 Task: Find a place to stay in León, Nicaragua, from September 6 to September 12 for 4 guests, with a price range of ₹10,000 to ₹14,000, 4 bedrooms, 4 beds, 4 bathrooms, house type, and amenities including free parking, Wifi, TV, gym, and self check-in.
Action: Mouse moved to (548, 140)
Screenshot: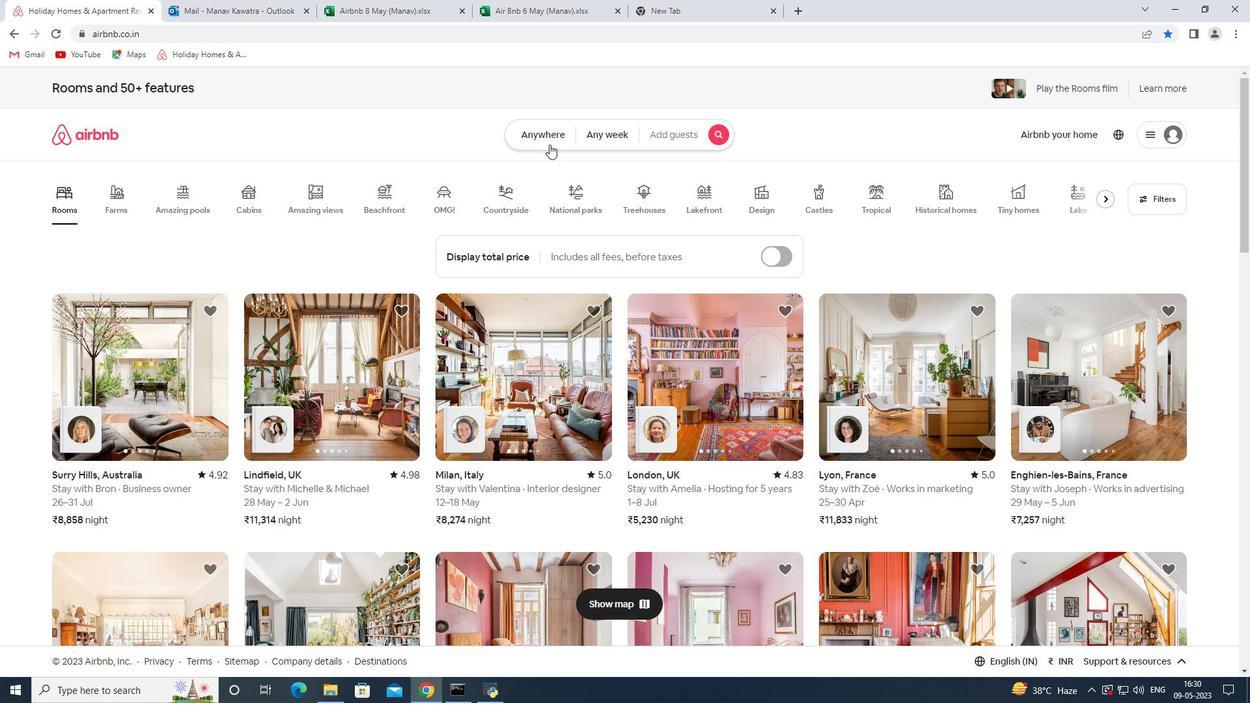 
Action: Mouse pressed left at (548, 140)
Screenshot: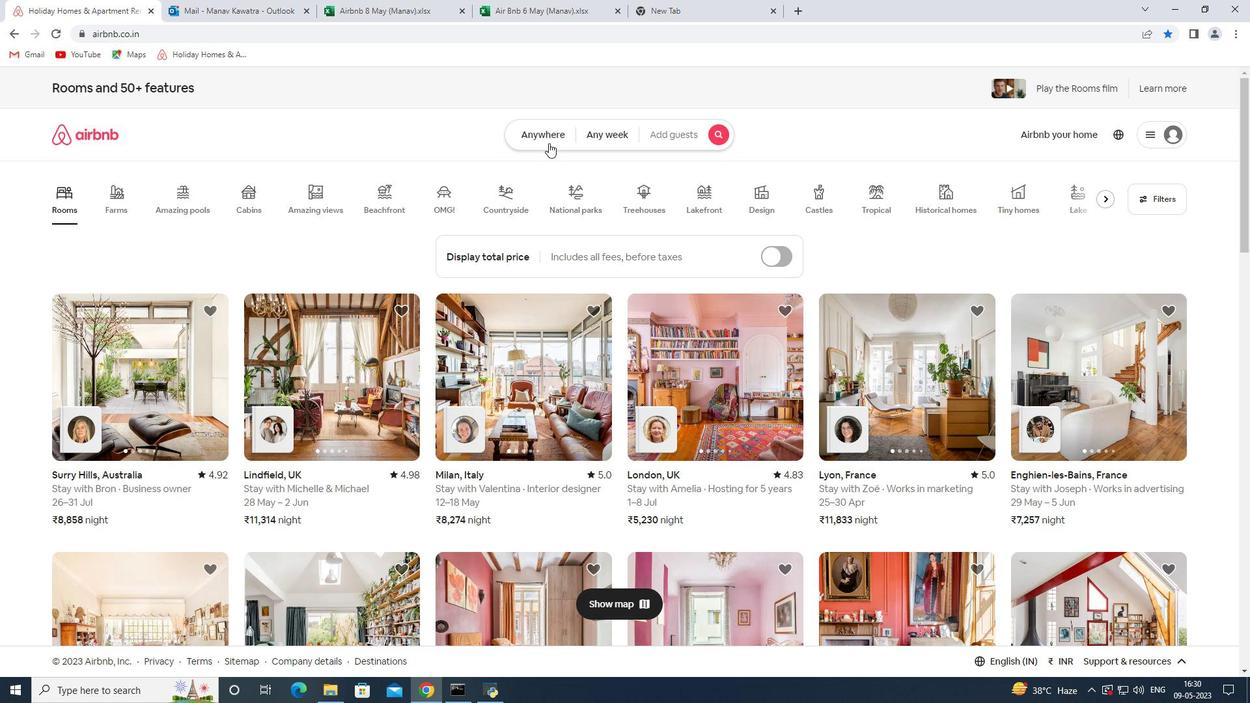 
Action: Mouse moved to (457, 184)
Screenshot: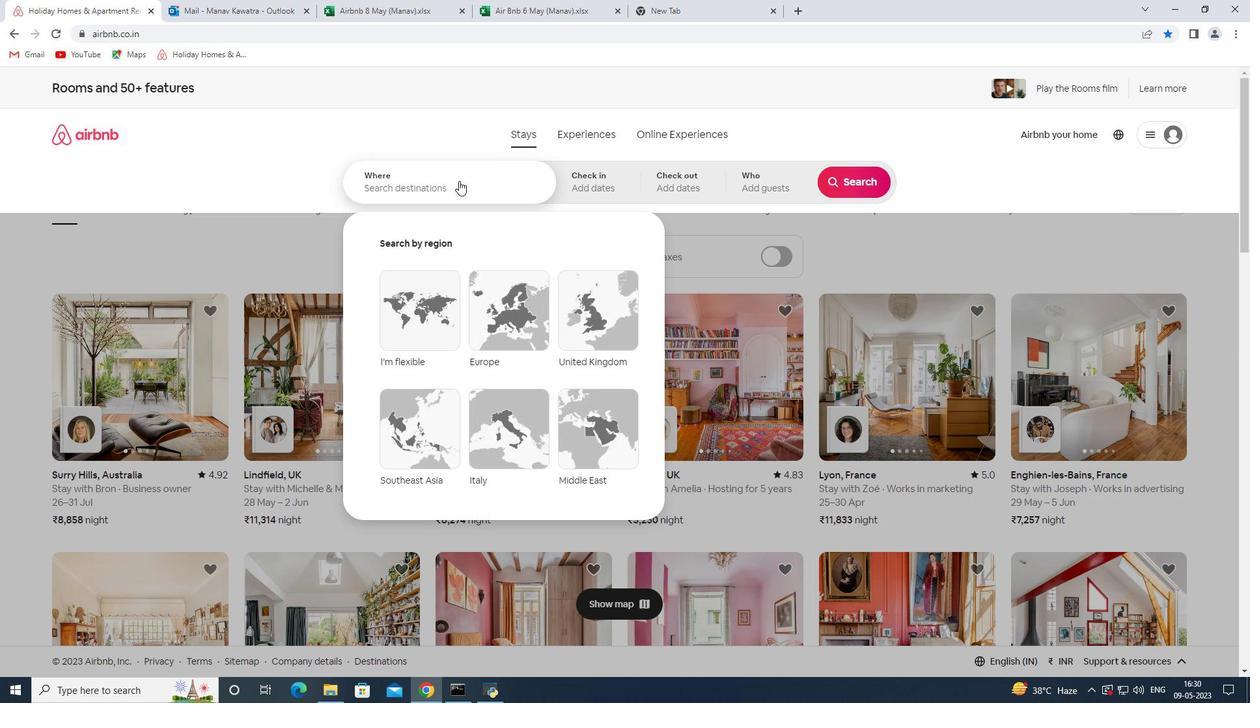 
Action: Mouse pressed left at (457, 184)
Screenshot: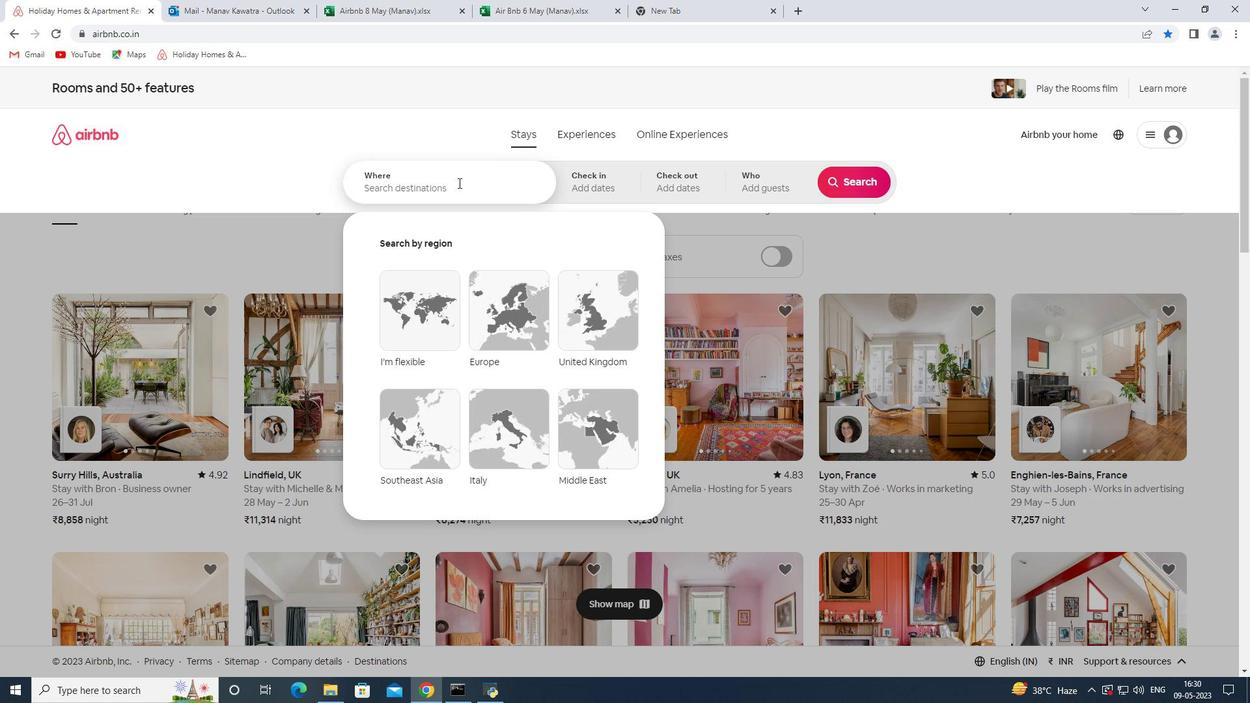 
Action: Key pressed <Key.shift><Key.shift><Key.shift><Key.shift><Key.shift>Leon<Key.space><Key.shift>Nicar<Key.space>
Screenshot: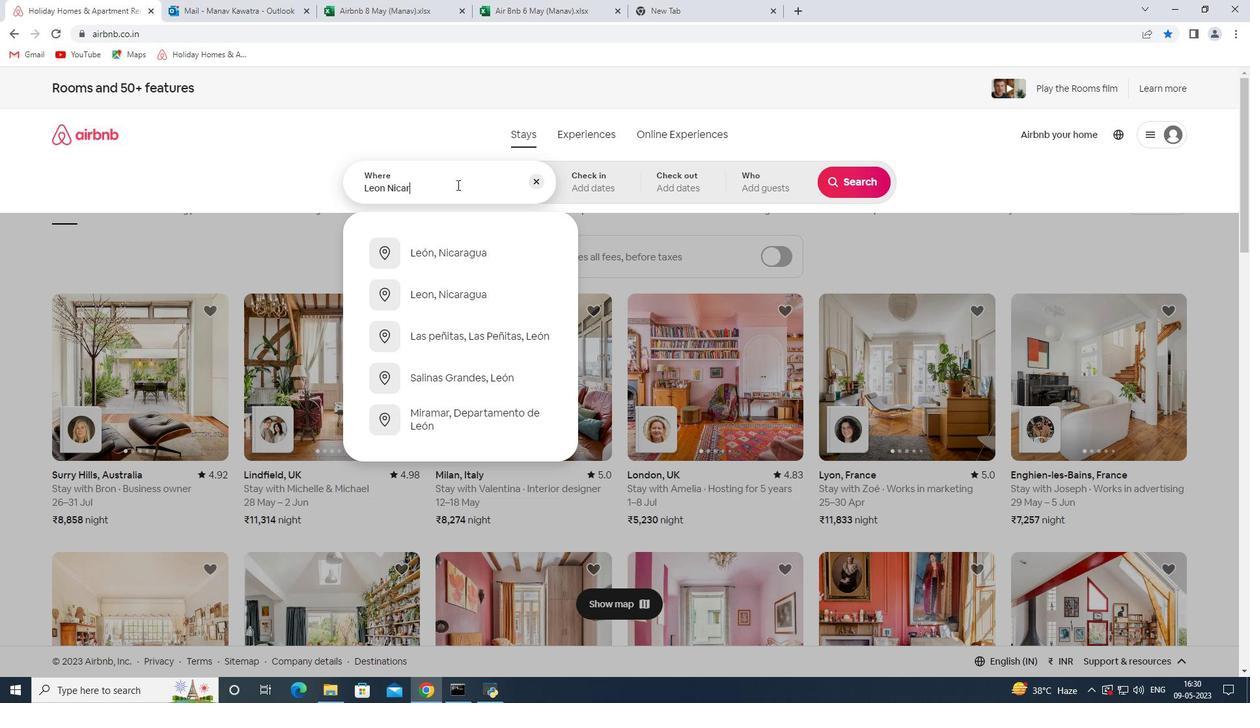 
Action: Mouse moved to (490, 249)
Screenshot: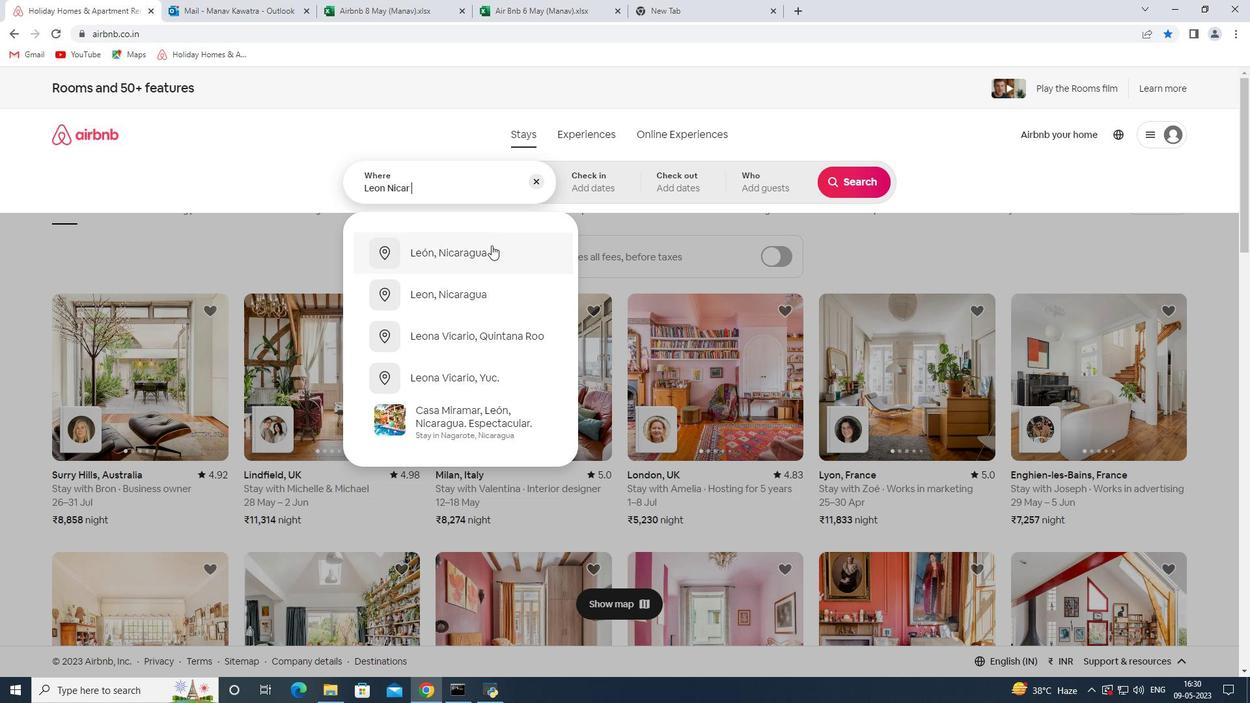 
Action: Mouse pressed left at (490, 249)
Screenshot: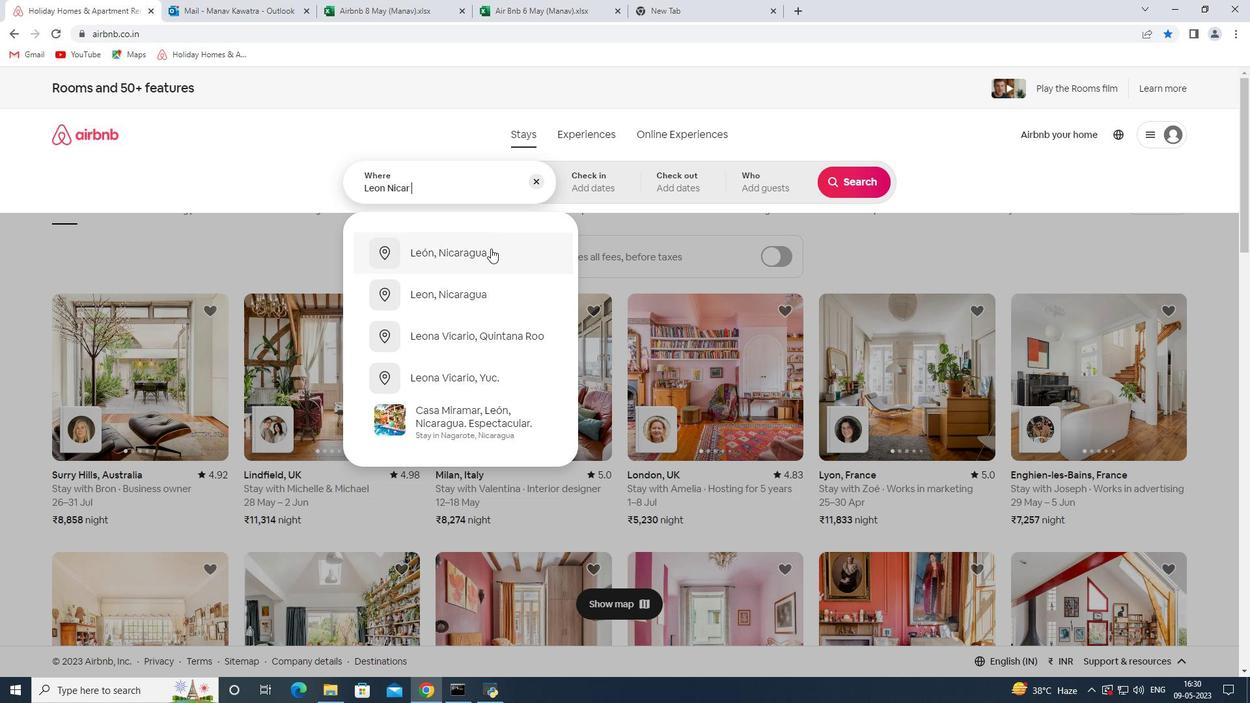 
Action: Mouse moved to (853, 277)
Screenshot: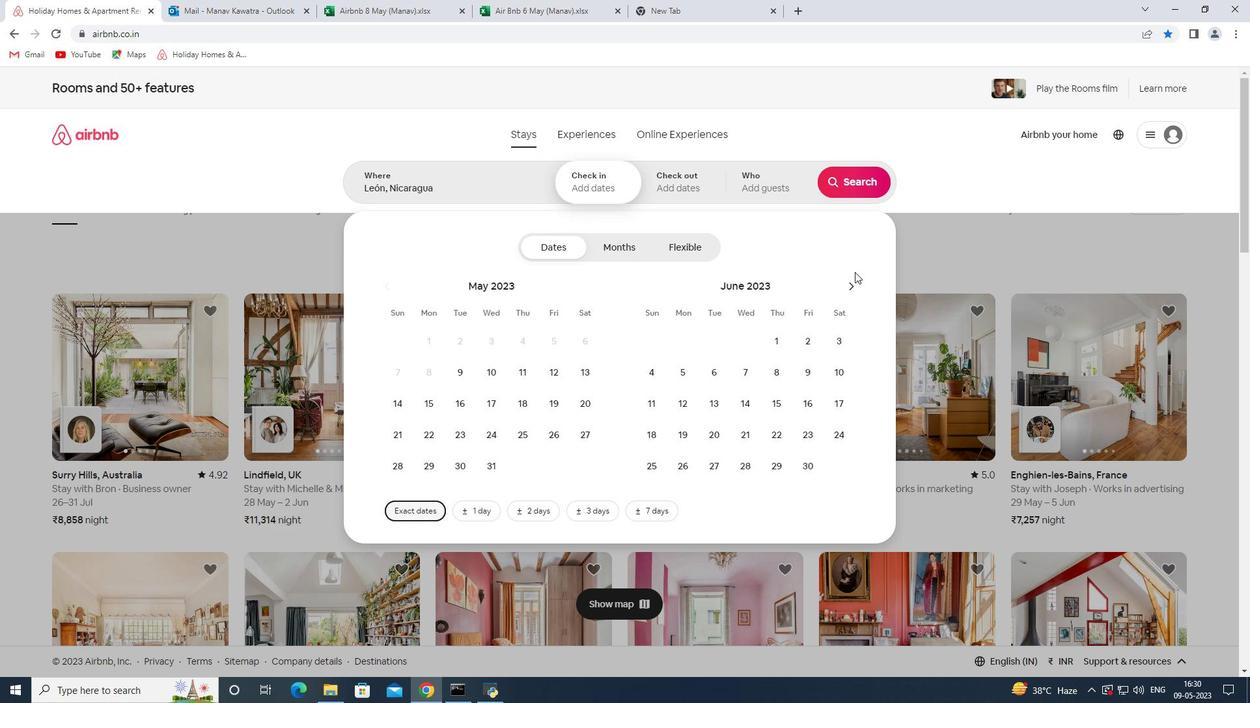 
Action: Mouse pressed left at (853, 277)
Screenshot: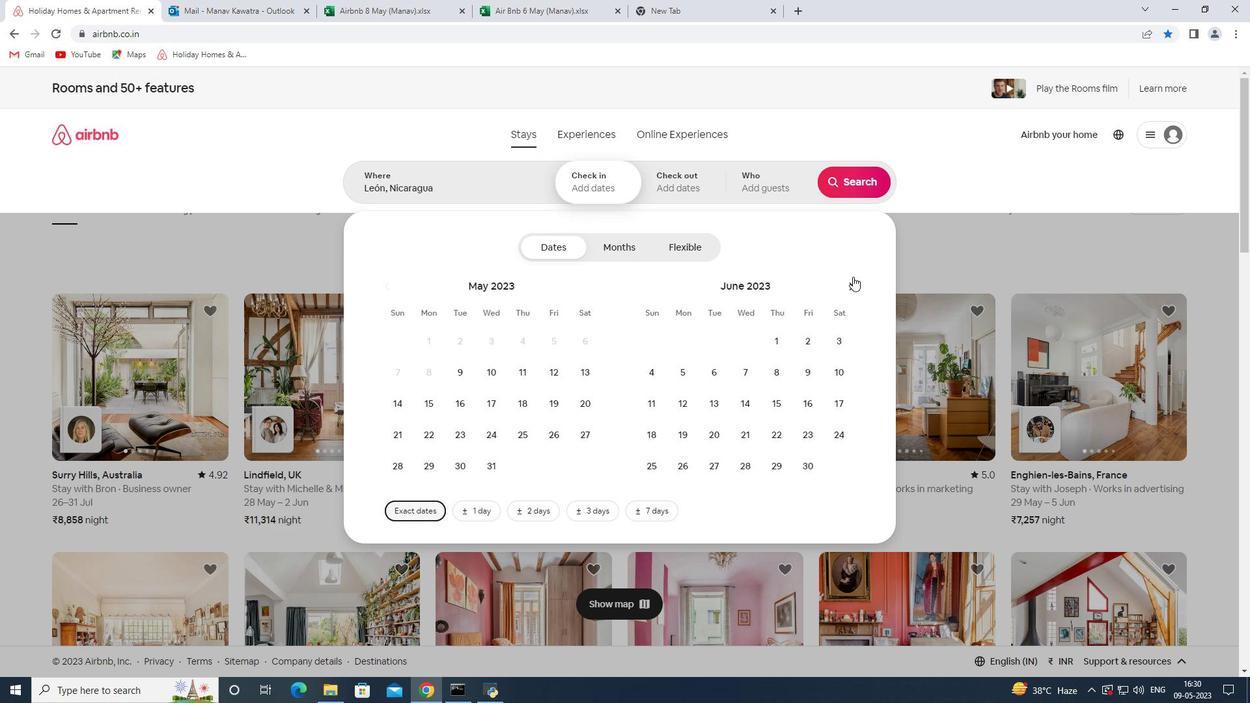 
Action: Mouse pressed left at (853, 277)
Screenshot: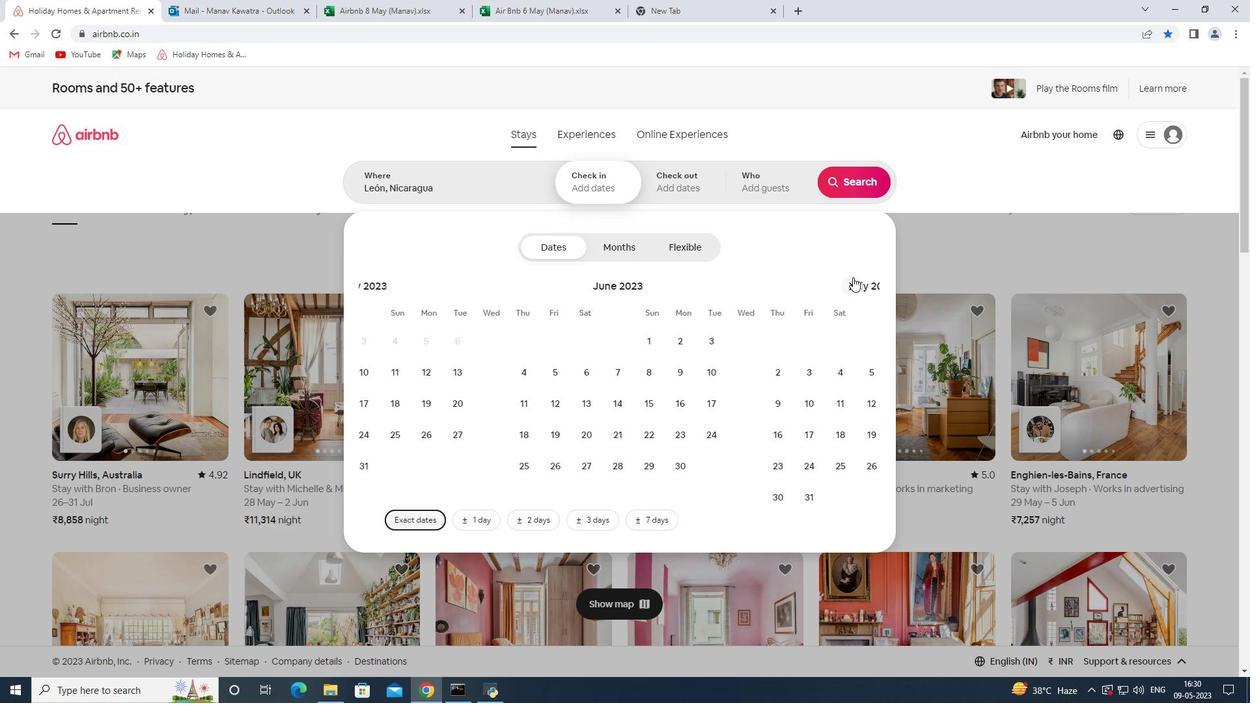 
Action: Mouse moved to (846, 295)
Screenshot: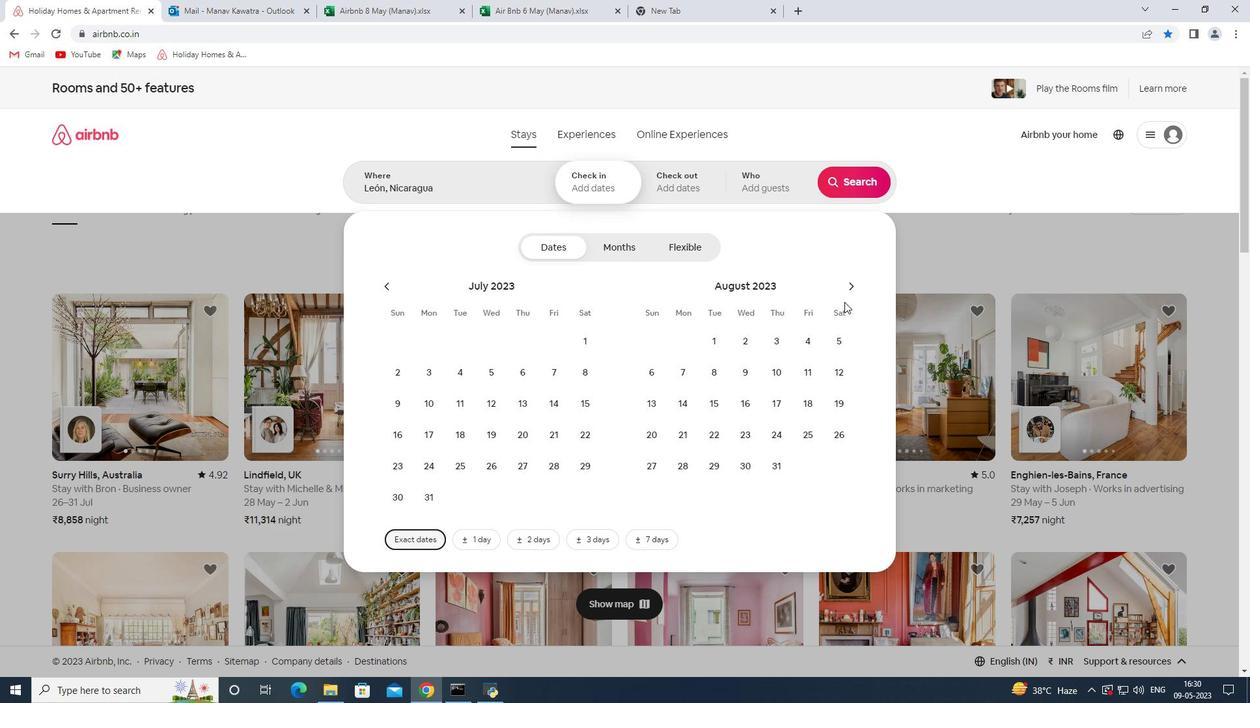 
Action: Mouse pressed left at (846, 295)
Screenshot: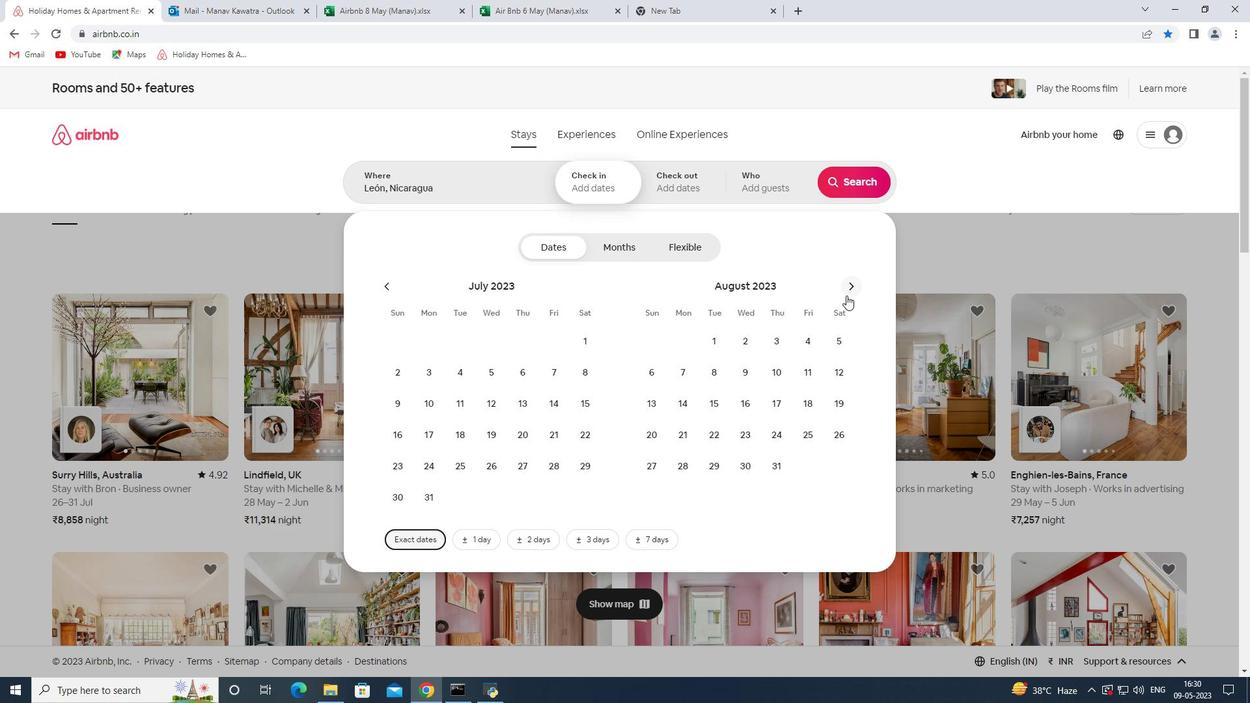 
Action: Mouse moved to (847, 292)
Screenshot: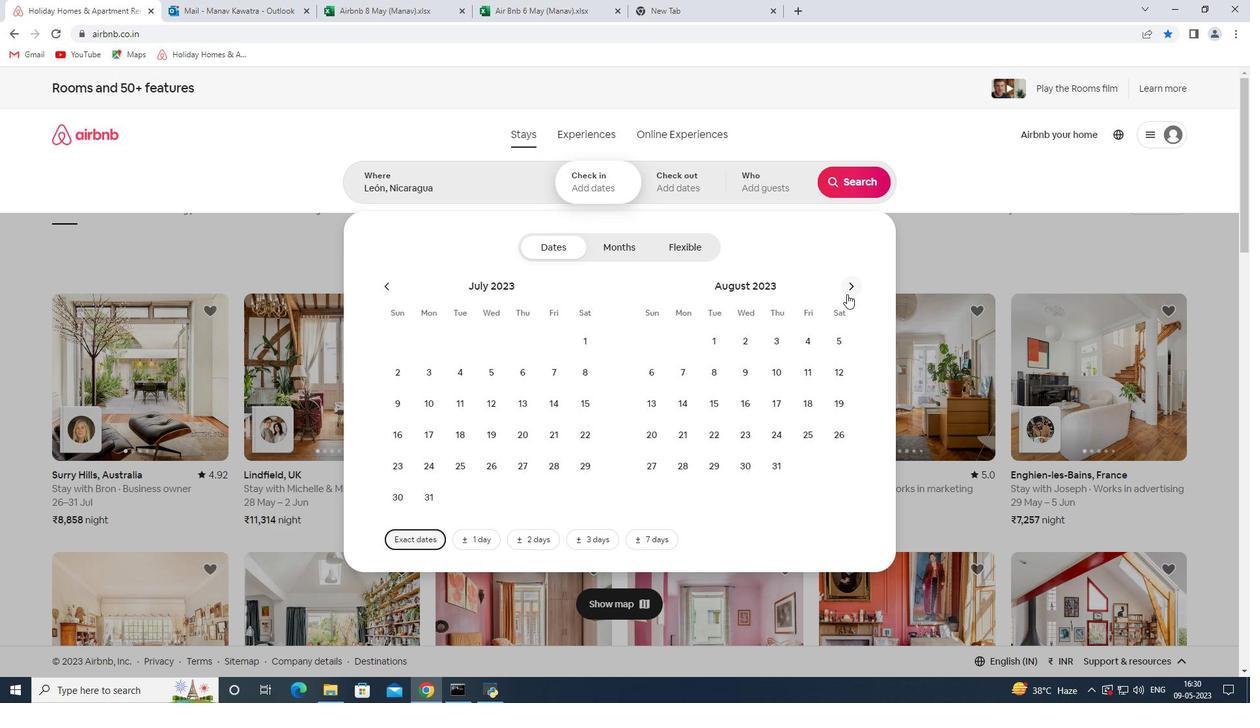 
Action: Mouse pressed left at (847, 292)
Screenshot: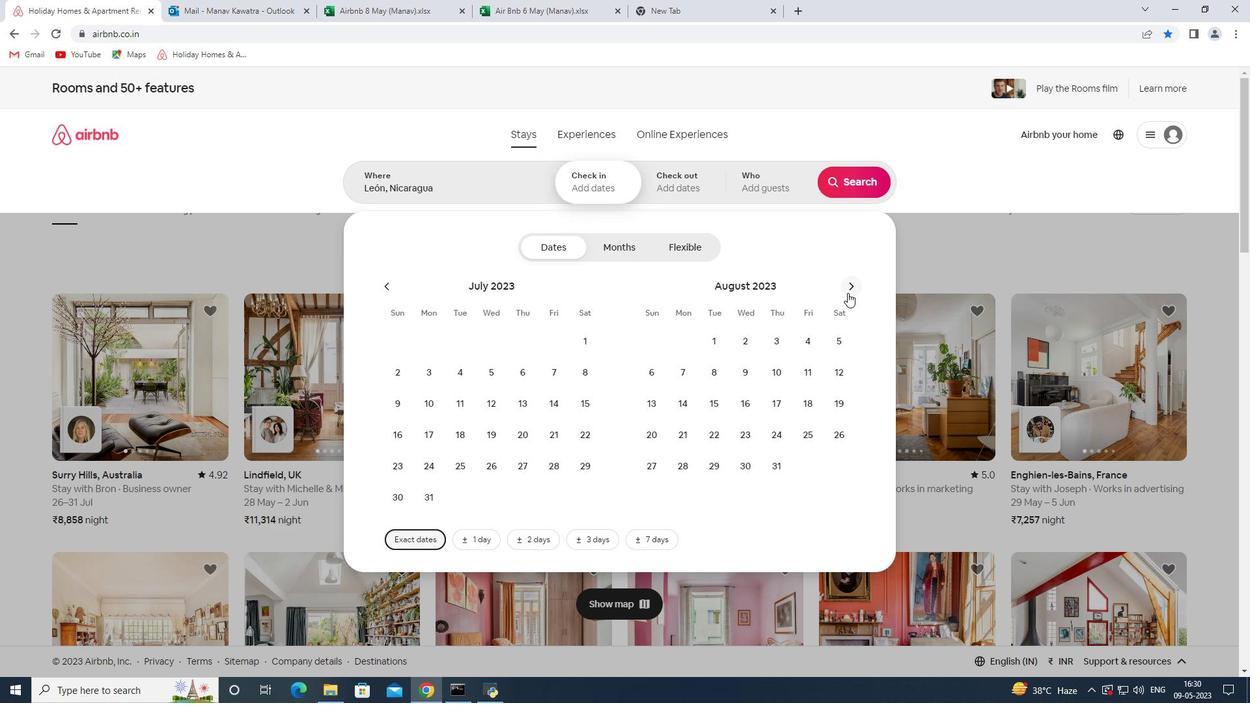 
Action: Mouse moved to (749, 367)
Screenshot: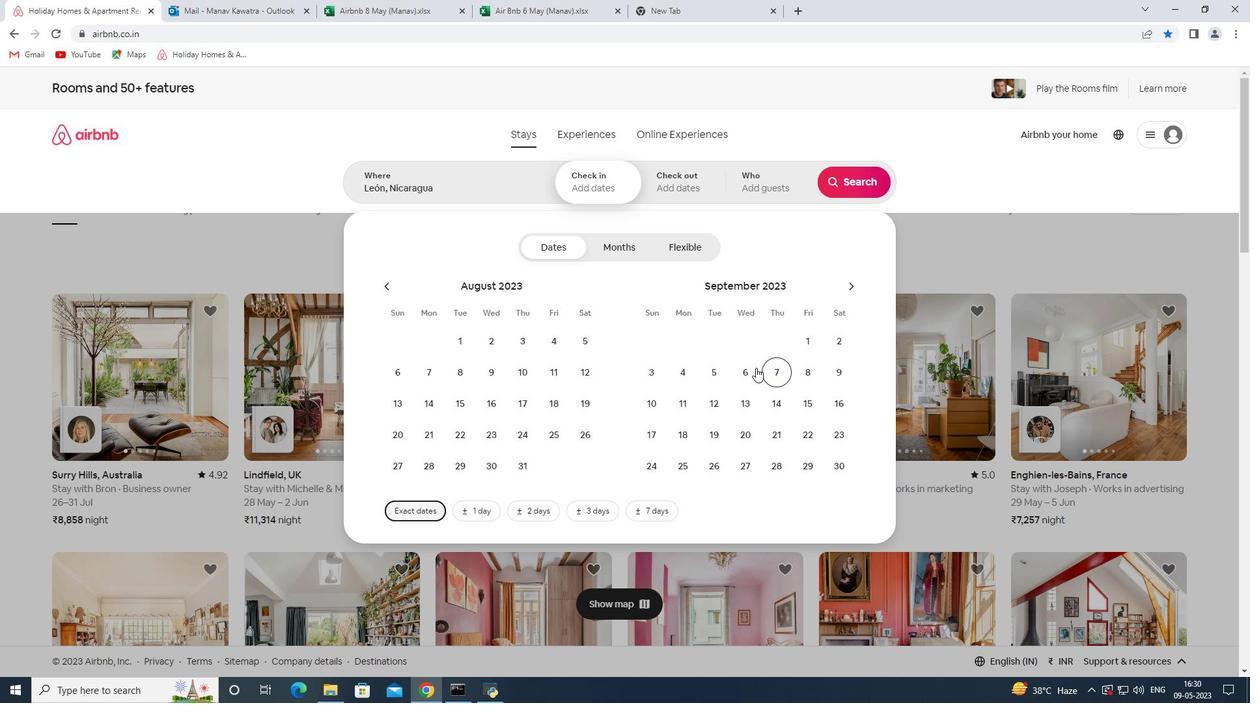 
Action: Mouse pressed left at (749, 367)
Screenshot: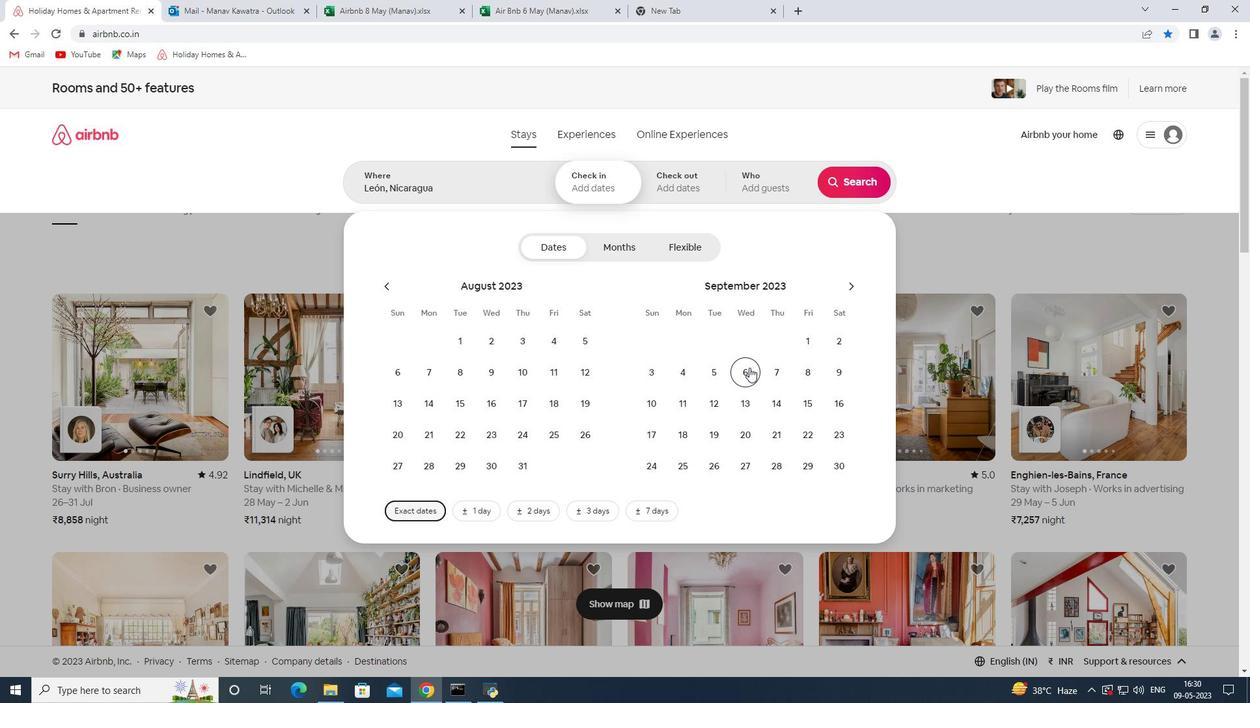 
Action: Mouse moved to (723, 401)
Screenshot: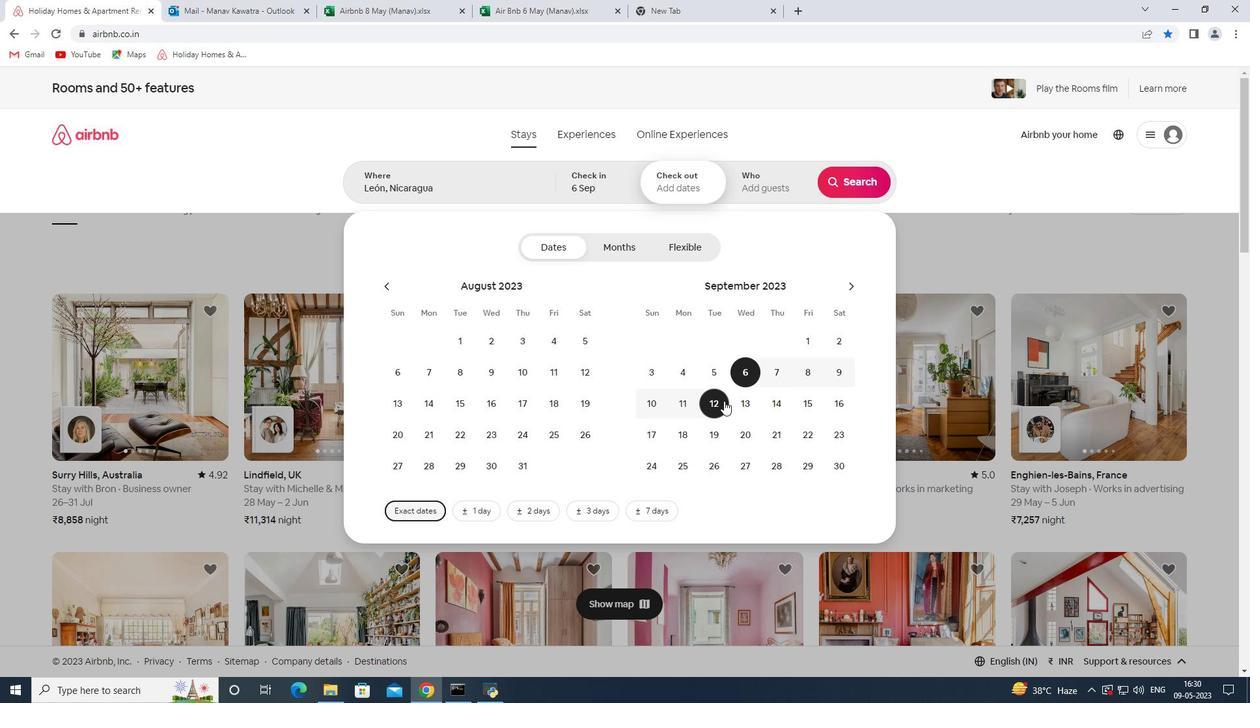 
Action: Mouse pressed left at (723, 401)
Screenshot: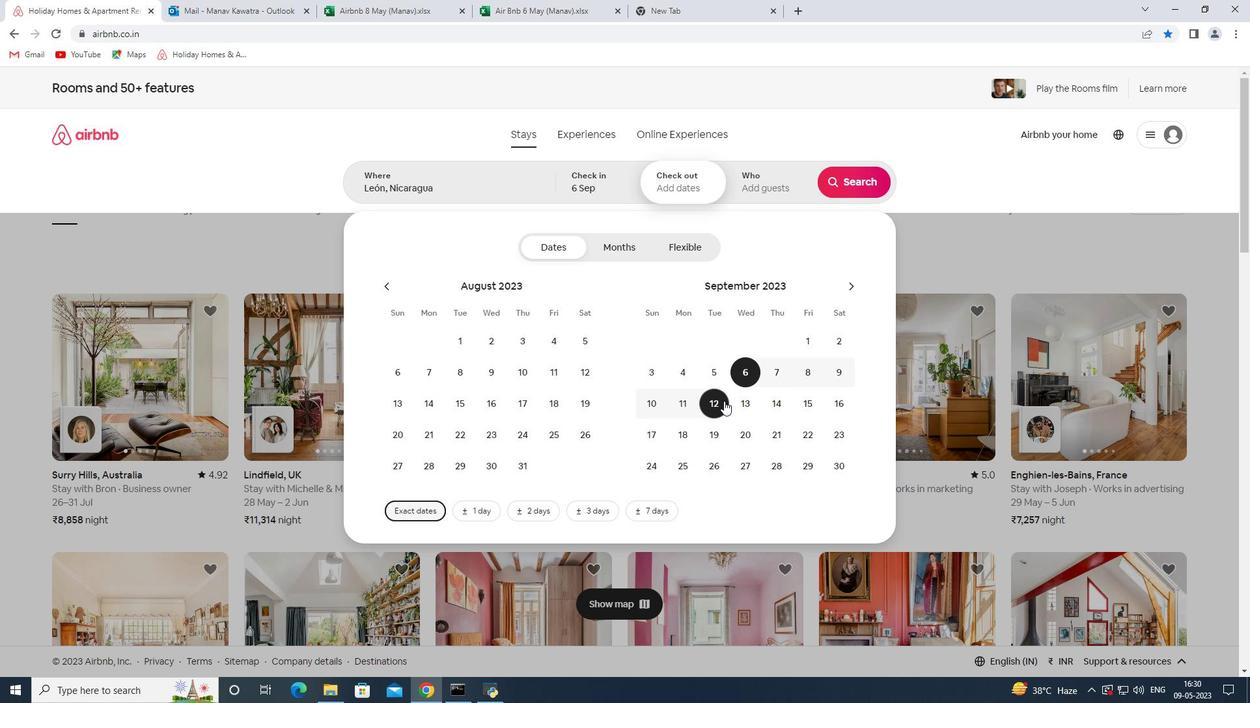 
Action: Mouse moved to (781, 190)
Screenshot: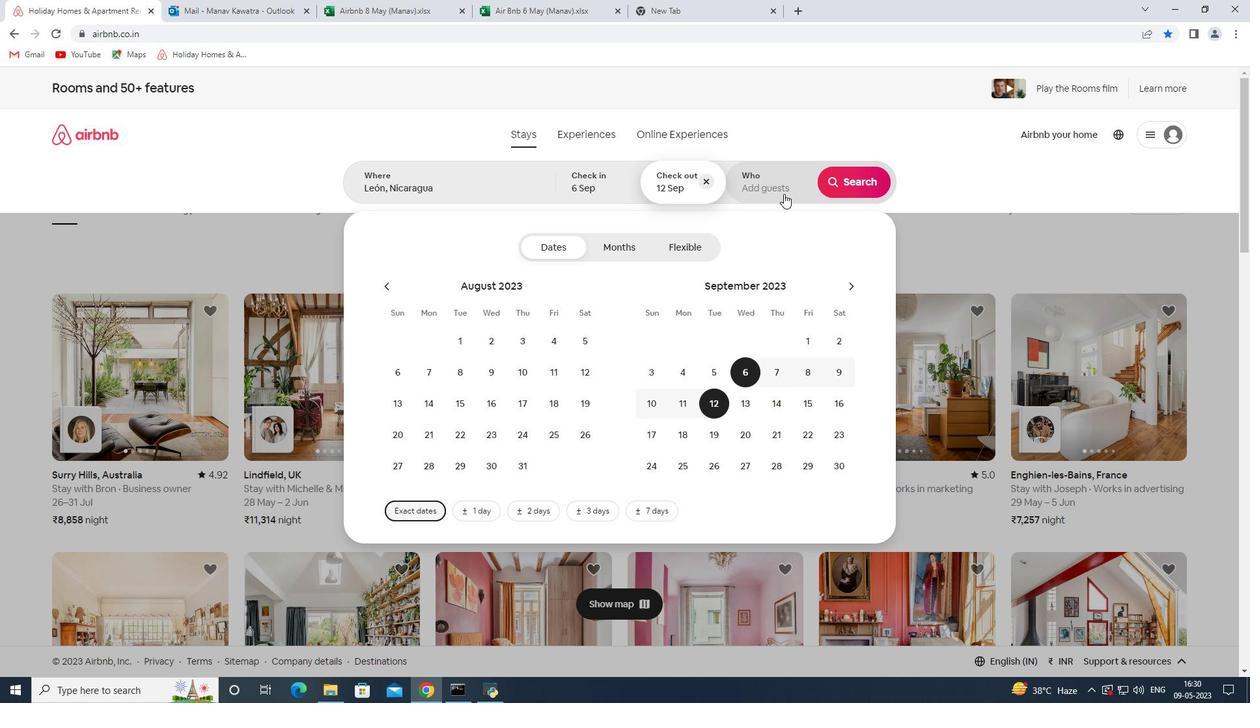 
Action: Mouse pressed left at (781, 190)
Screenshot: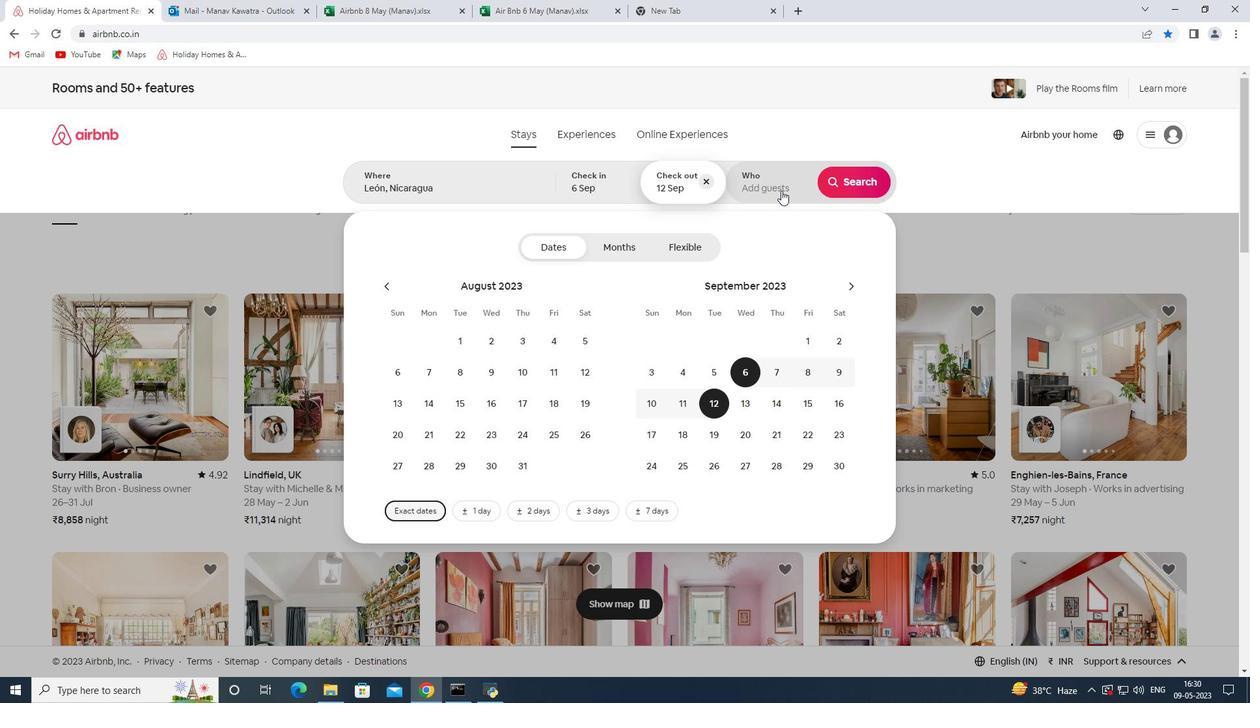 
Action: Mouse moved to (862, 249)
Screenshot: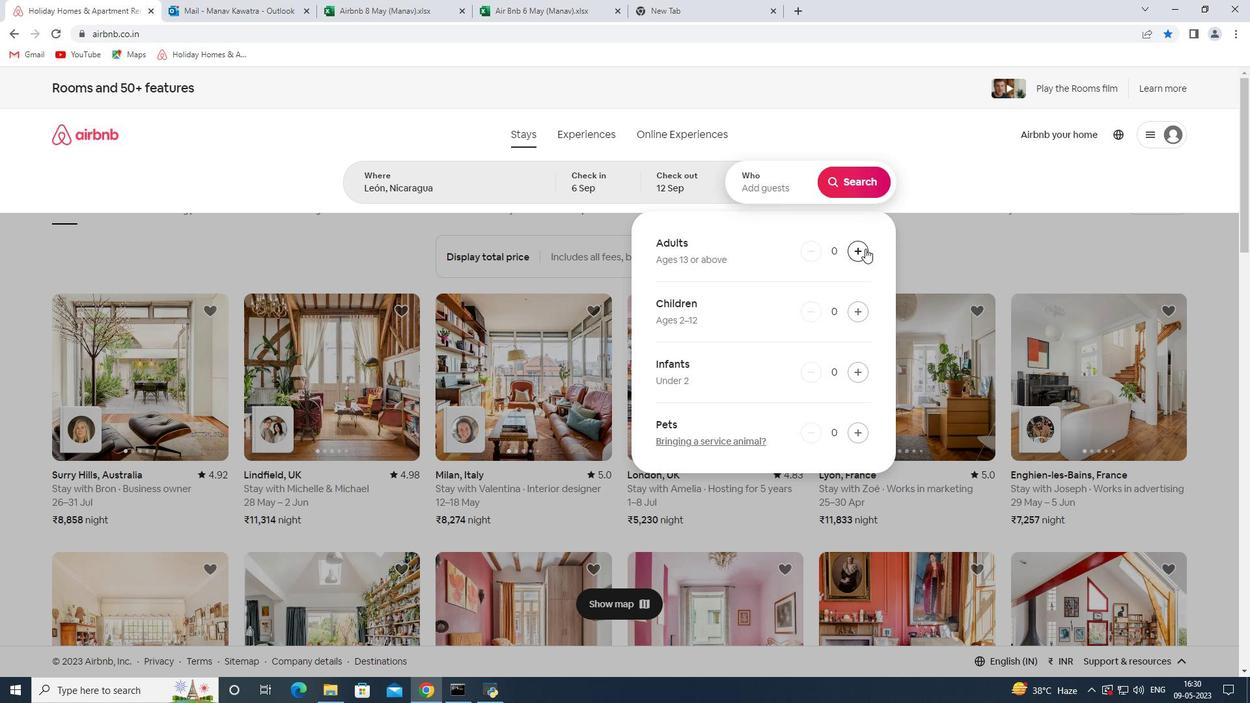 
Action: Mouse pressed left at (862, 249)
Screenshot: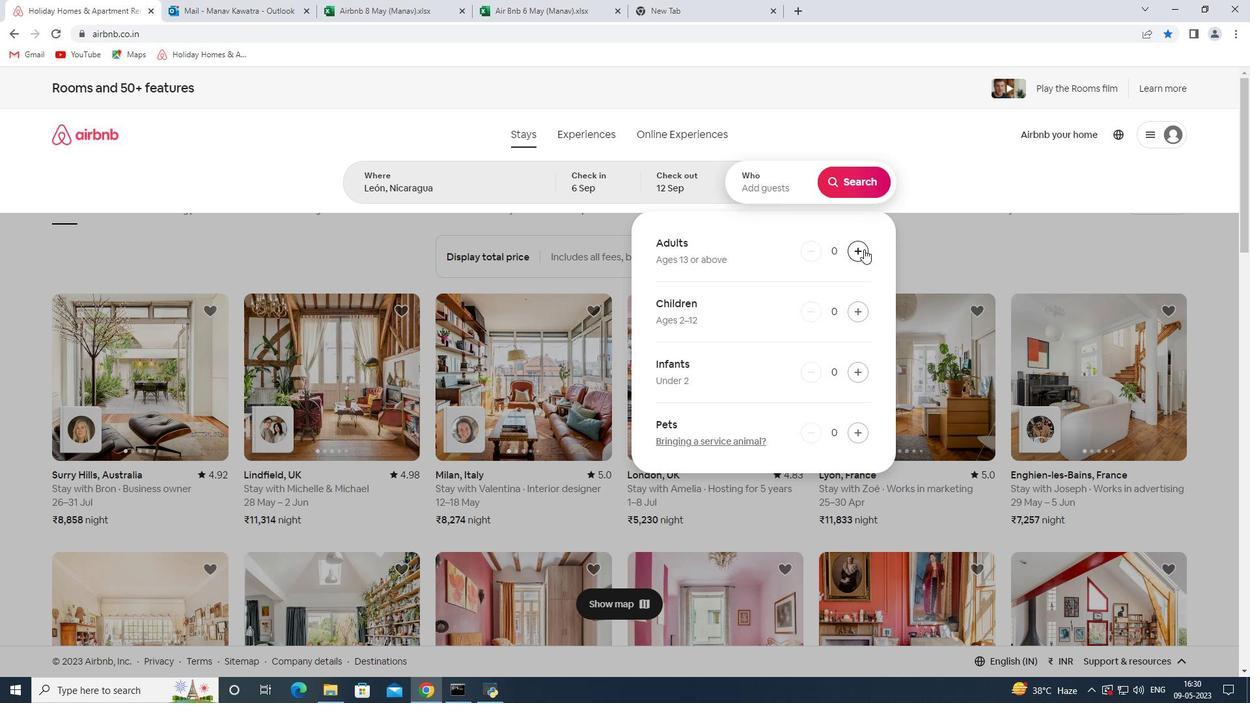 
Action: Mouse pressed left at (862, 249)
Screenshot: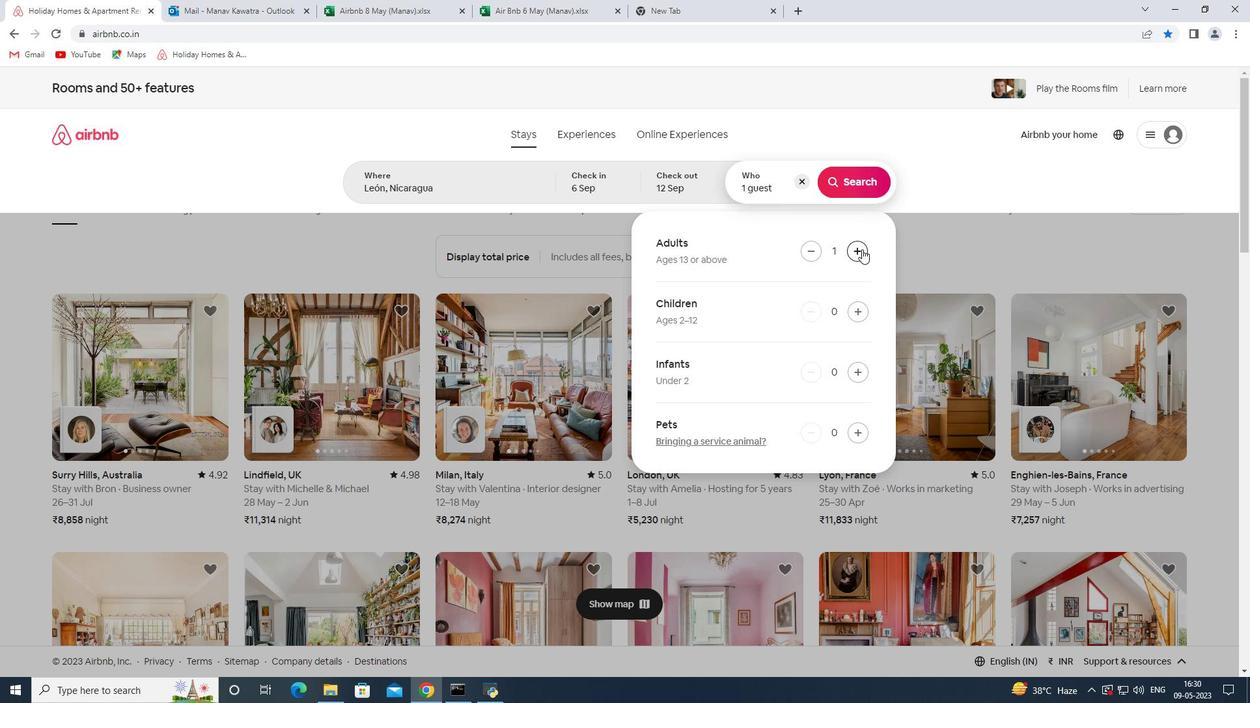 
Action: Mouse pressed left at (862, 249)
Screenshot: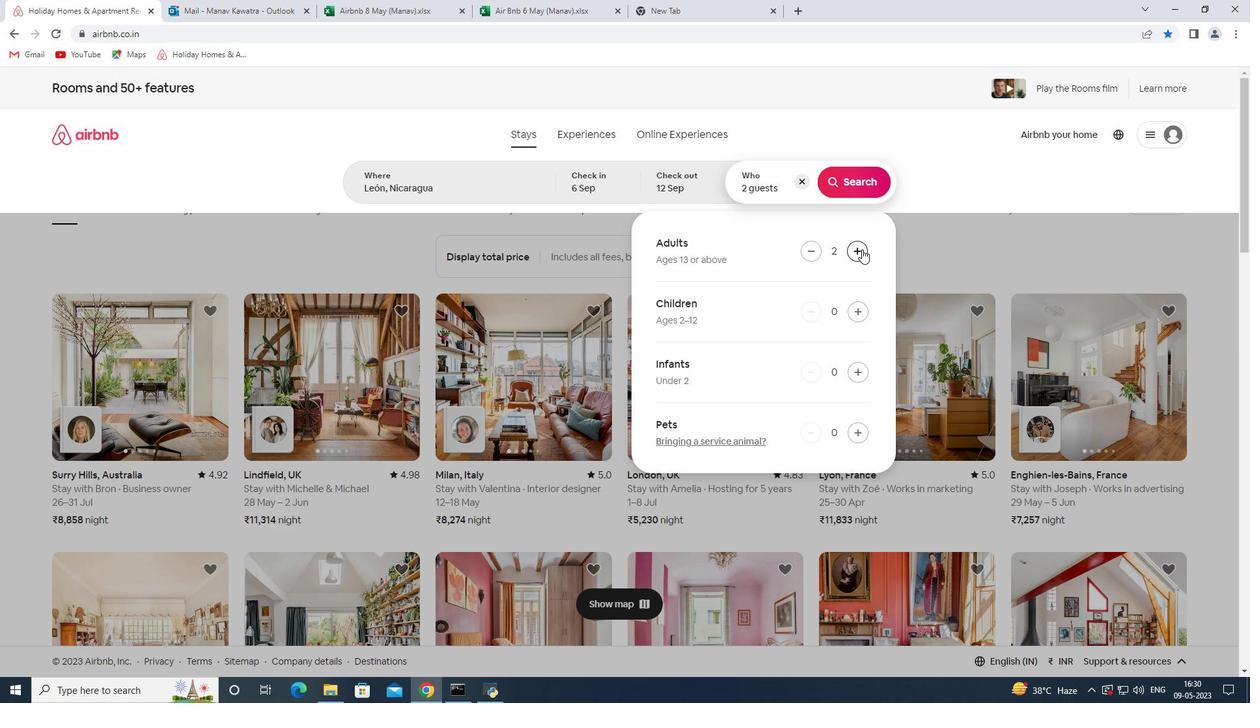 
Action: Mouse pressed left at (862, 249)
Screenshot: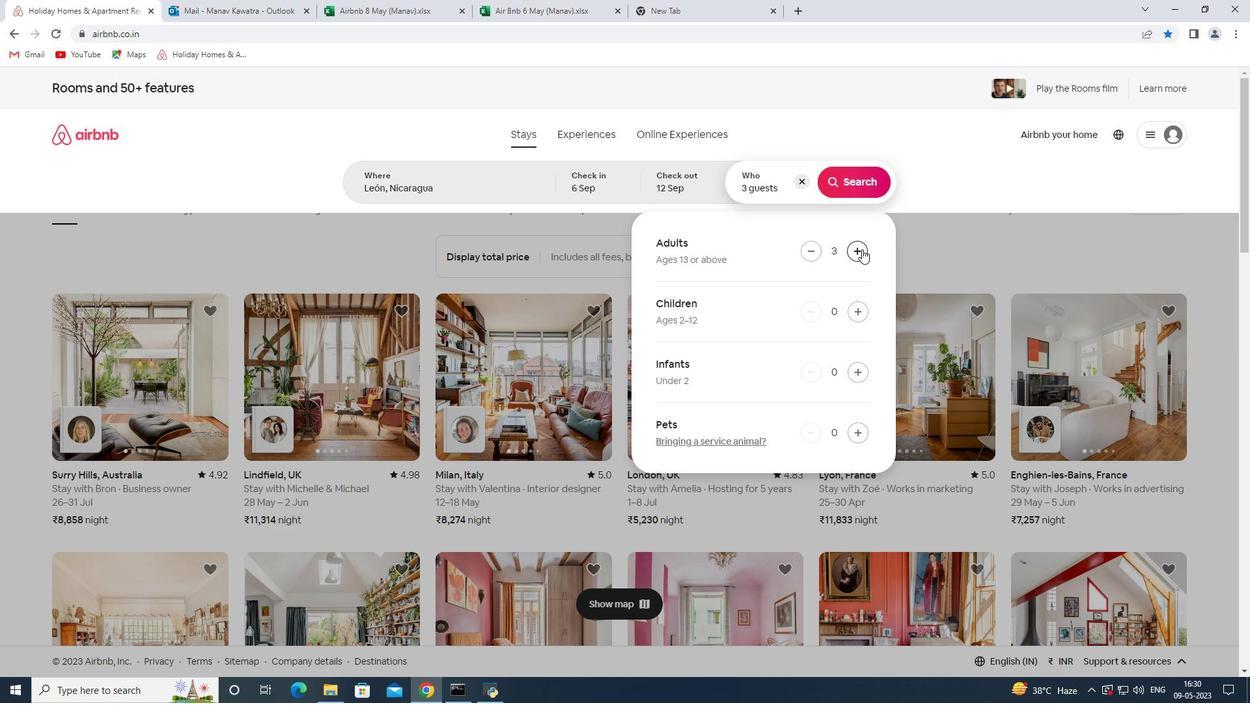 
Action: Mouse moved to (860, 187)
Screenshot: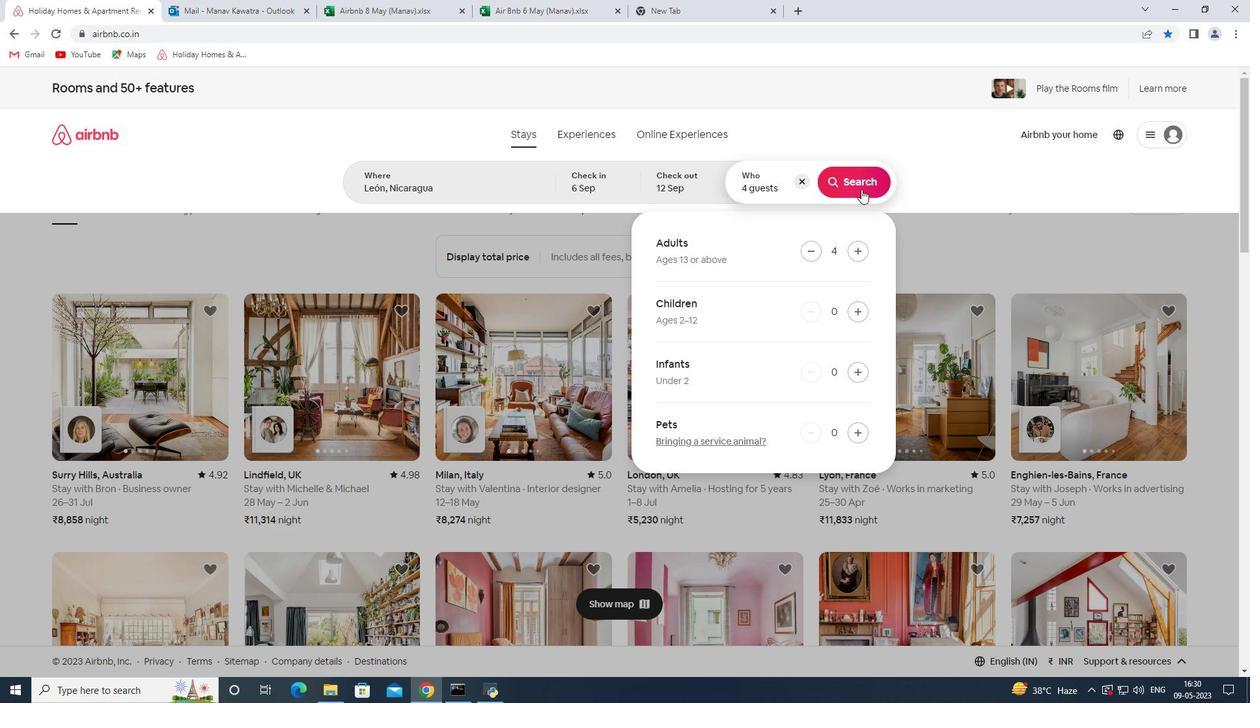 
Action: Mouse pressed left at (860, 187)
Screenshot: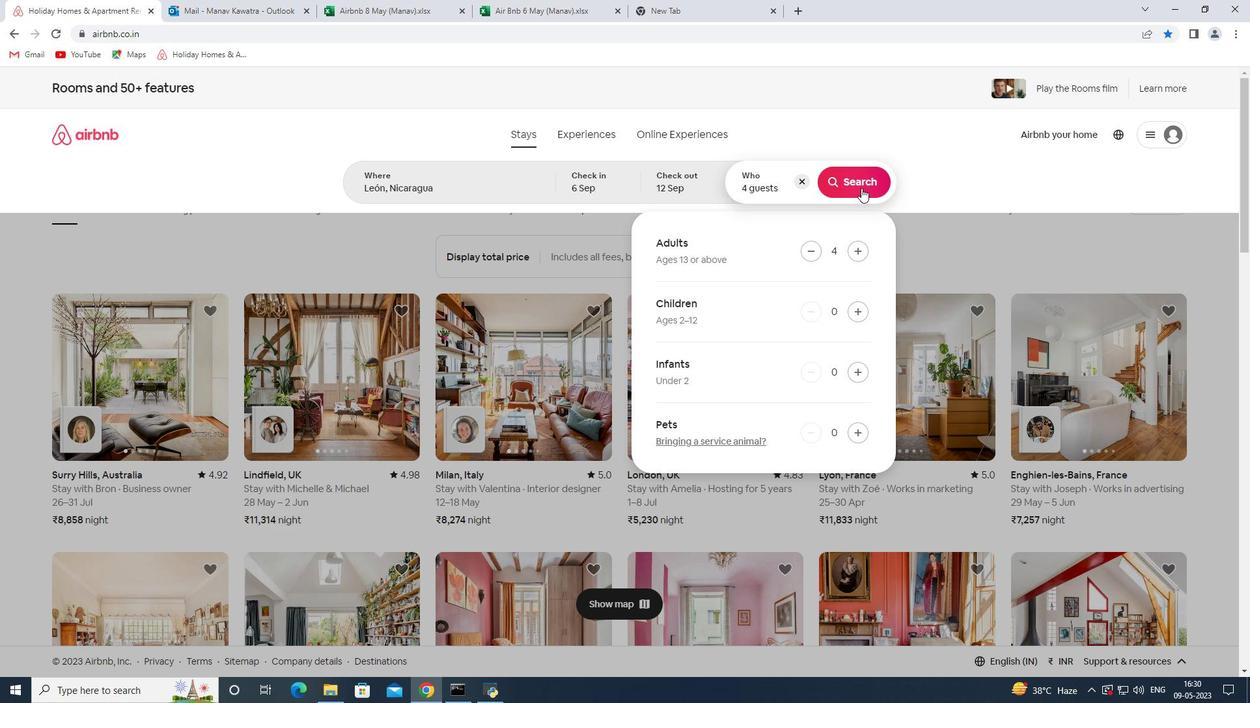 
Action: Mouse moved to (1187, 142)
Screenshot: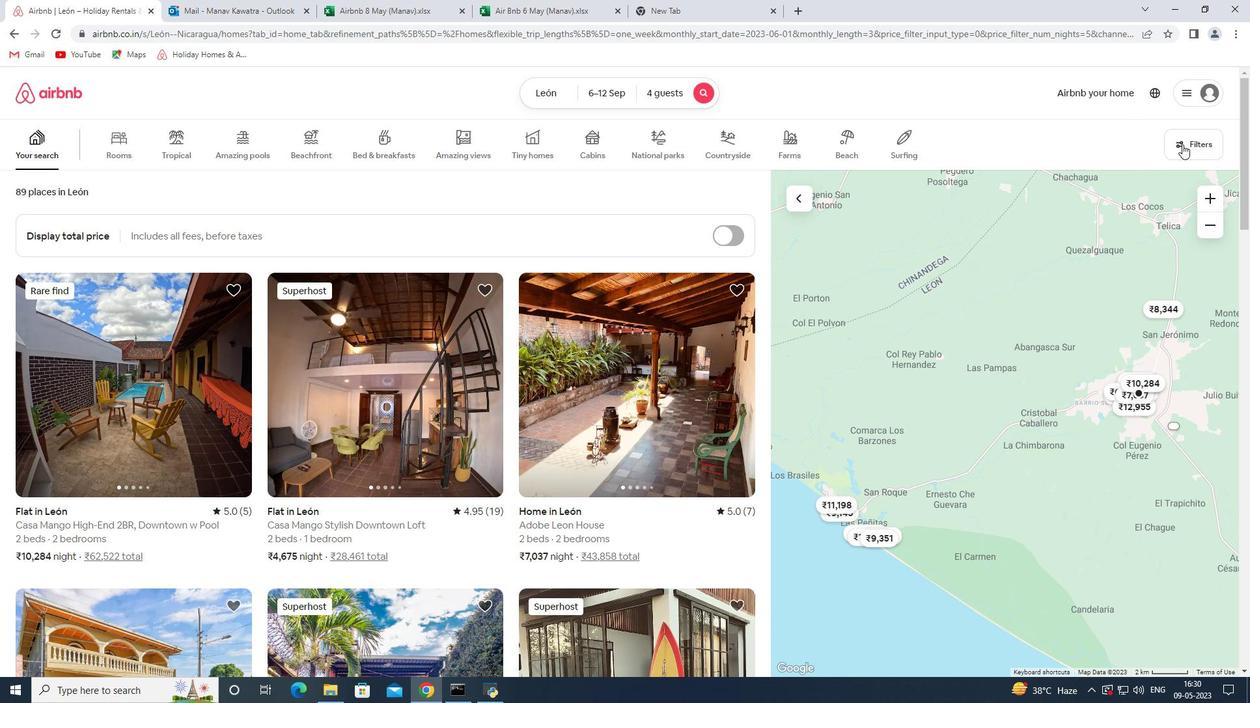 
Action: Mouse pressed left at (1187, 142)
Screenshot: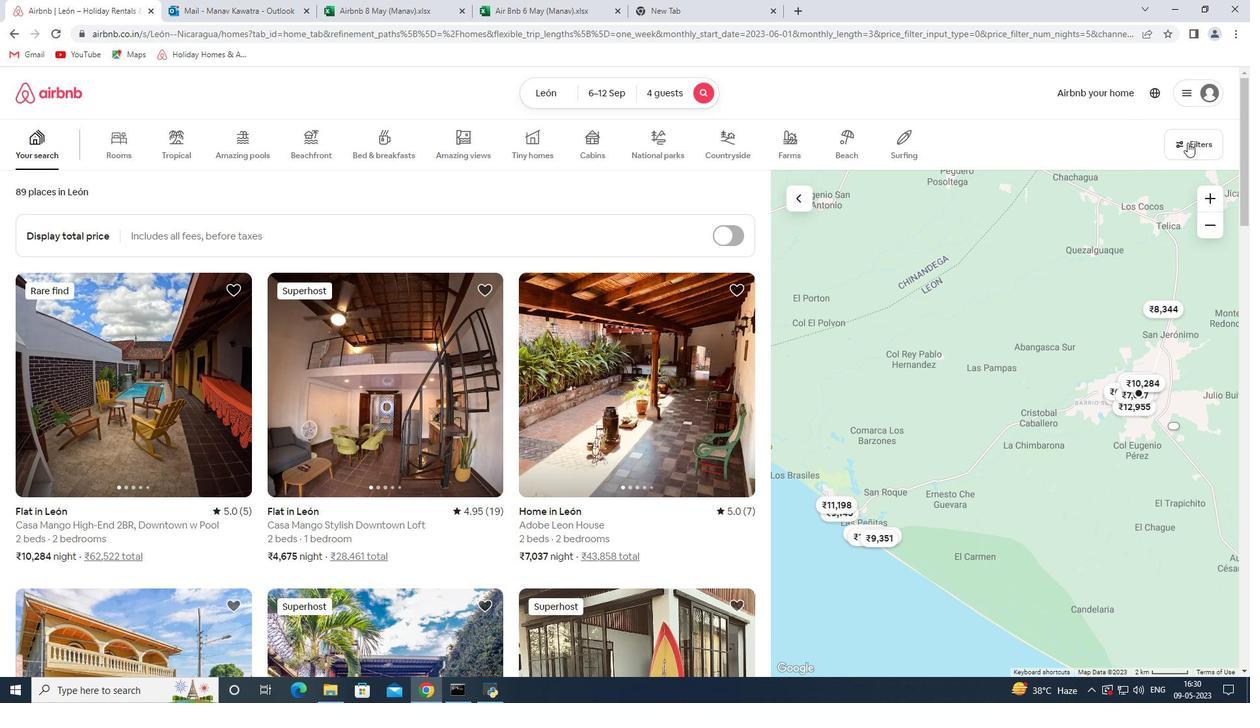 
Action: Mouse moved to (461, 464)
Screenshot: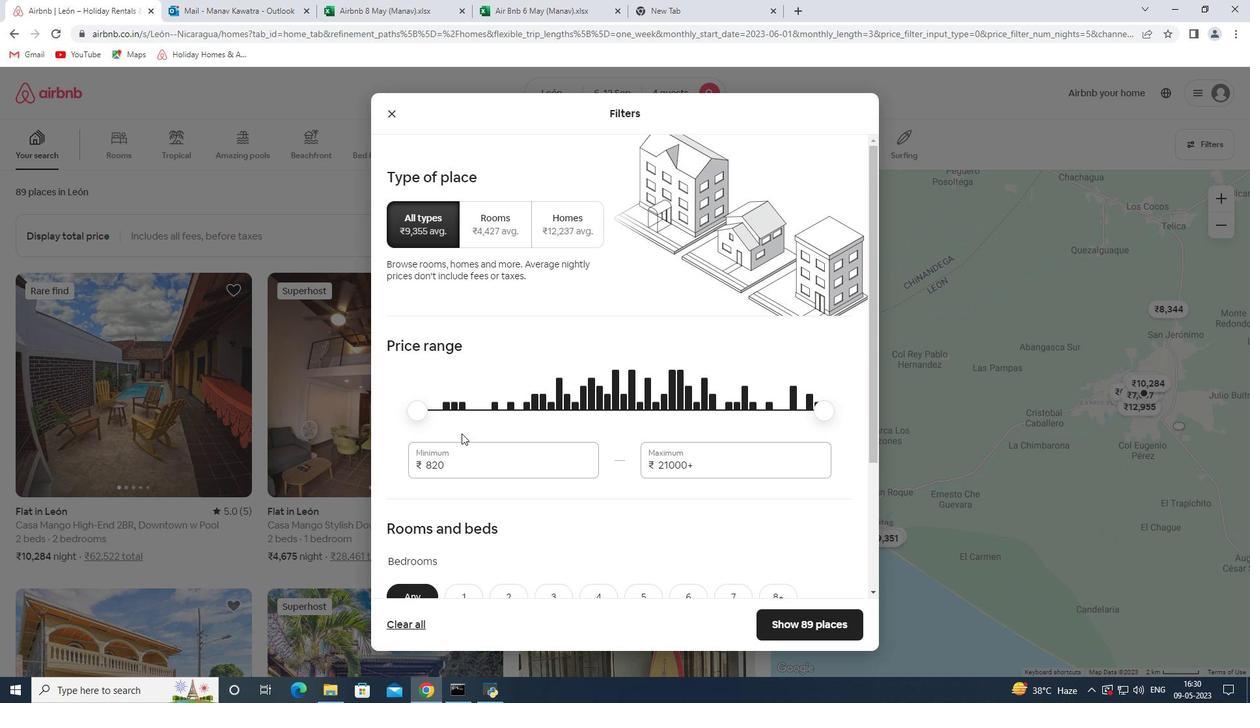 
Action: Mouse pressed left at (461, 464)
Screenshot: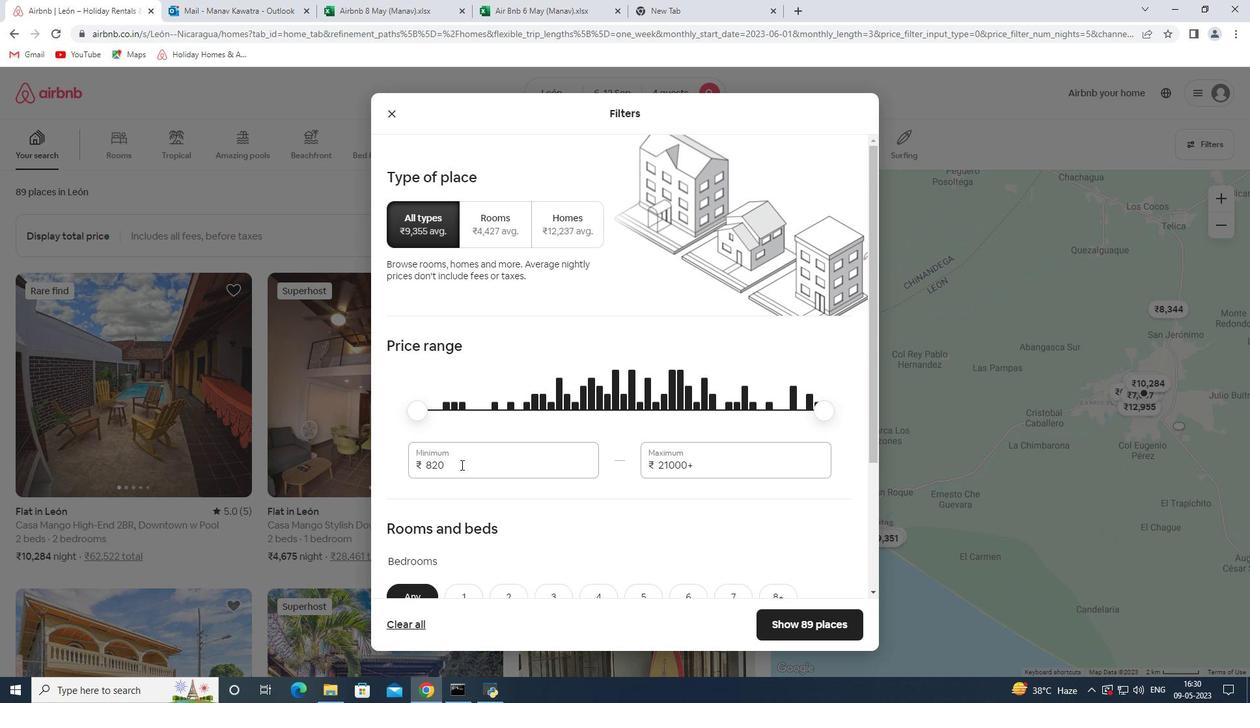 
Action: Mouse pressed left at (461, 464)
Screenshot: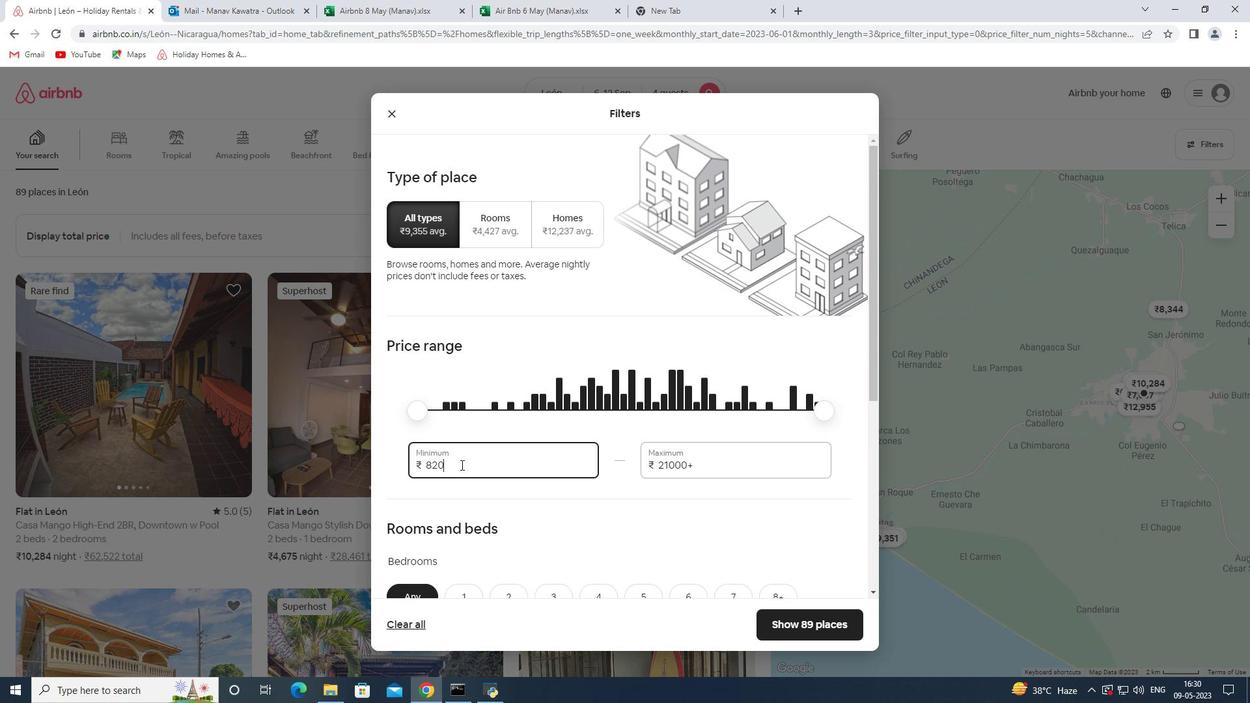 
Action: Key pressed 10000<Key.tab>14000
Screenshot: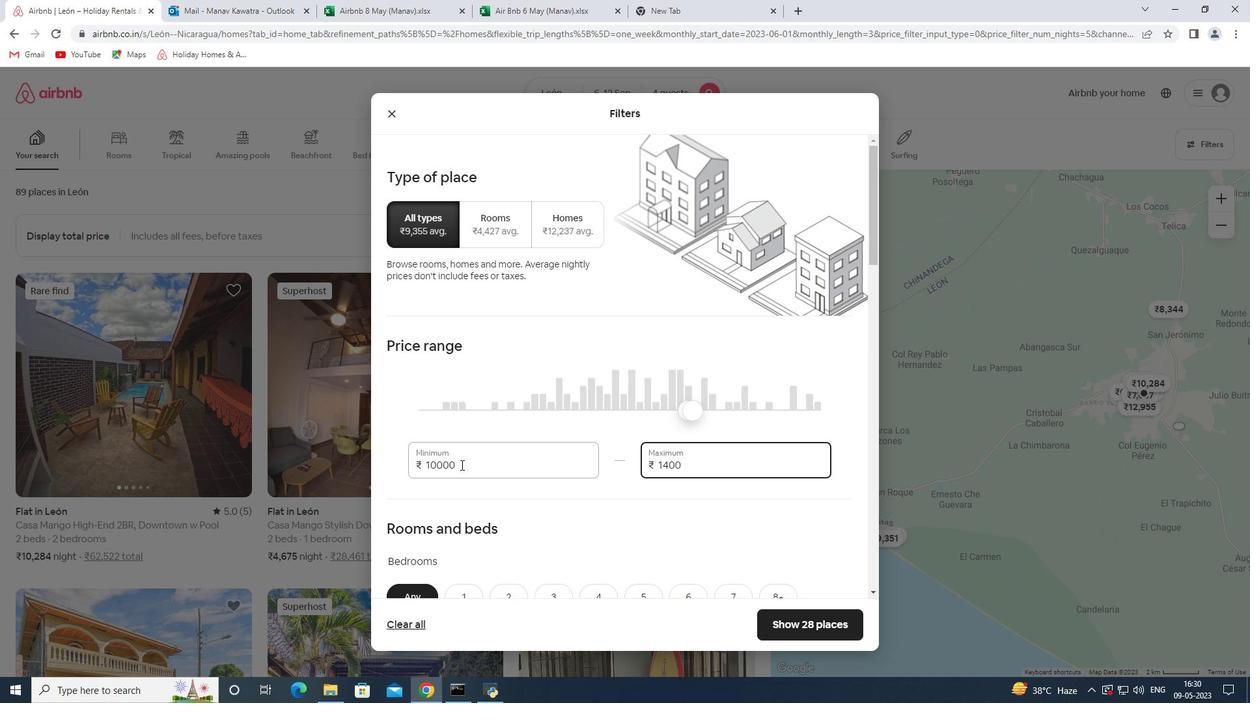 
Action: Mouse moved to (498, 387)
Screenshot: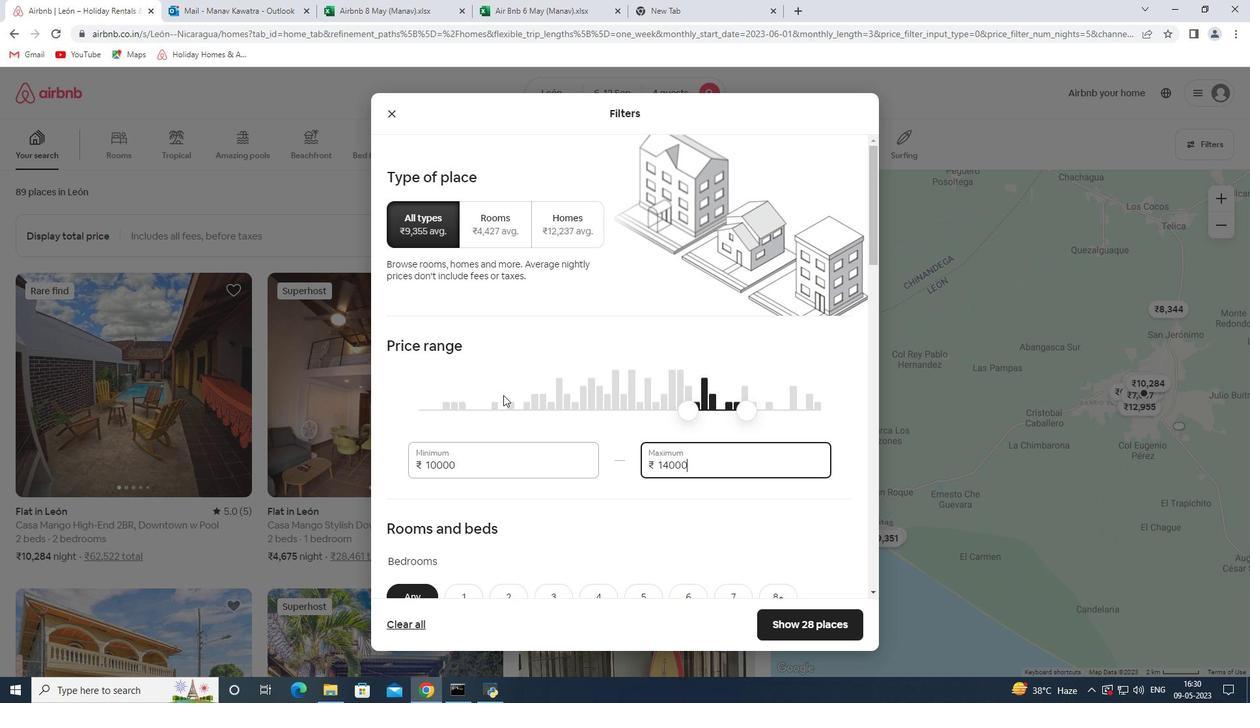 
Action: Mouse scrolled (498, 386) with delta (0, 0)
Screenshot: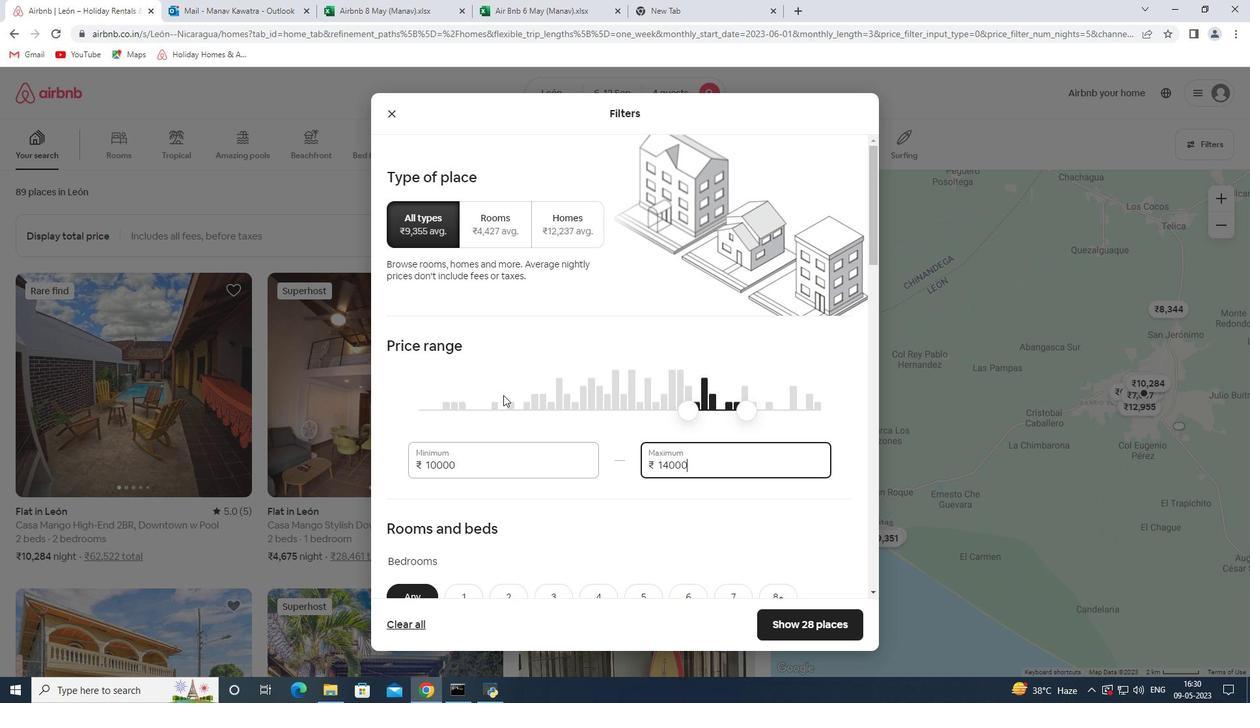 
Action: Mouse moved to (497, 386)
Screenshot: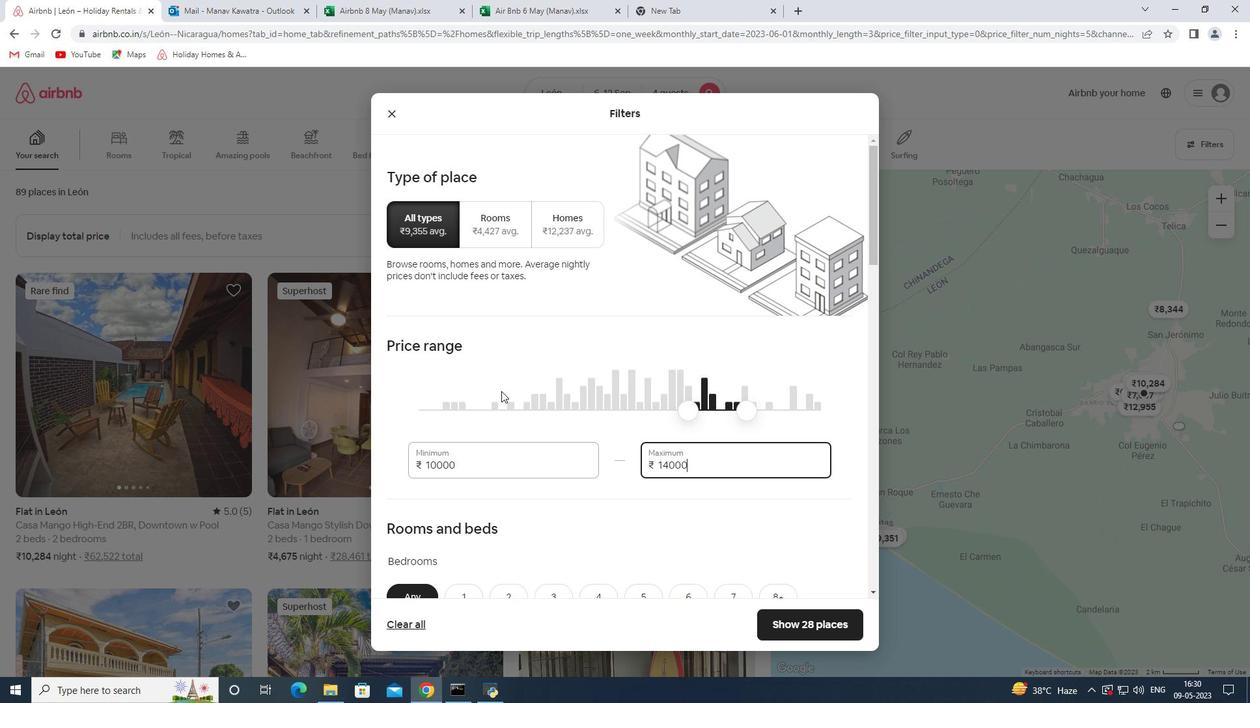
Action: Mouse scrolled (497, 386) with delta (0, 0)
Screenshot: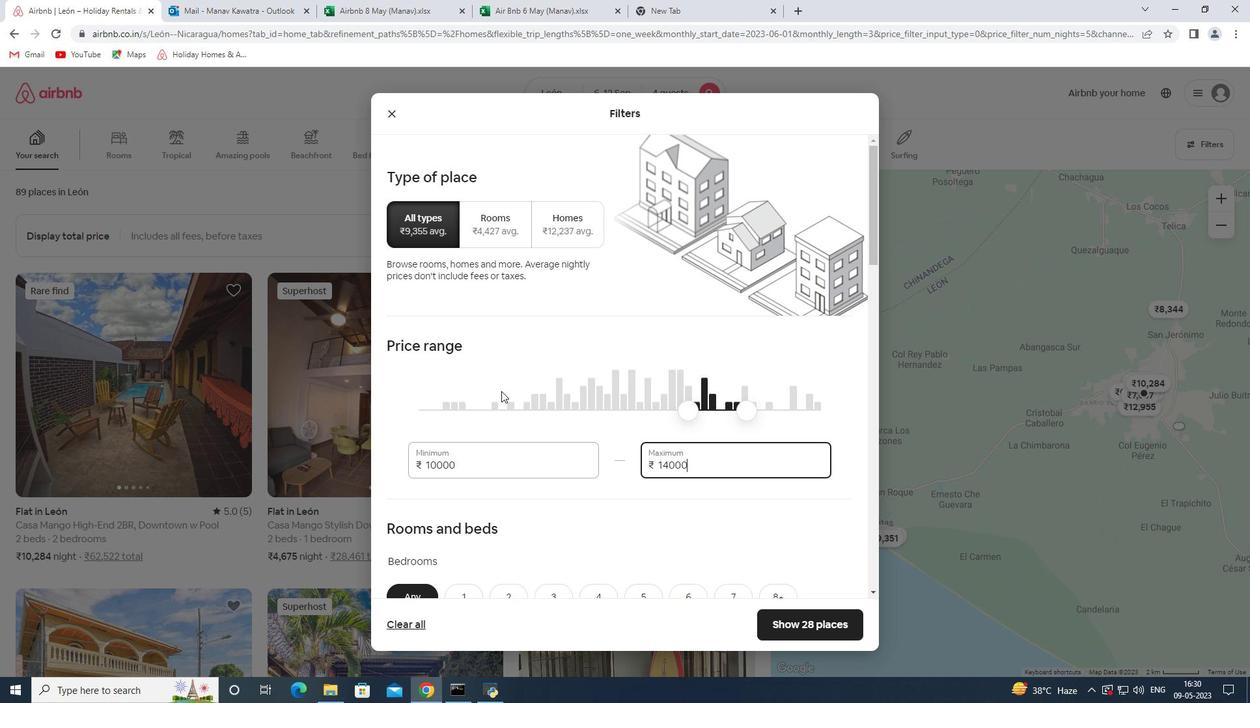 
Action: Mouse moved to (495, 385)
Screenshot: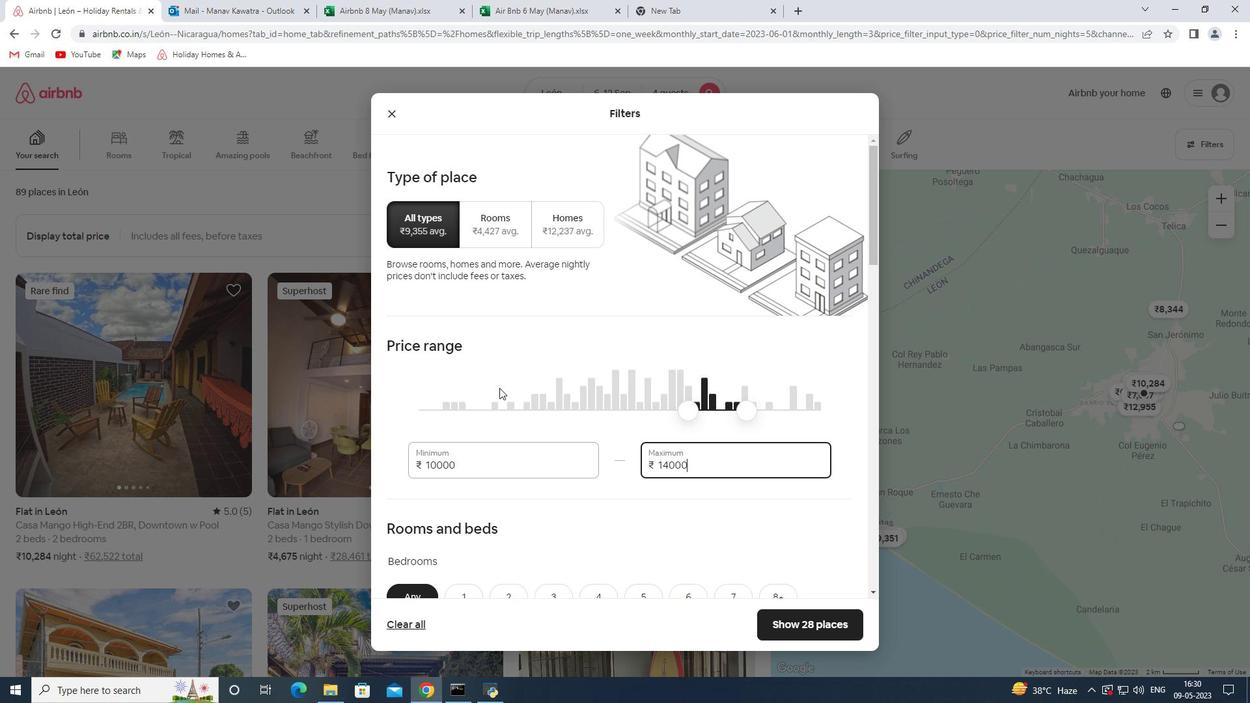 
Action: Mouse scrolled (495, 384) with delta (0, 0)
Screenshot: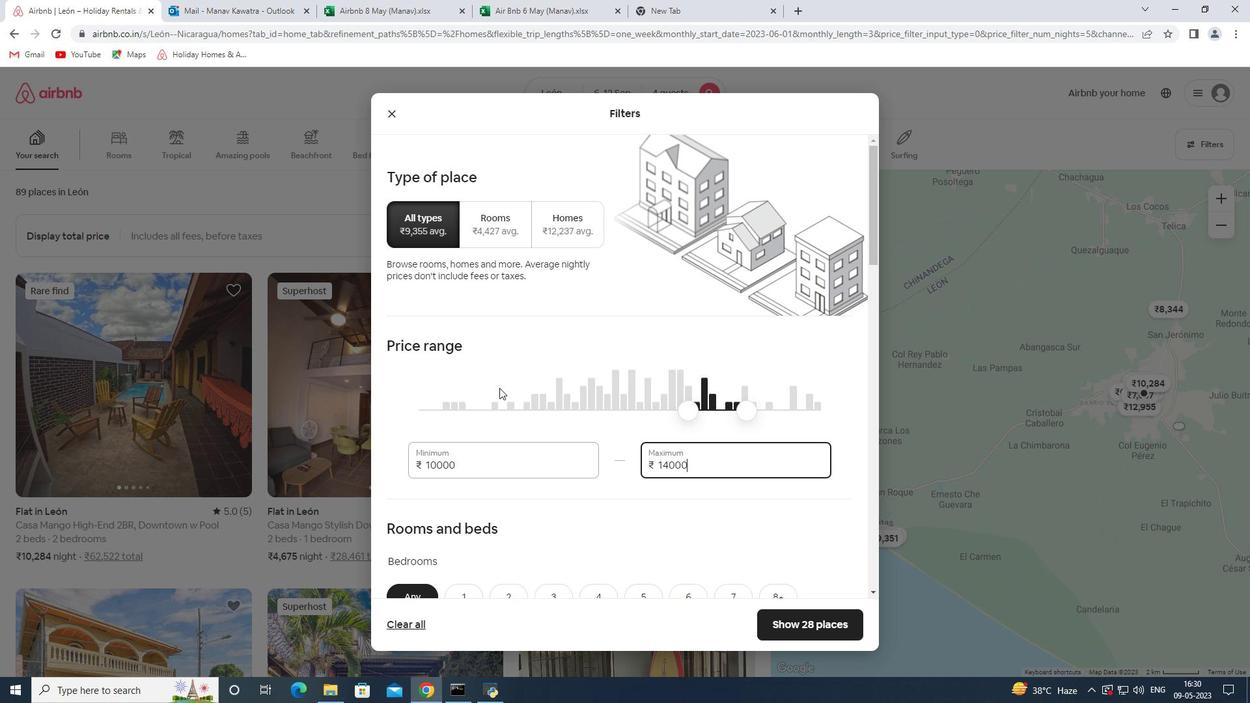 
Action: Mouse moved to (608, 403)
Screenshot: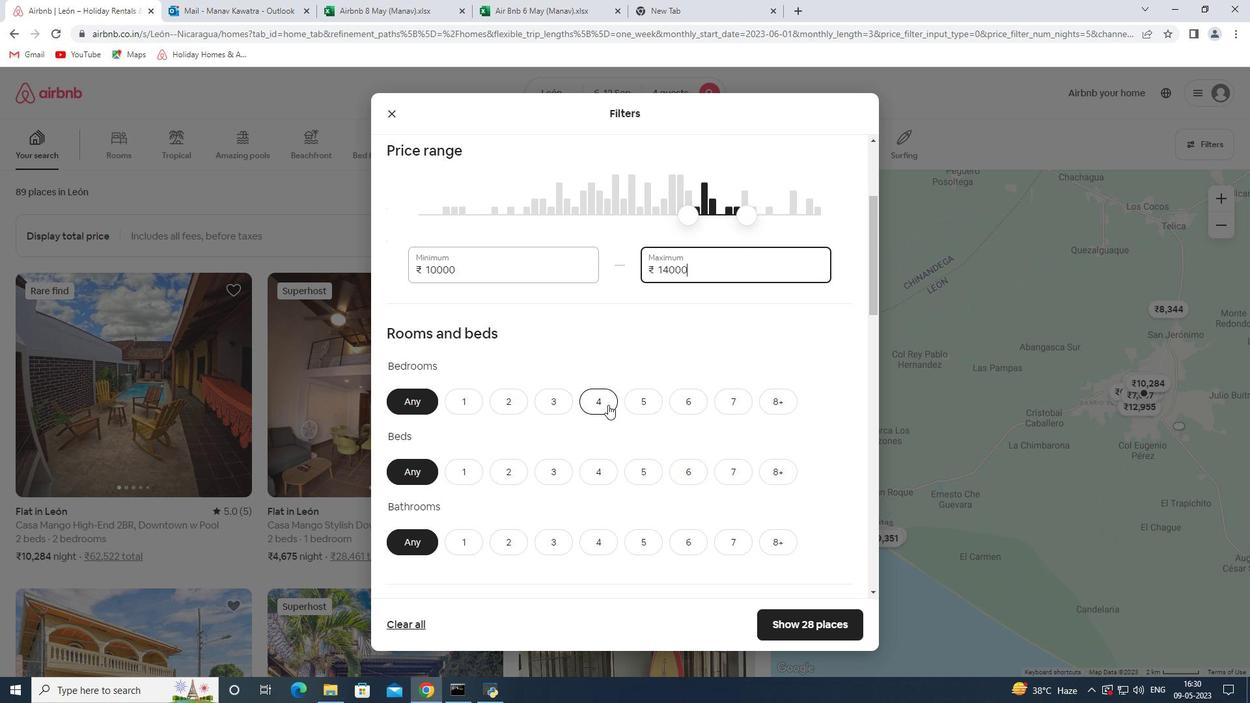 
Action: Mouse pressed left at (608, 403)
Screenshot: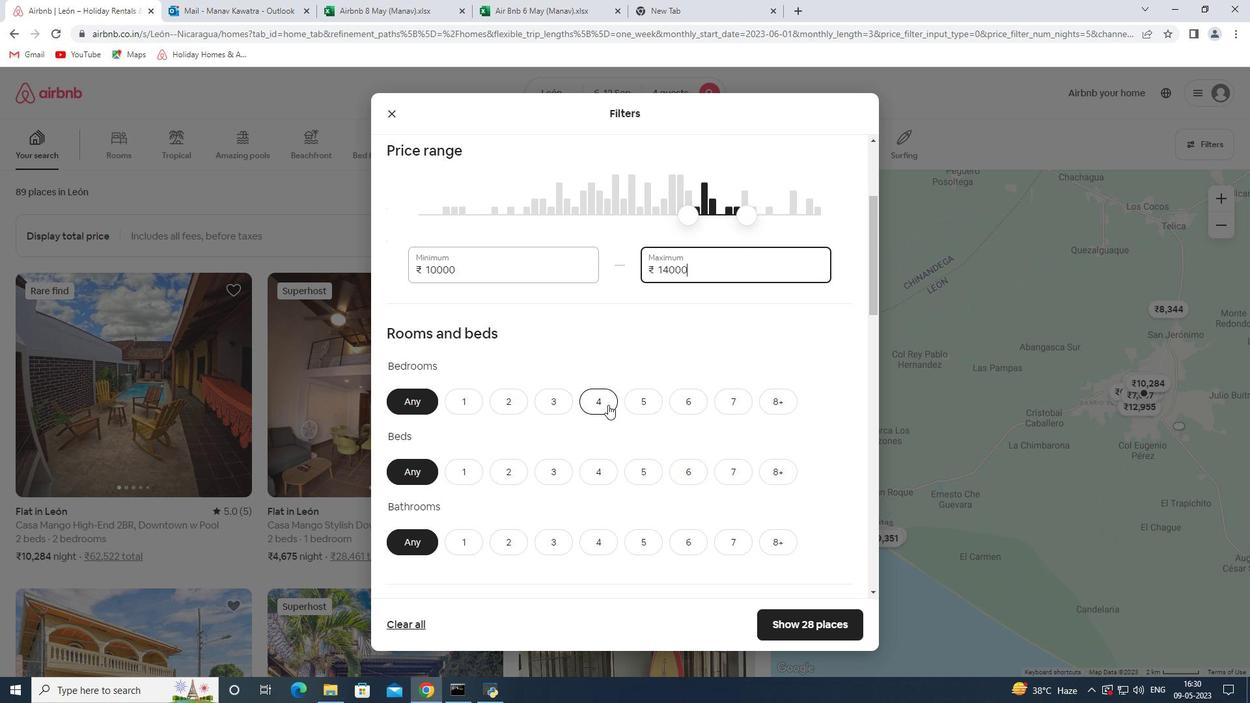 
Action: Mouse moved to (604, 472)
Screenshot: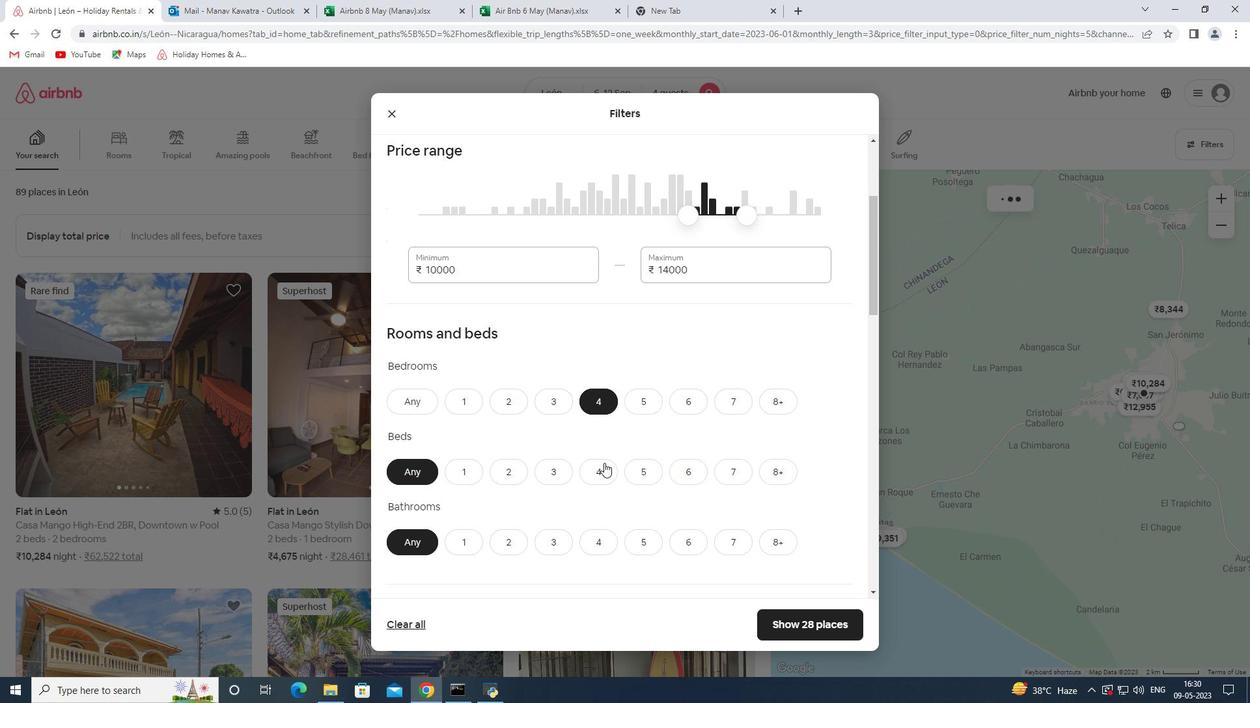 
Action: Mouse pressed left at (604, 472)
Screenshot: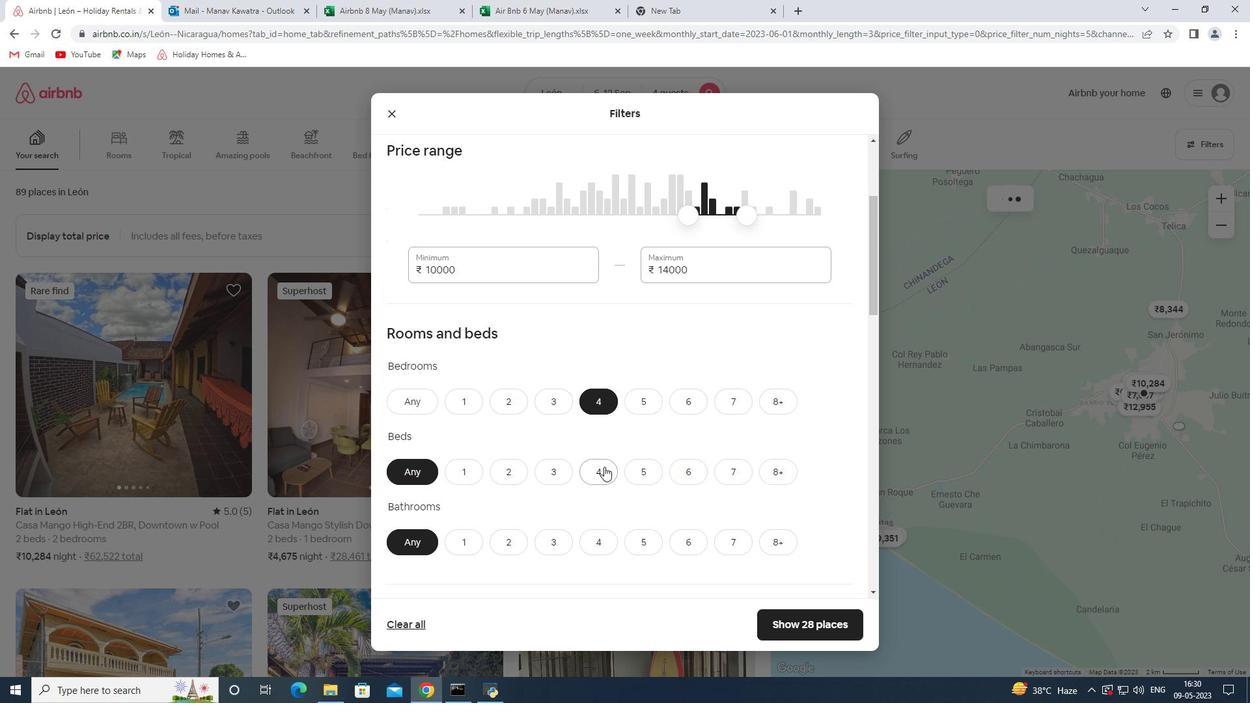 
Action: Mouse moved to (604, 533)
Screenshot: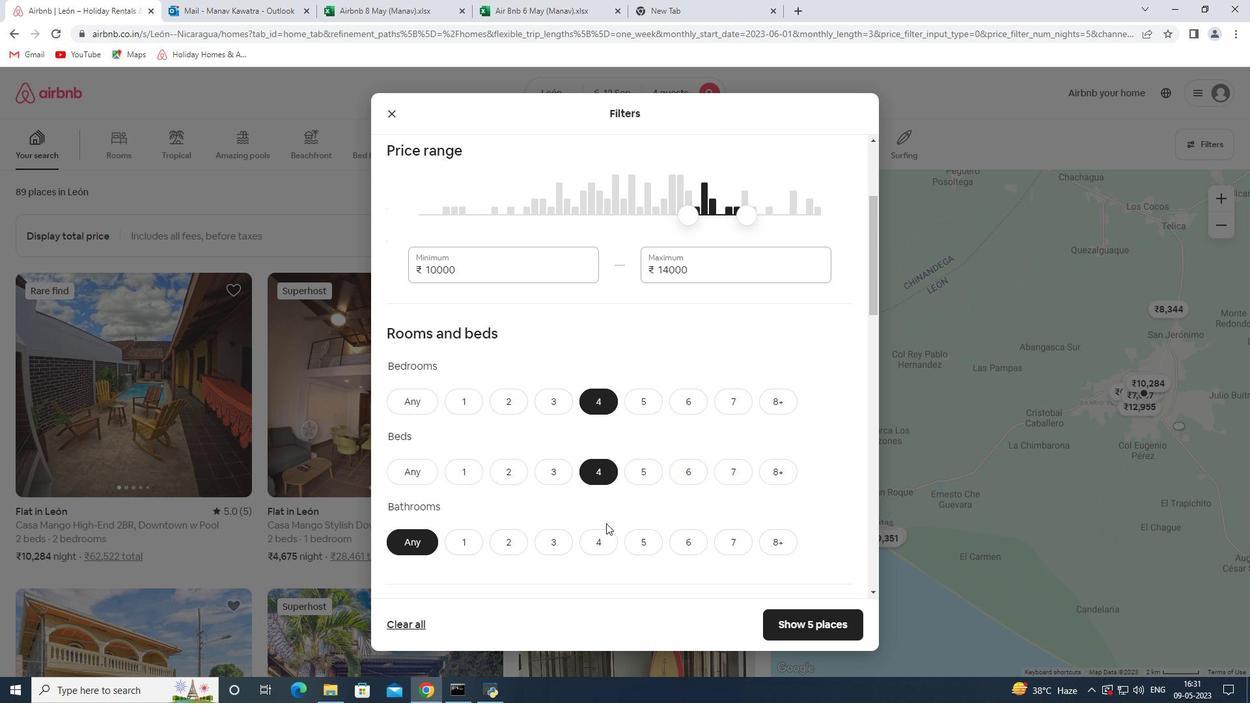 
Action: Mouse pressed left at (604, 533)
Screenshot: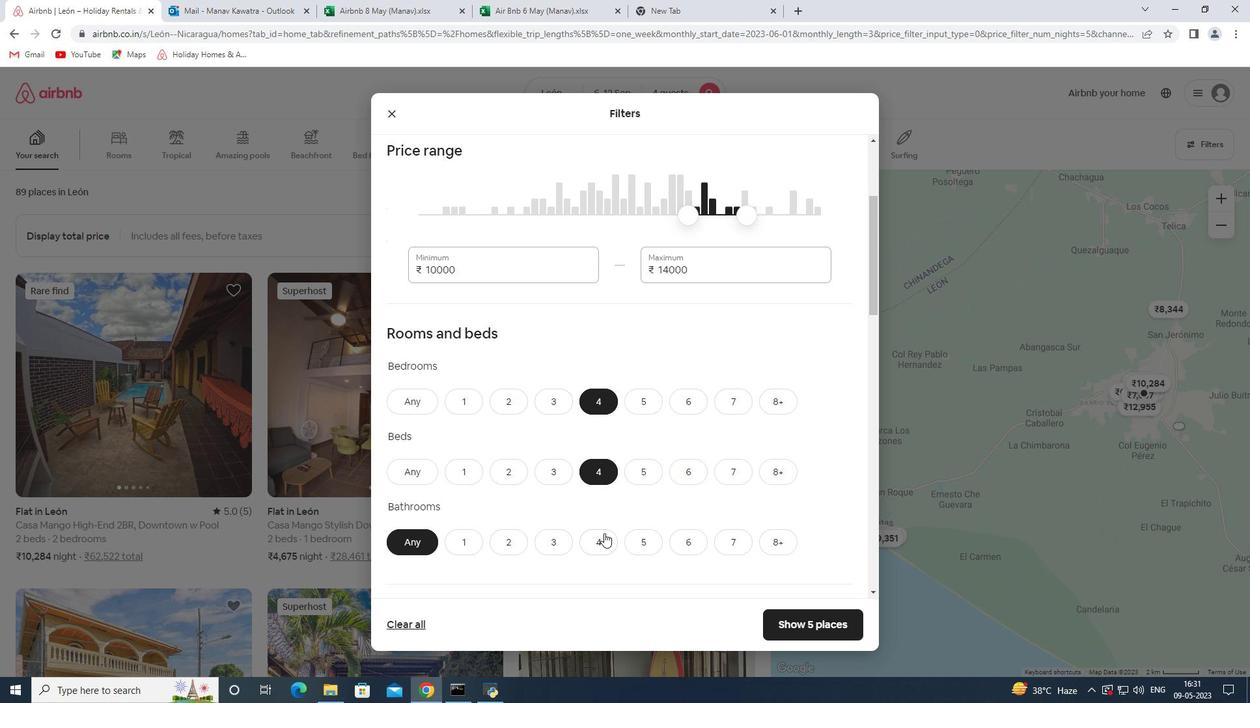 
Action: Mouse moved to (577, 410)
Screenshot: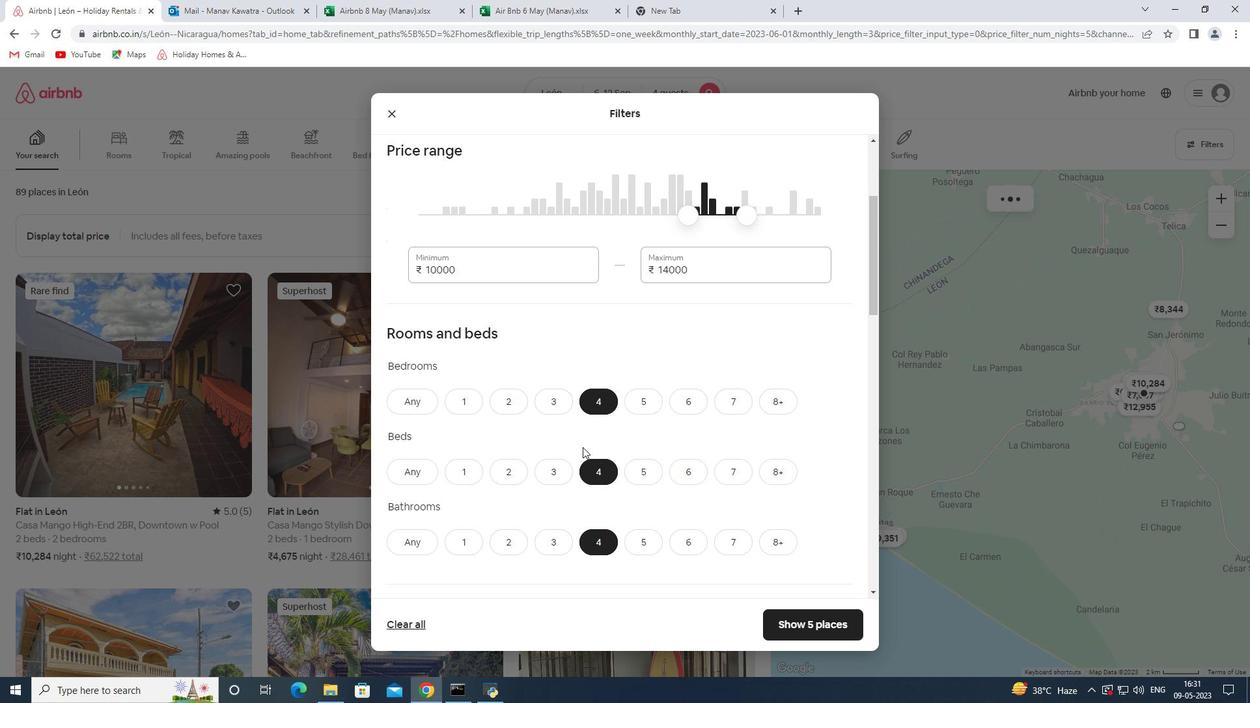 
Action: Mouse scrolled (577, 410) with delta (0, 0)
Screenshot: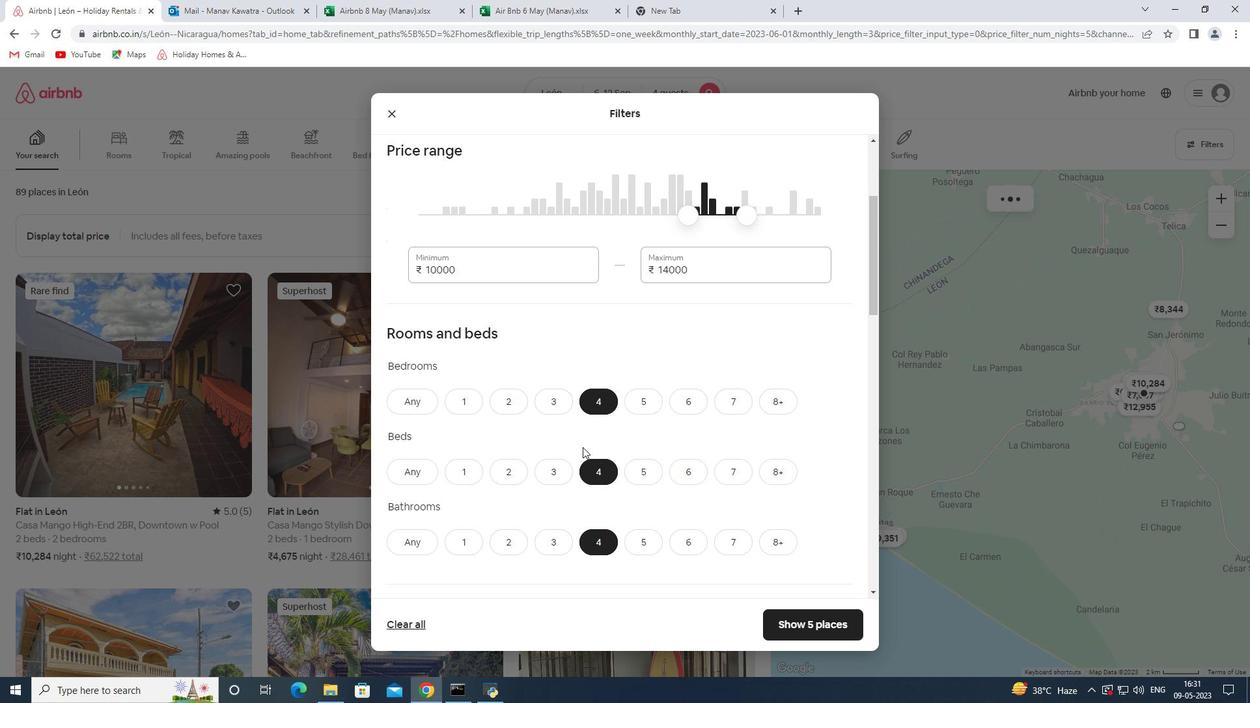
Action: Mouse moved to (576, 408)
Screenshot: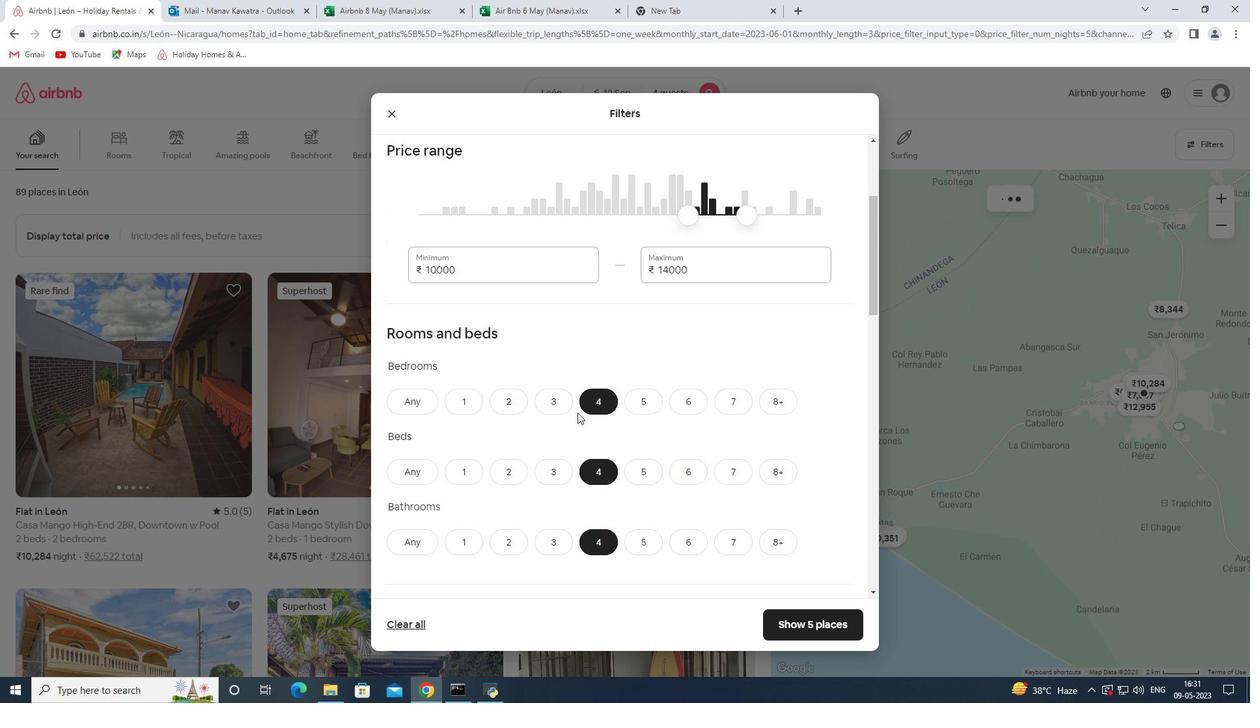 
Action: Mouse scrolled (576, 408) with delta (0, 0)
Screenshot: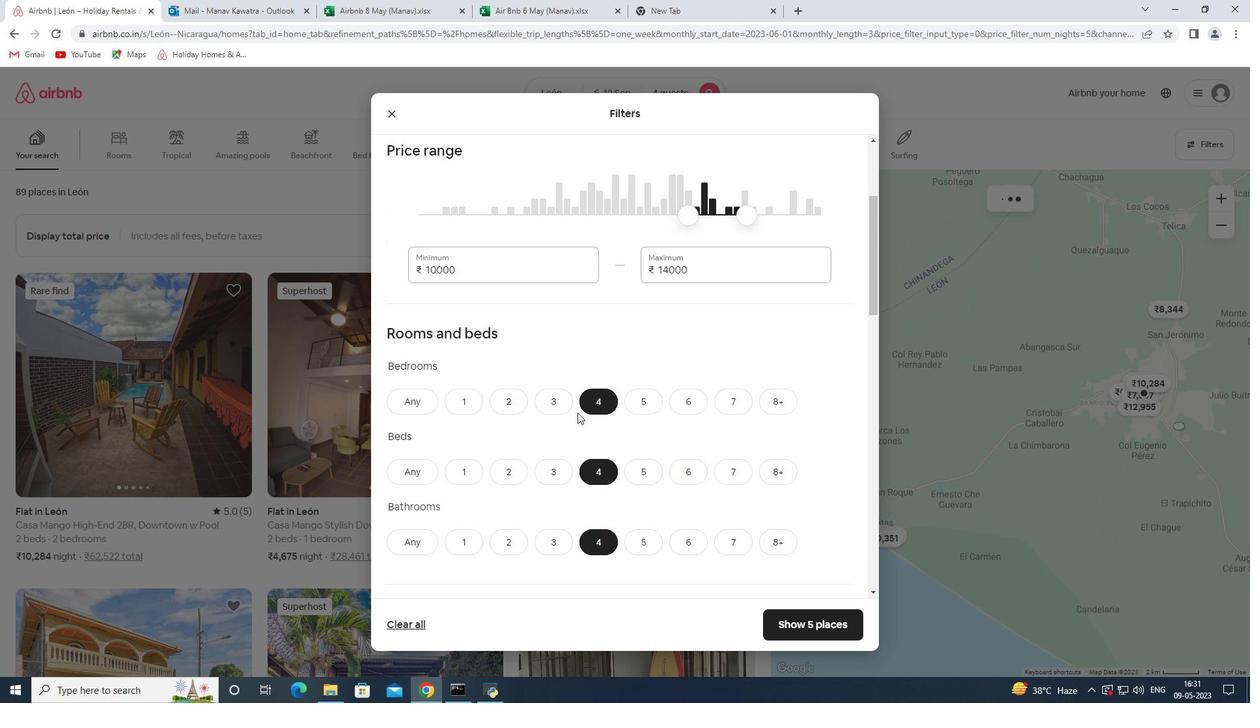 
Action: Mouse moved to (588, 470)
Screenshot: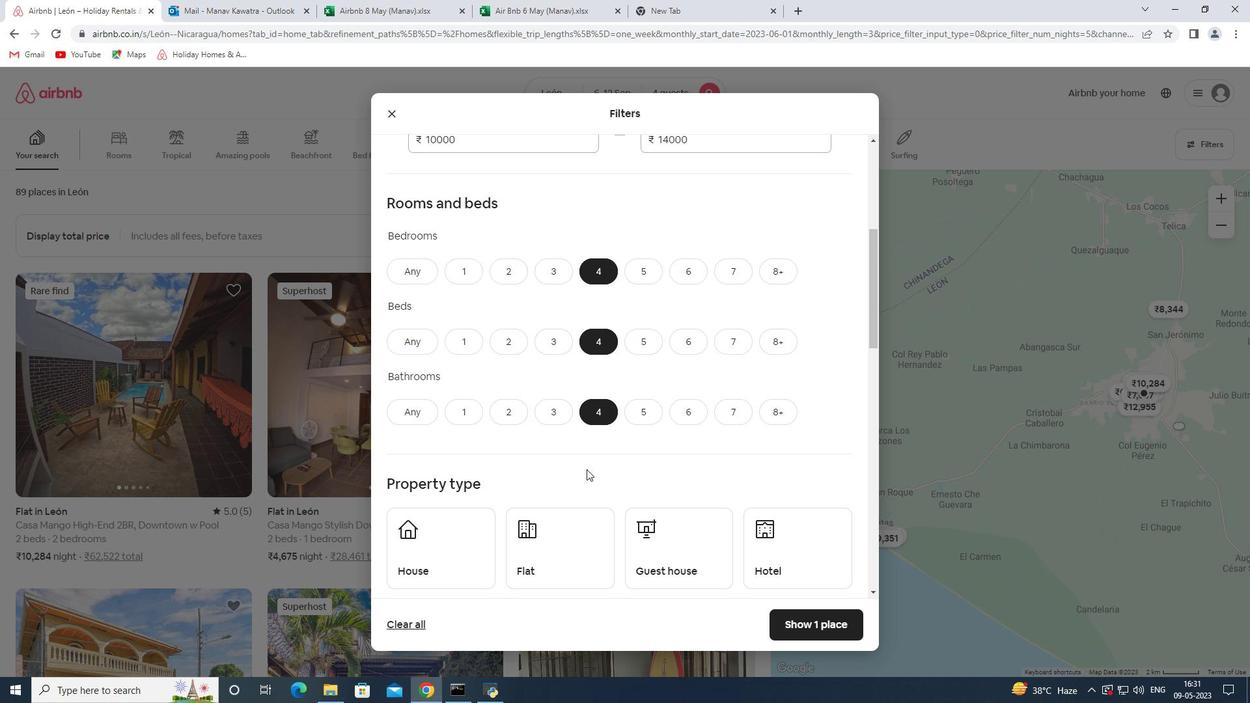
Action: Mouse scrolled (588, 470) with delta (0, 0)
Screenshot: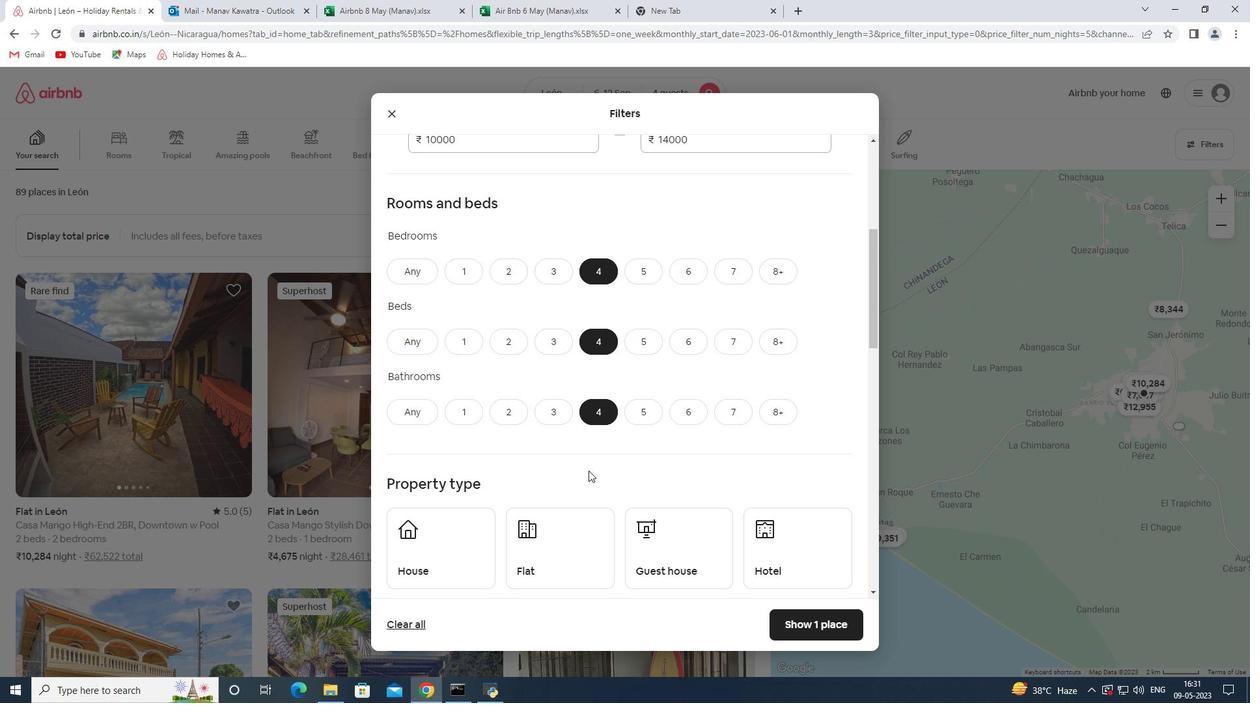 
Action: Mouse moved to (483, 463)
Screenshot: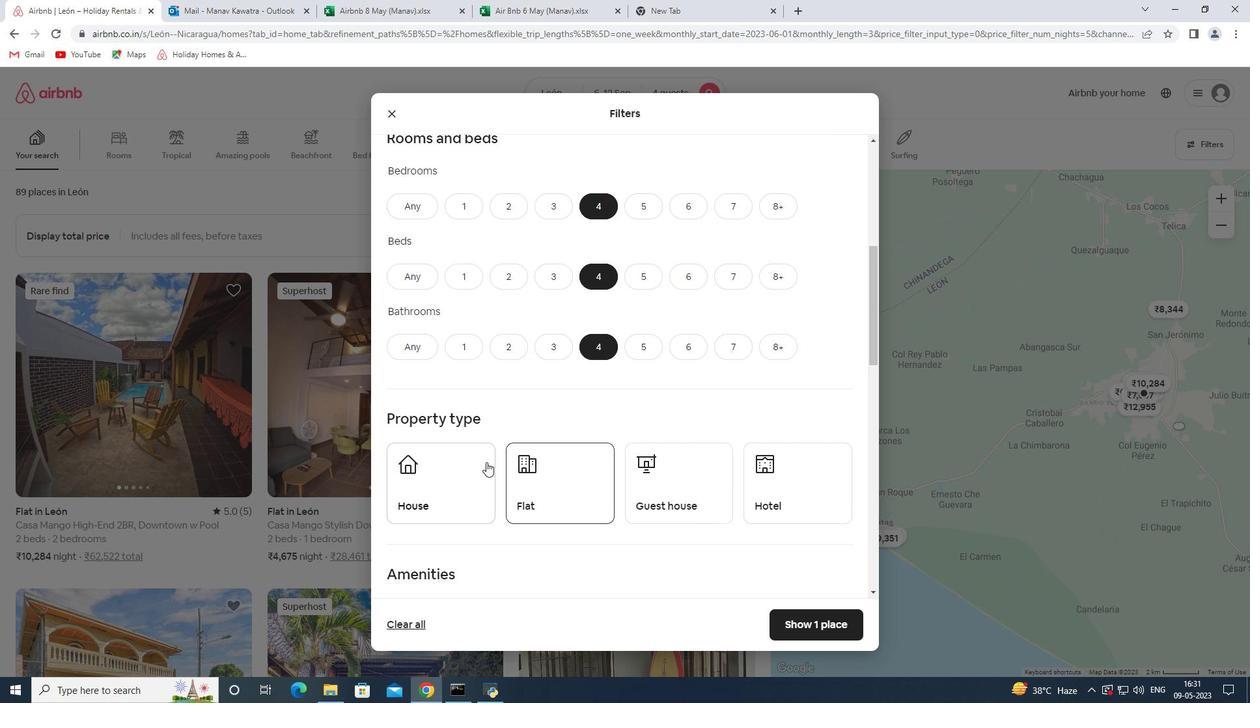 
Action: Mouse pressed left at (483, 463)
Screenshot: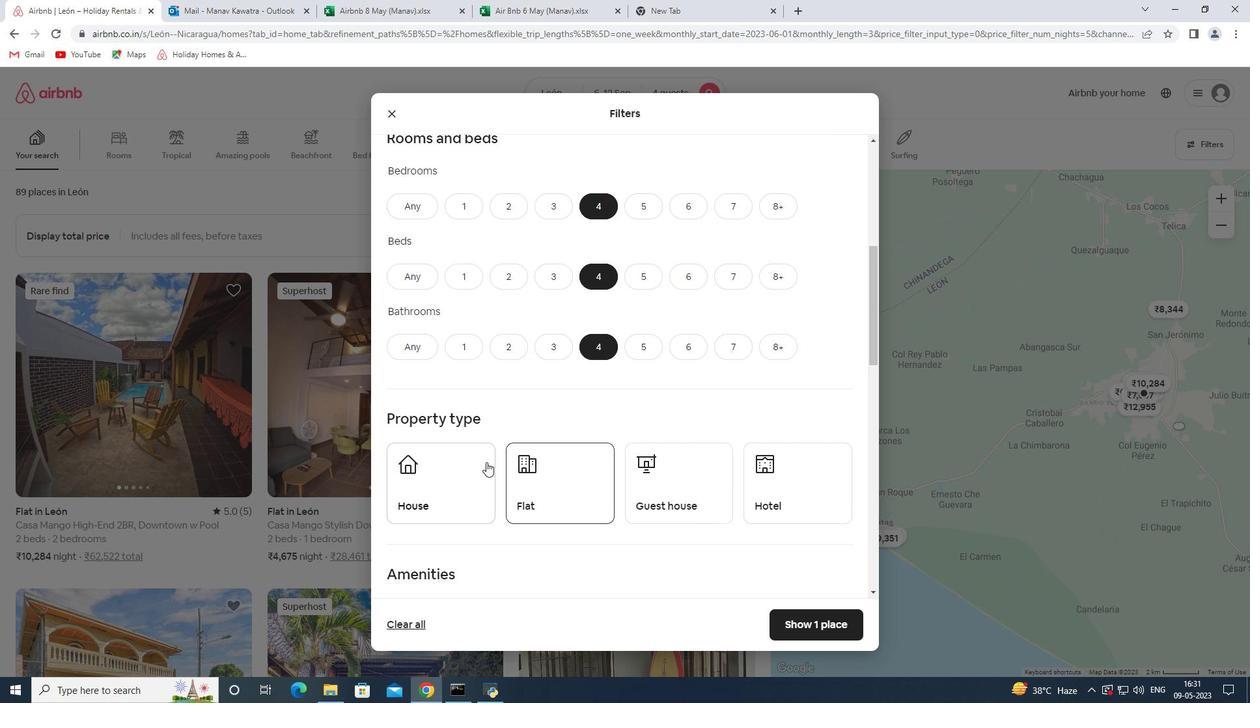 
Action: Mouse moved to (550, 477)
Screenshot: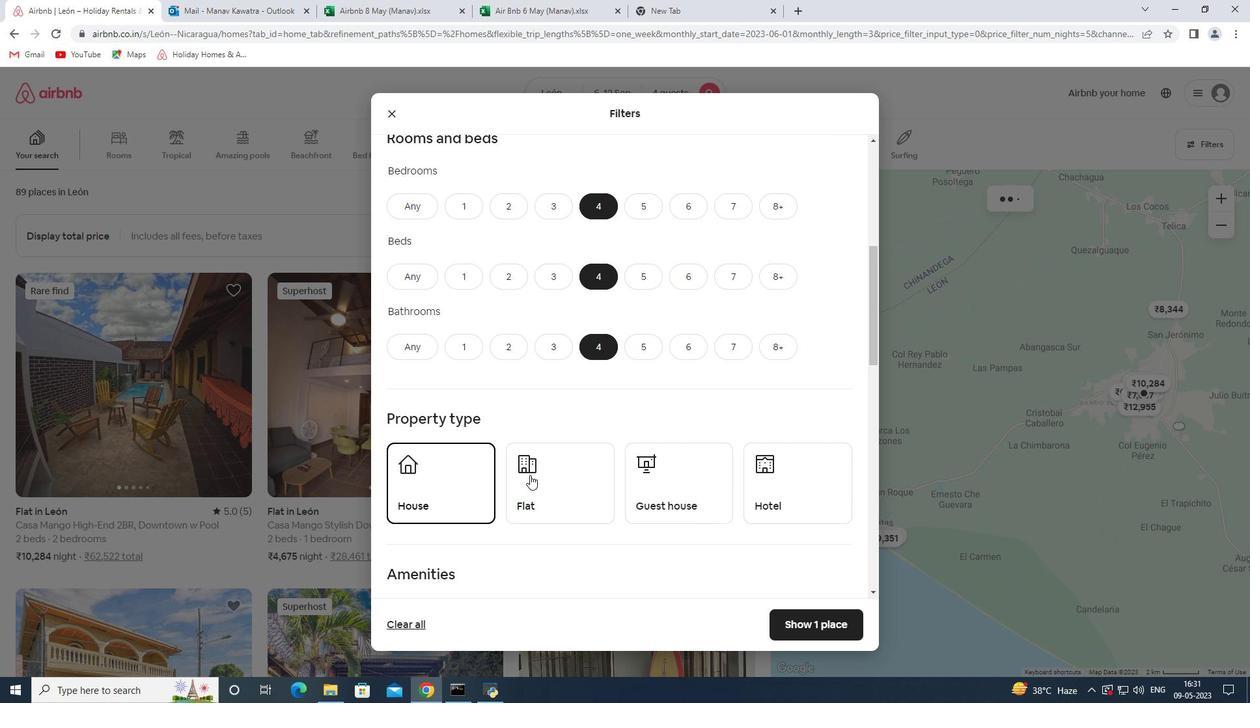 
Action: Mouse pressed left at (550, 477)
Screenshot: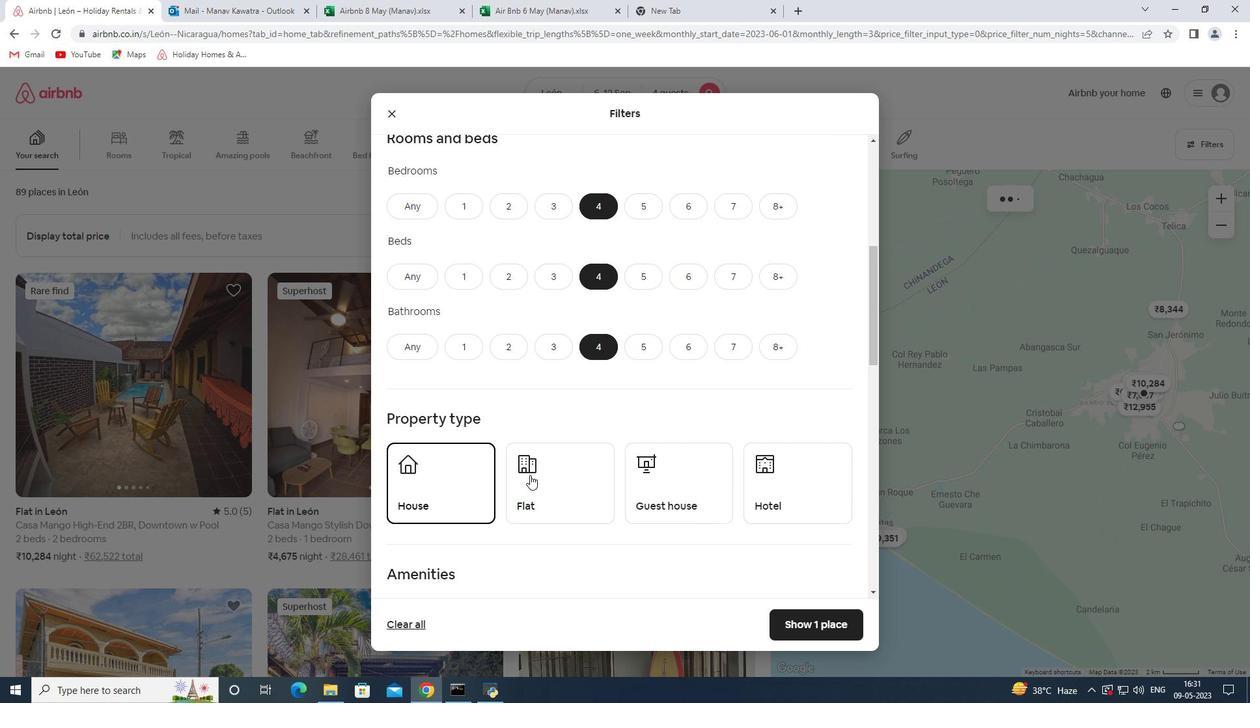 
Action: Mouse moved to (661, 487)
Screenshot: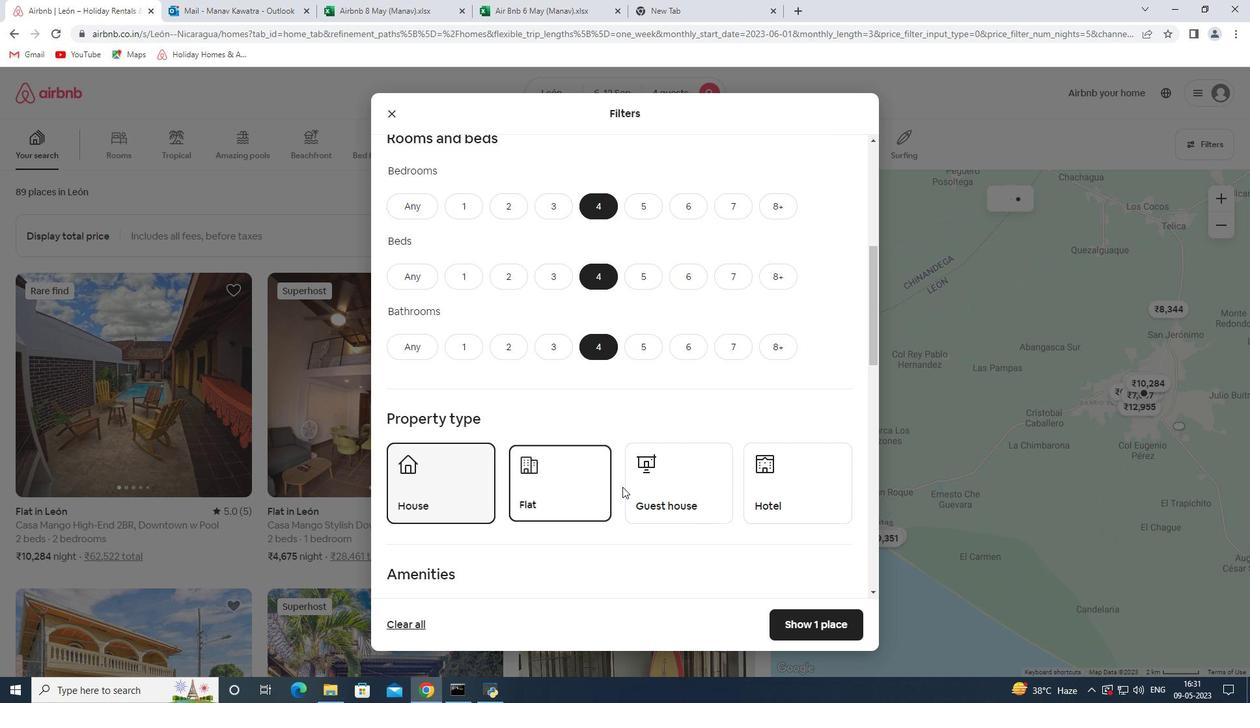 
Action: Mouse pressed left at (661, 487)
Screenshot: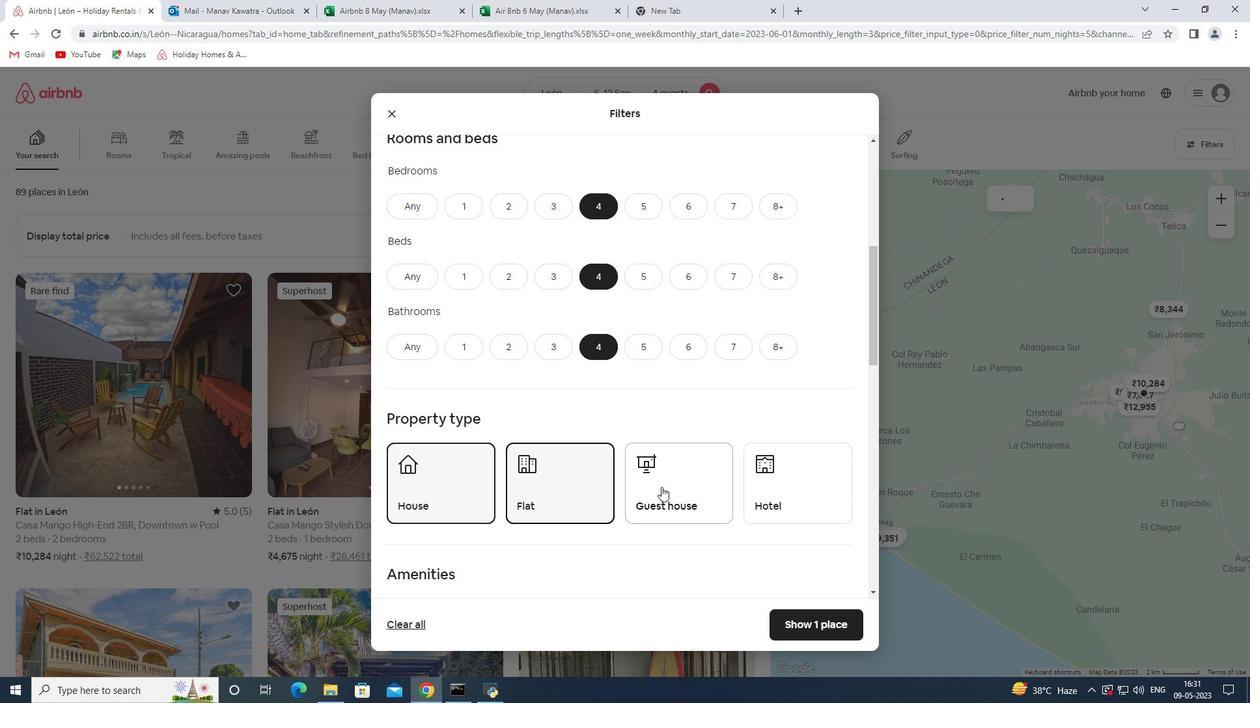 
Action: Mouse moved to (652, 484)
Screenshot: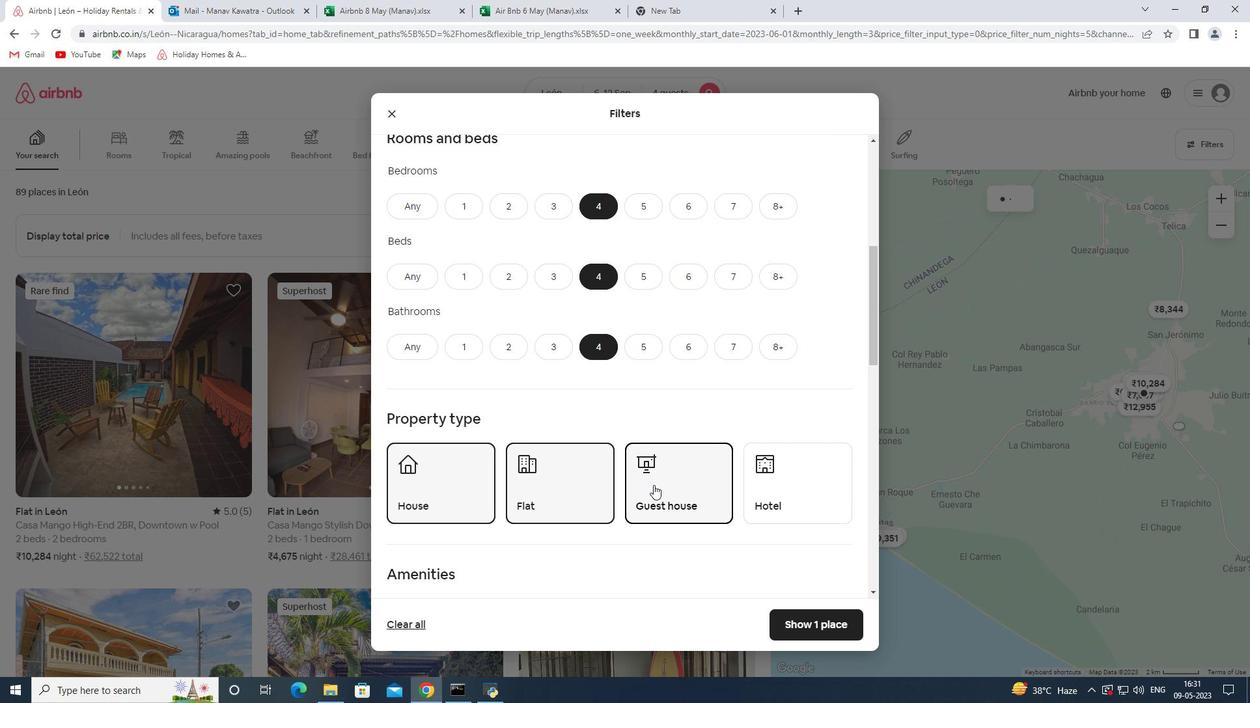 
Action: Mouse scrolled (652, 483) with delta (0, 0)
Screenshot: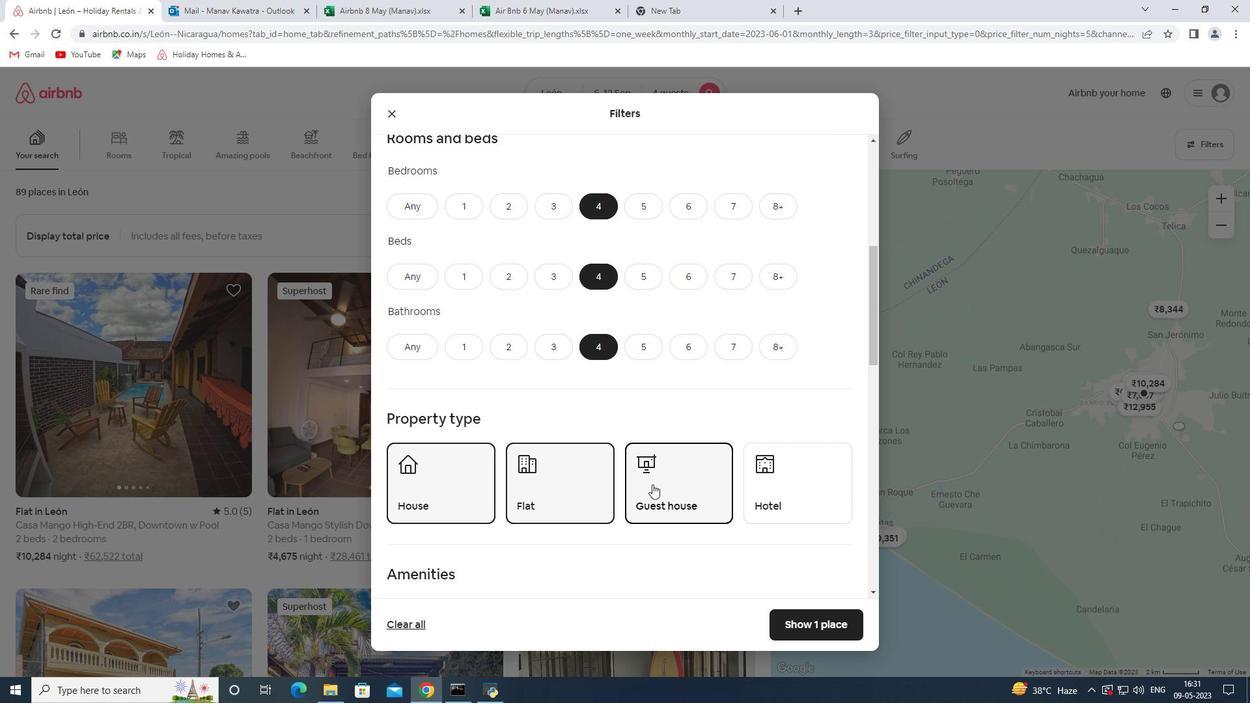 
Action: Mouse moved to (674, 466)
Screenshot: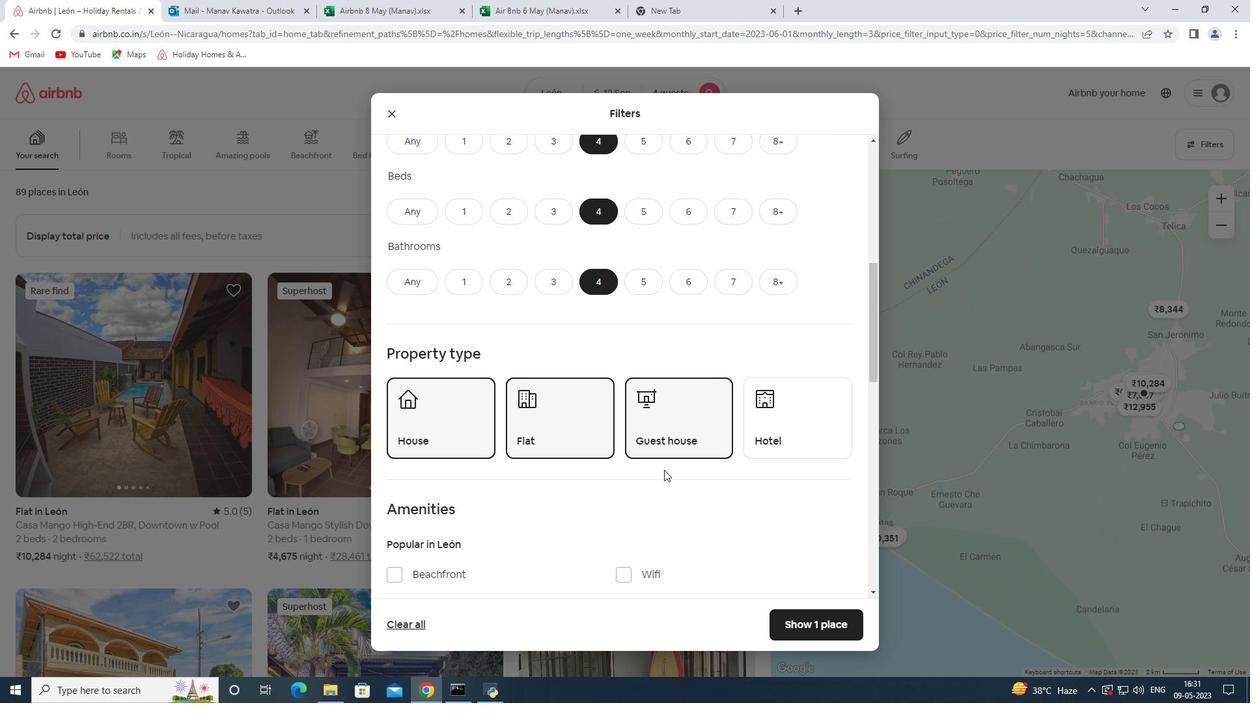 
Action: Mouse scrolled (674, 465) with delta (0, 0)
Screenshot: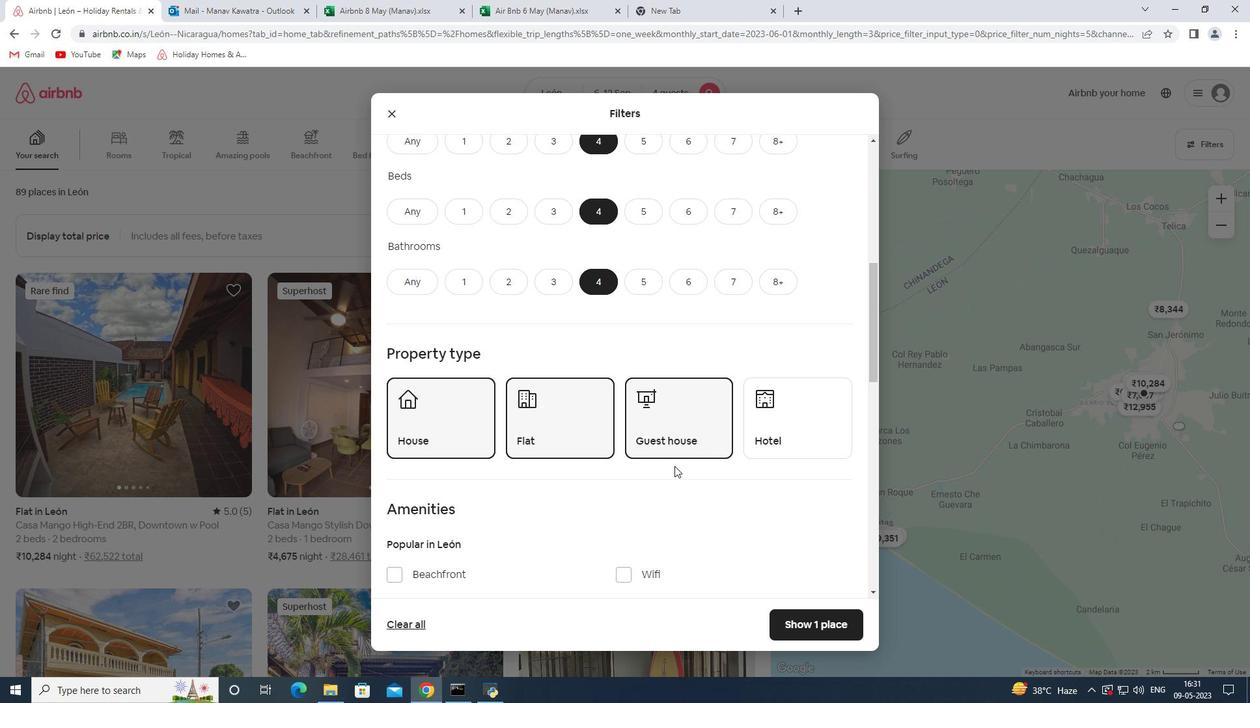 
Action: Mouse moved to (643, 509)
Screenshot: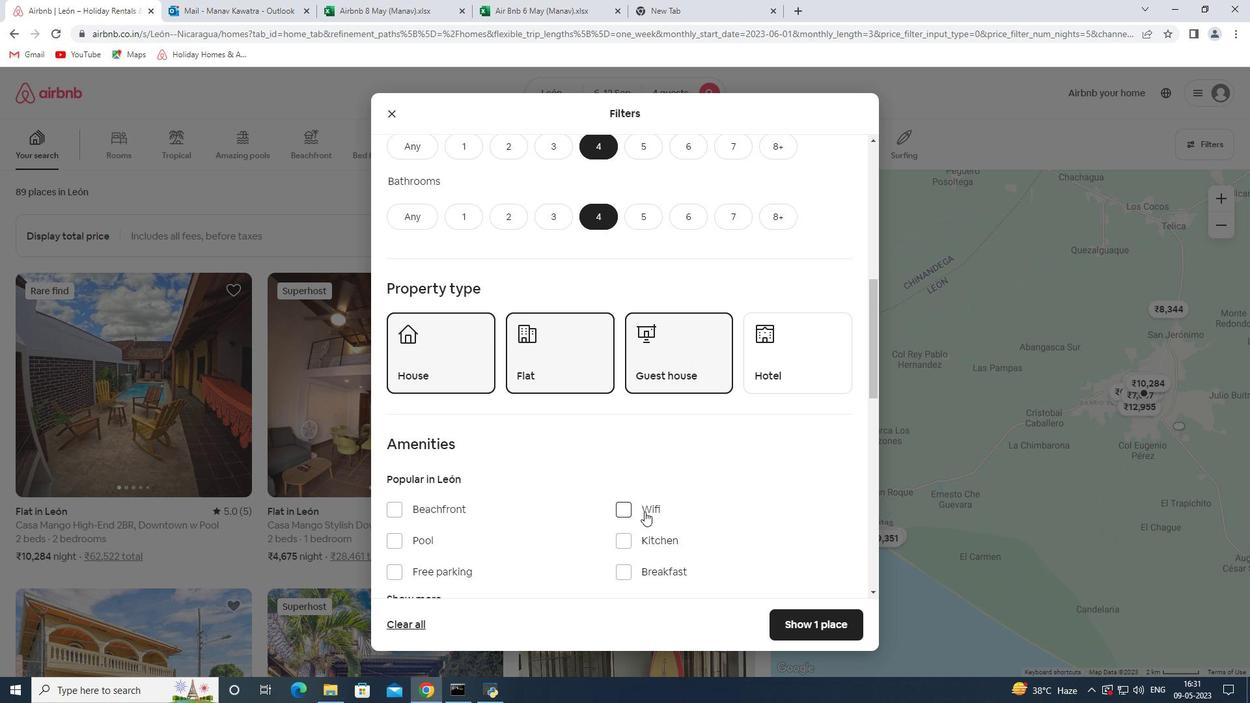 
Action: Mouse pressed left at (643, 509)
Screenshot: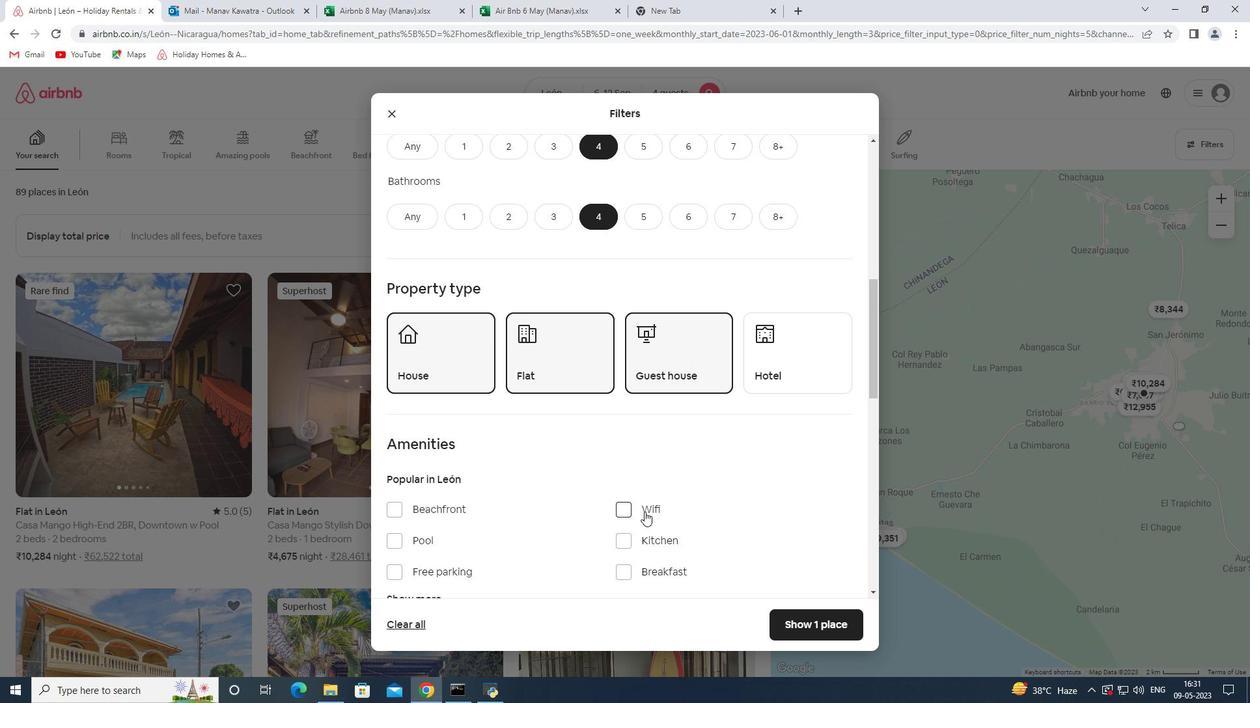 
Action: Mouse scrolled (643, 509) with delta (0, 0)
Screenshot: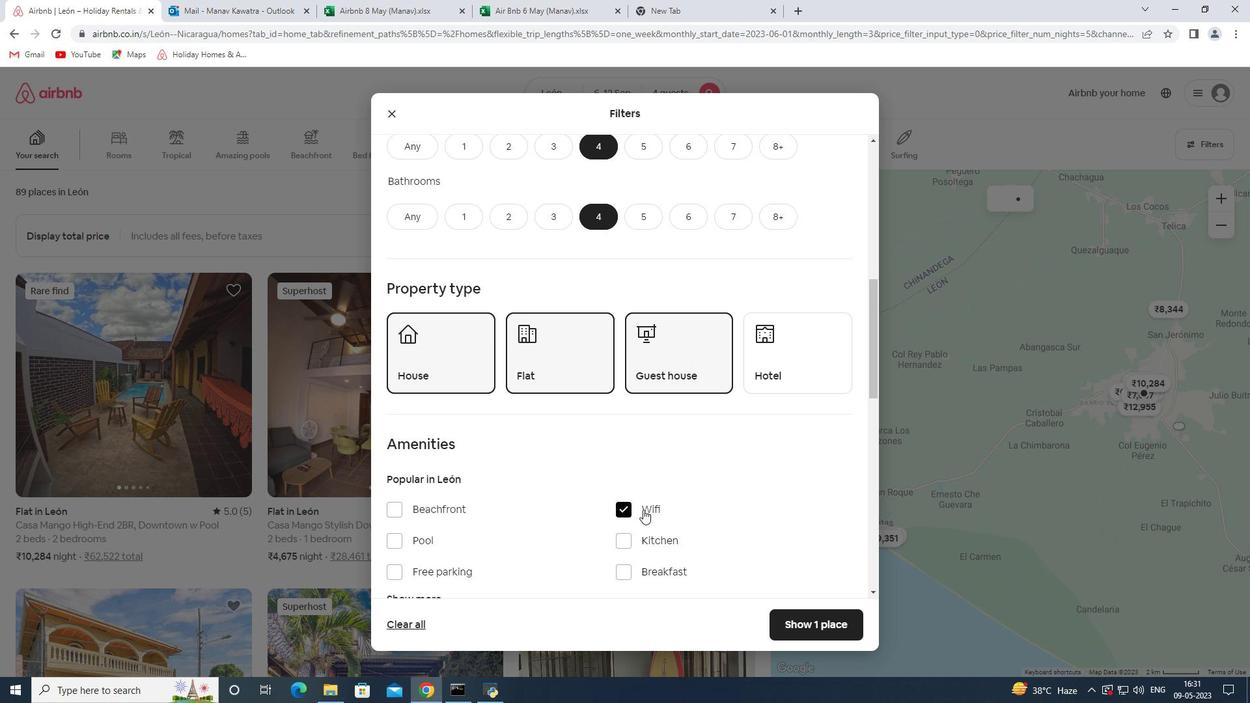 
Action: Mouse scrolled (643, 509) with delta (0, 0)
Screenshot: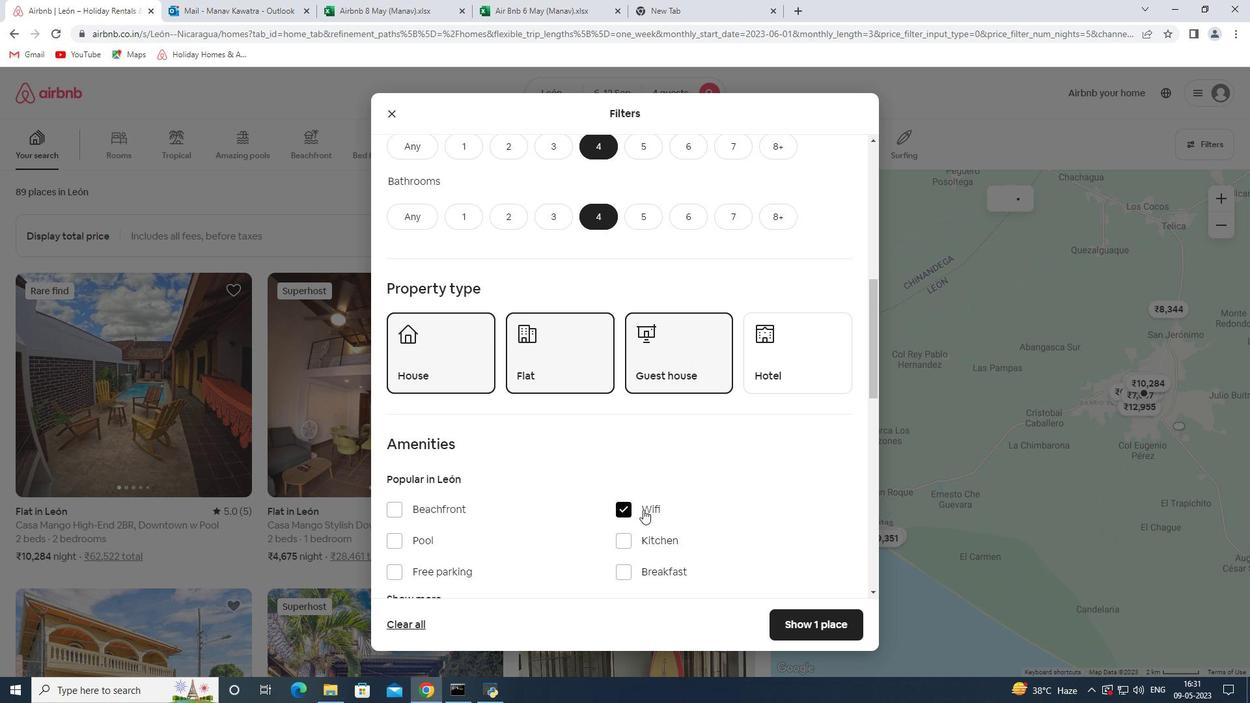 
Action: Mouse moved to (625, 491)
Screenshot: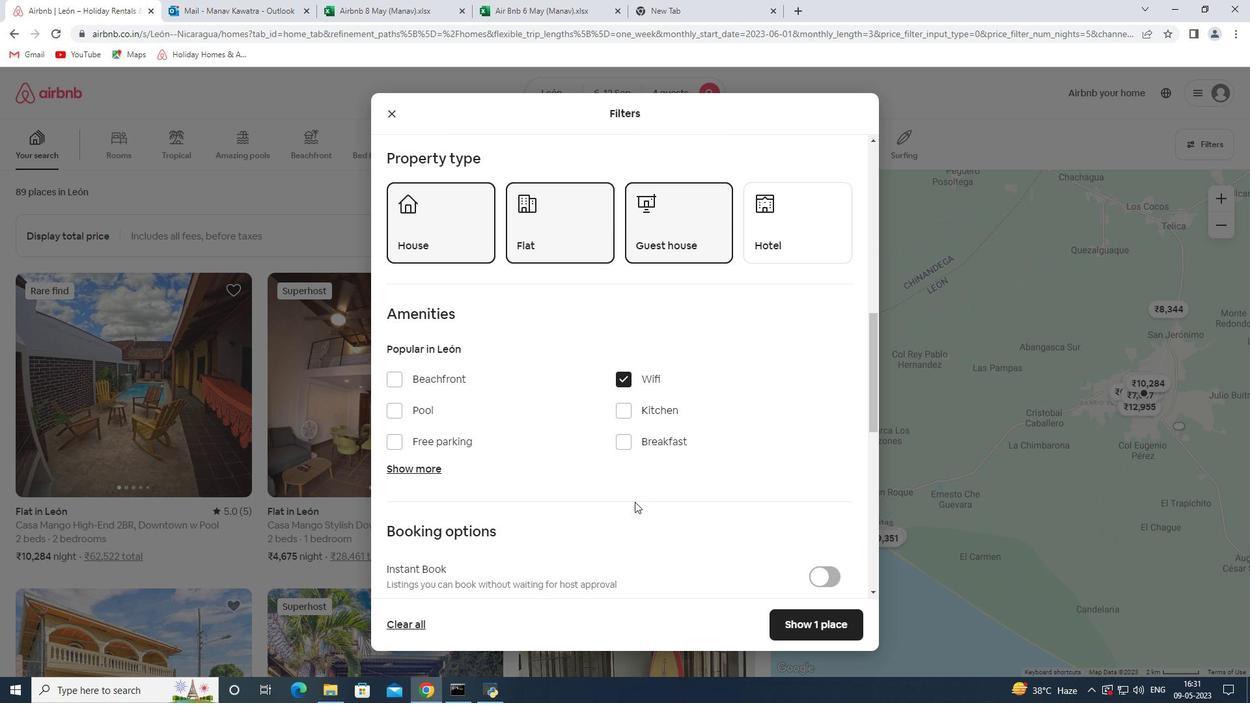
Action: Mouse scrolled (625, 490) with delta (0, 0)
Screenshot: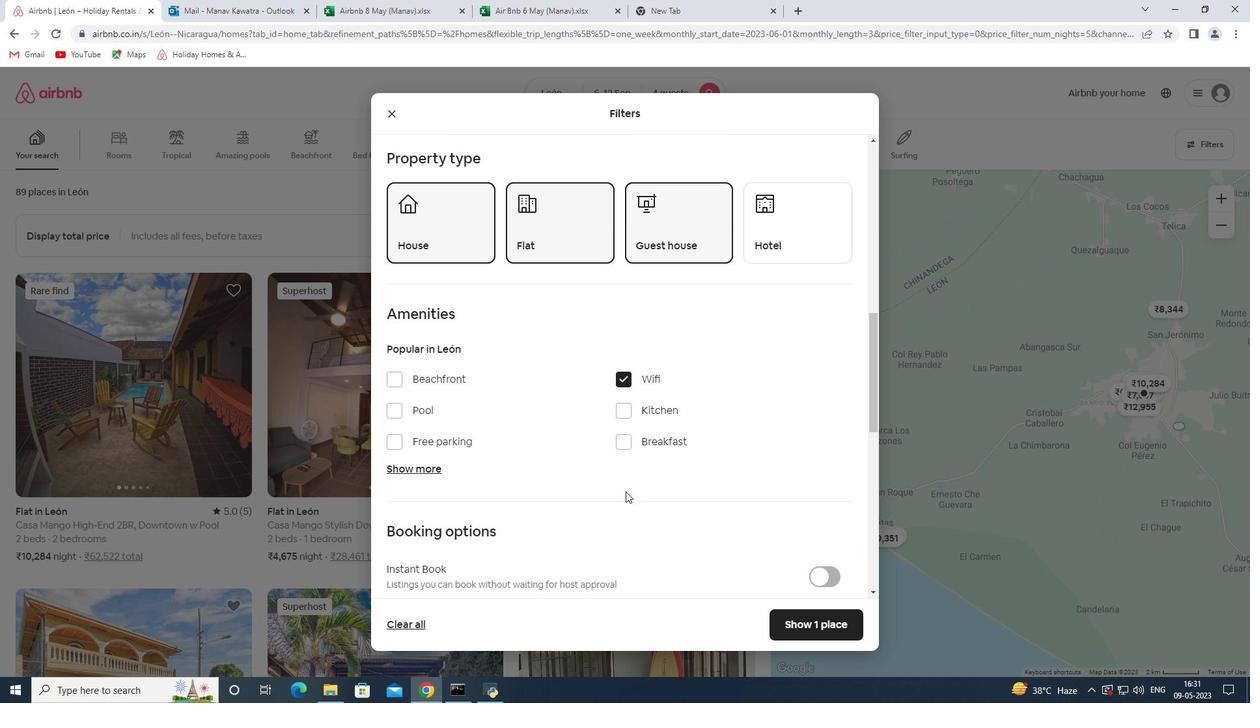 
Action: Mouse moved to (451, 374)
Screenshot: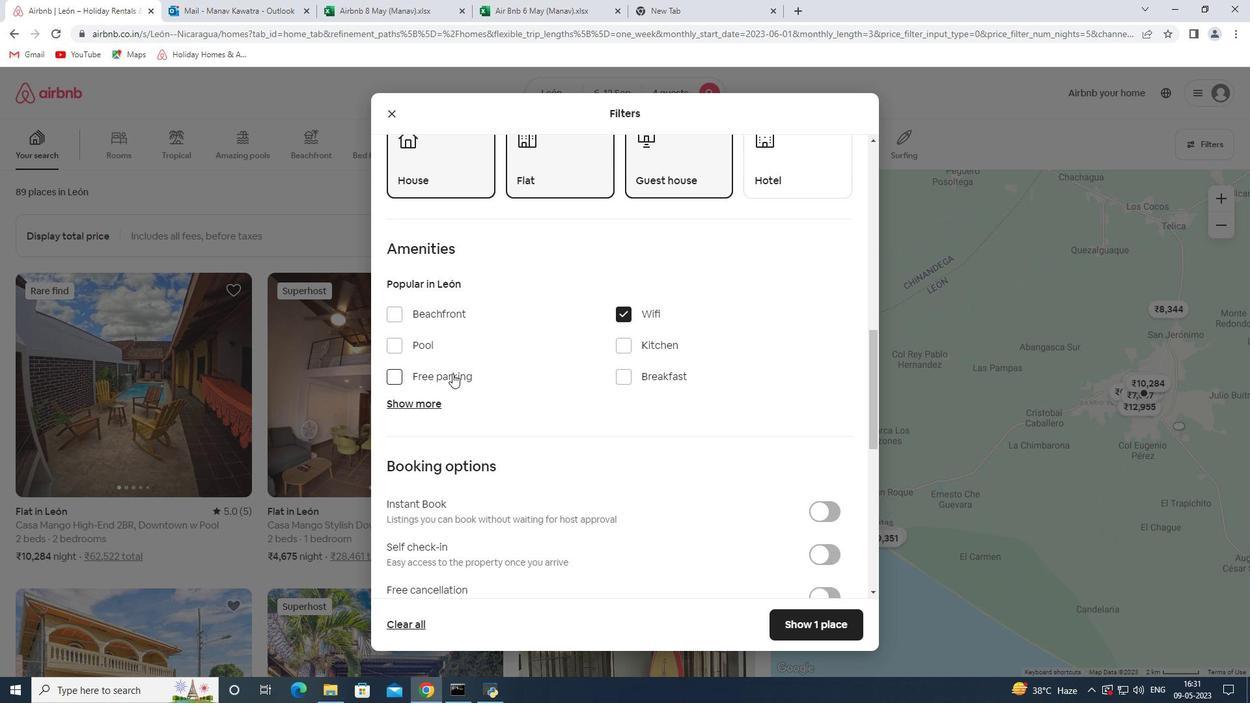 
Action: Mouse pressed left at (451, 374)
Screenshot: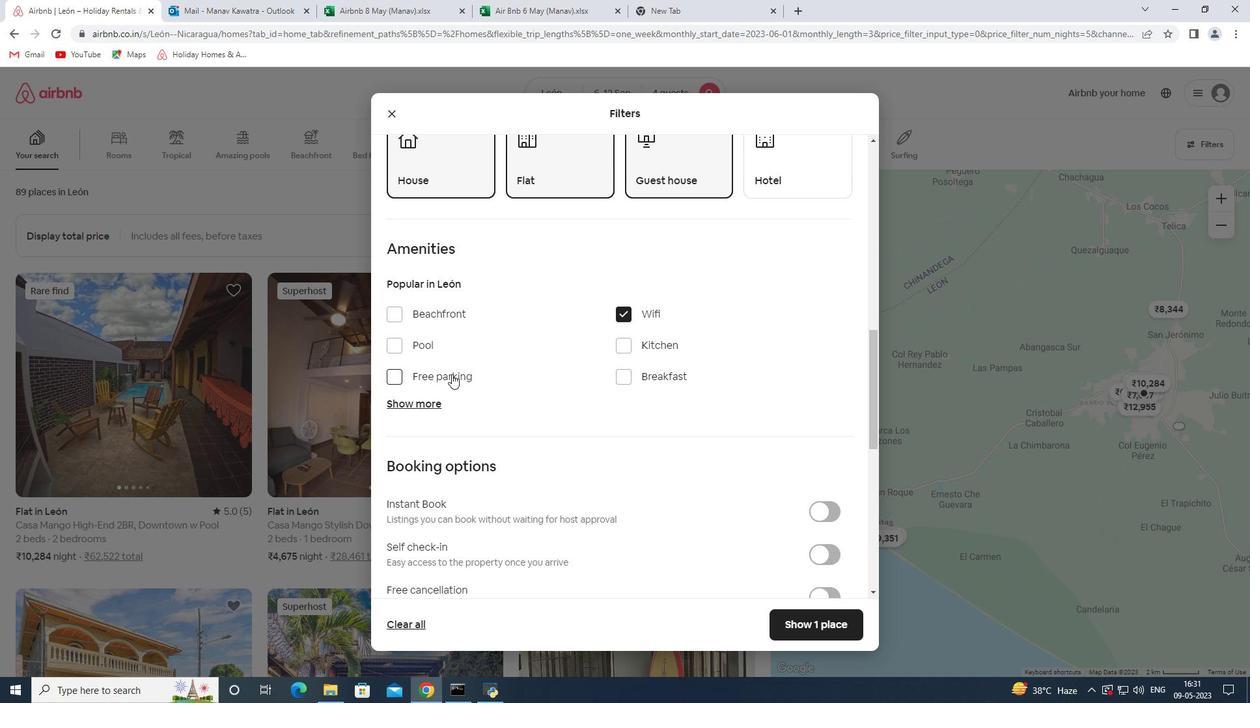 
Action: Mouse moved to (441, 405)
Screenshot: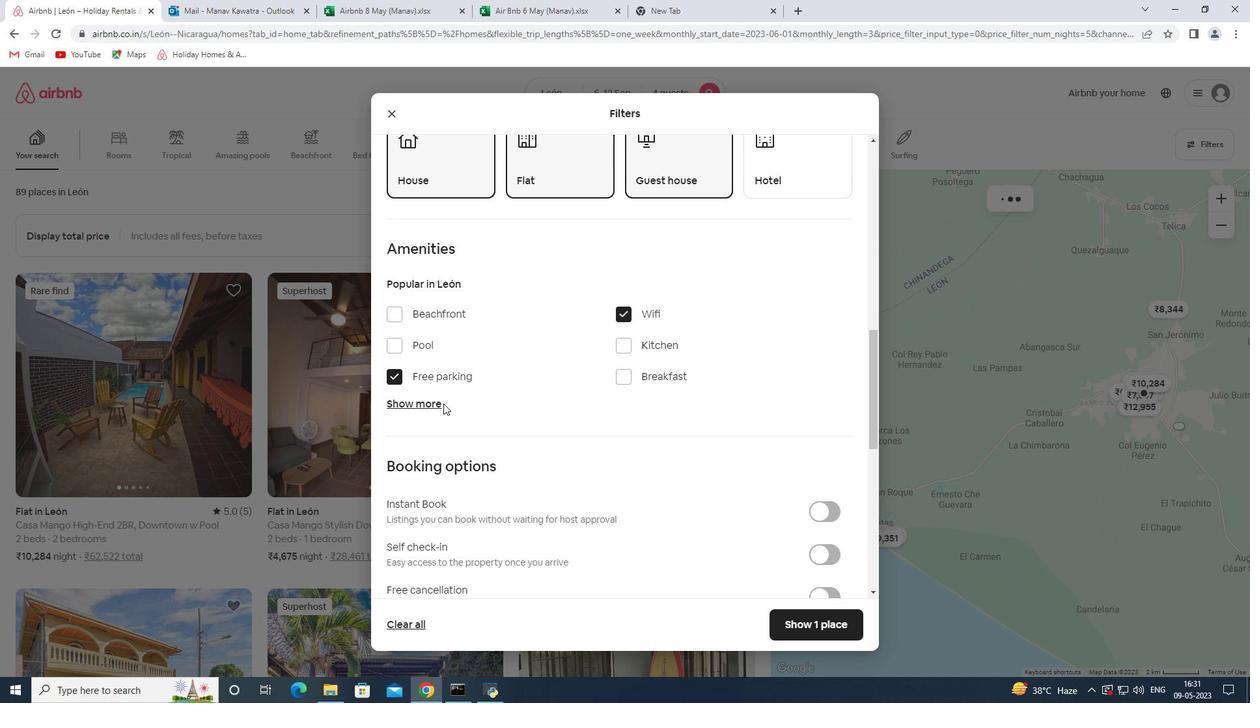 
Action: Mouse pressed left at (441, 405)
Screenshot: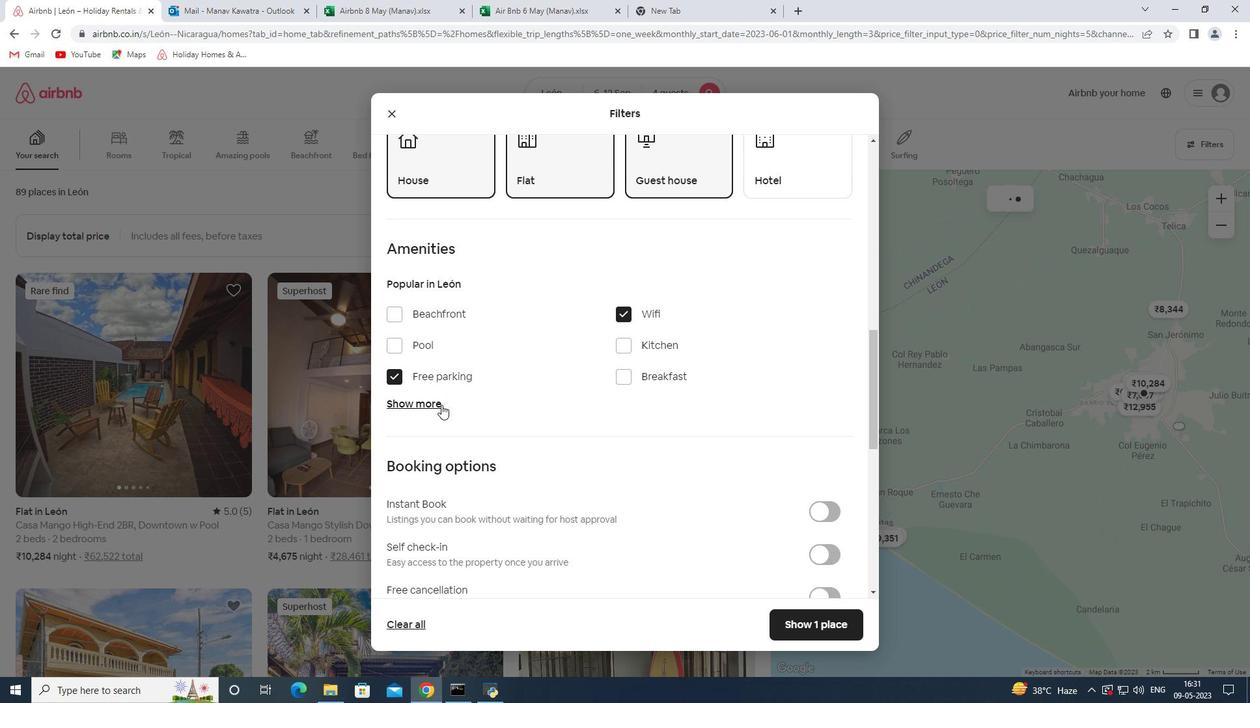 
Action: Mouse moved to (486, 399)
Screenshot: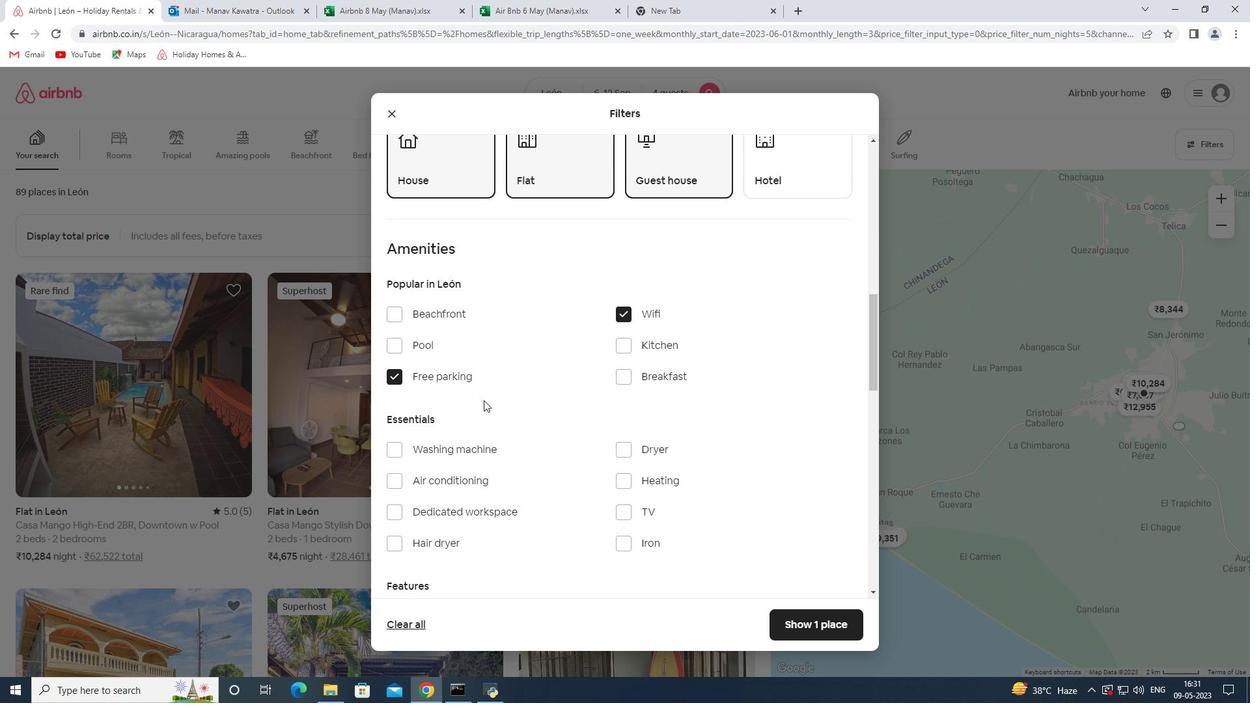 
Action: Mouse scrolled (486, 399) with delta (0, 0)
Screenshot: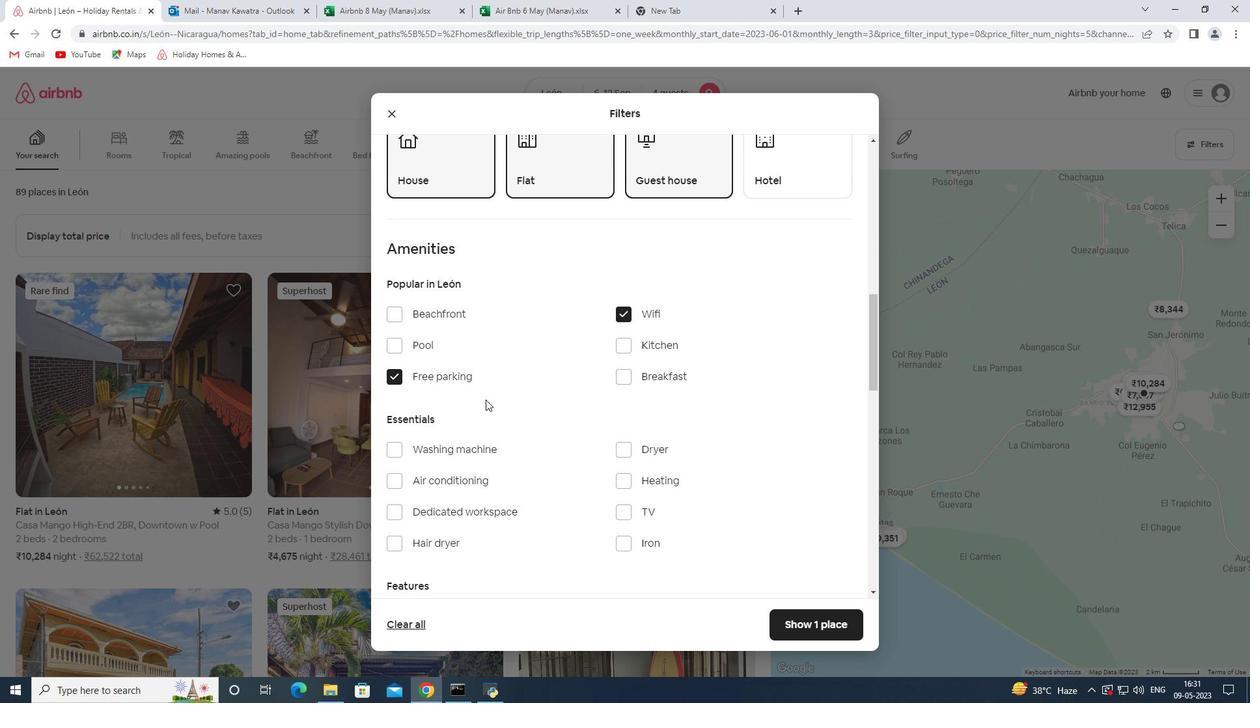 
Action: Mouse moved to (627, 441)
Screenshot: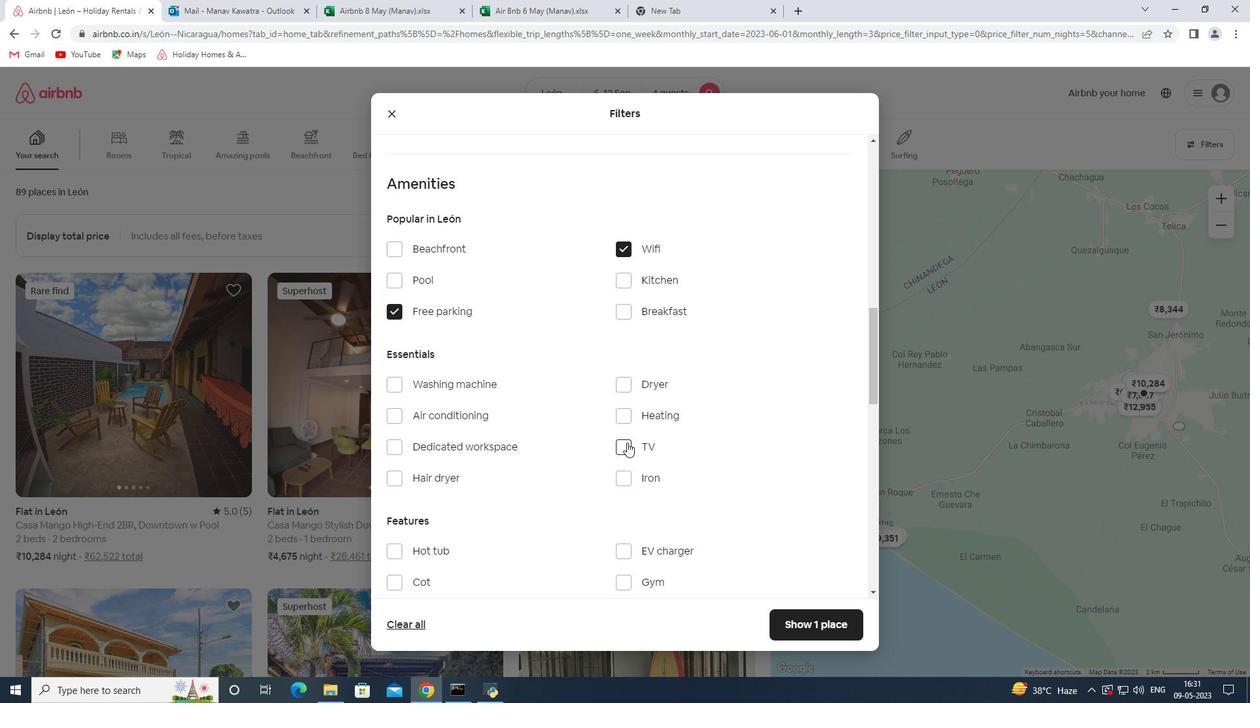 
Action: Mouse pressed left at (627, 441)
Screenshot: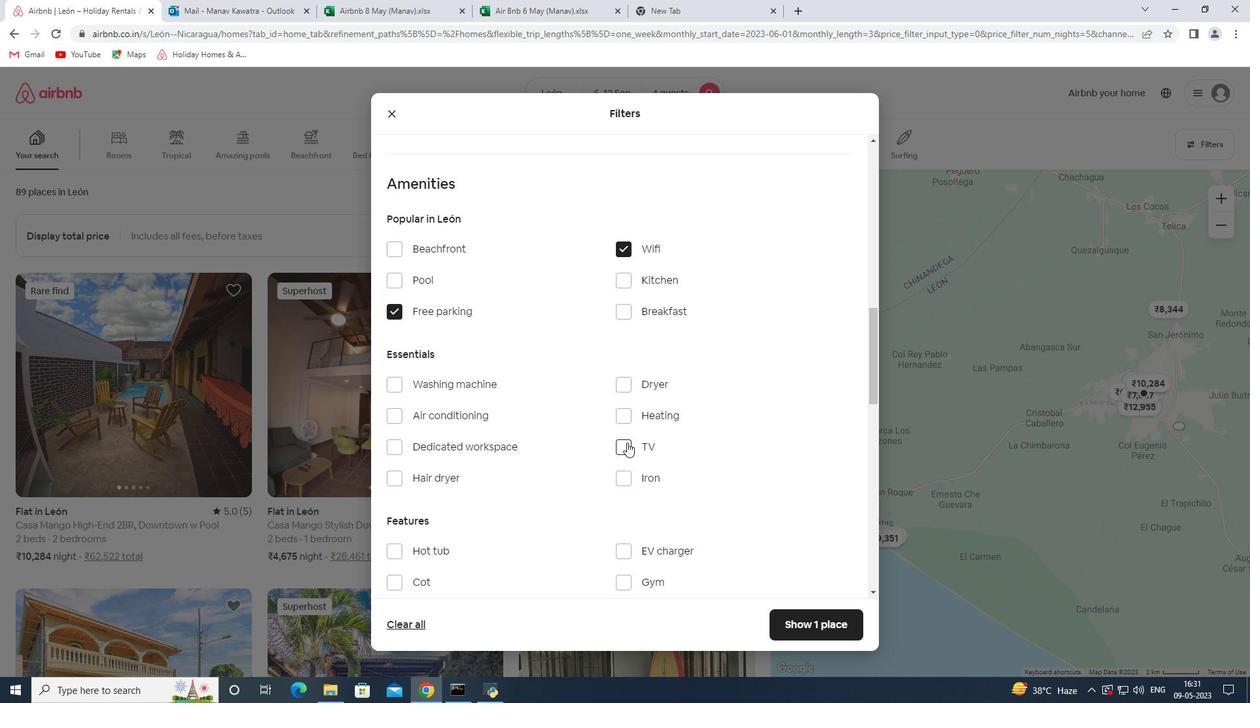 
Action: Mouse moved to (606, 429)
Screenshot: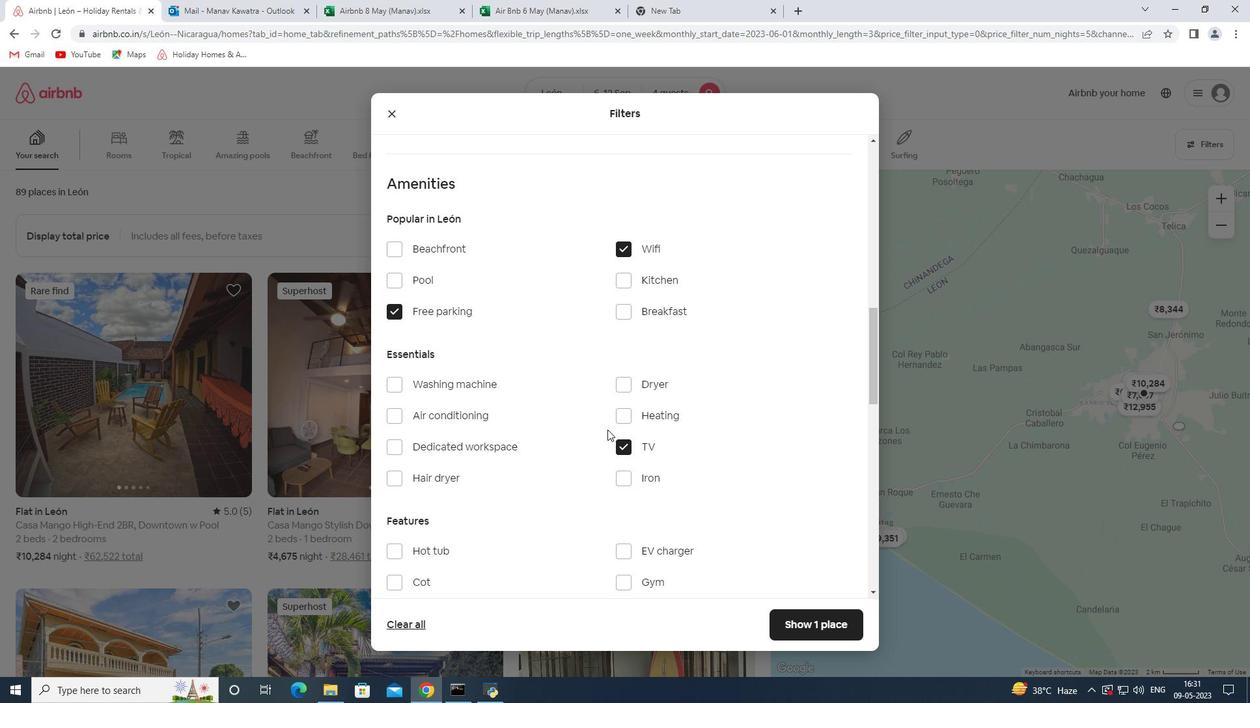 
Action: Mouse scrolled (606, 429) with delta (0, 0)
Screenshot: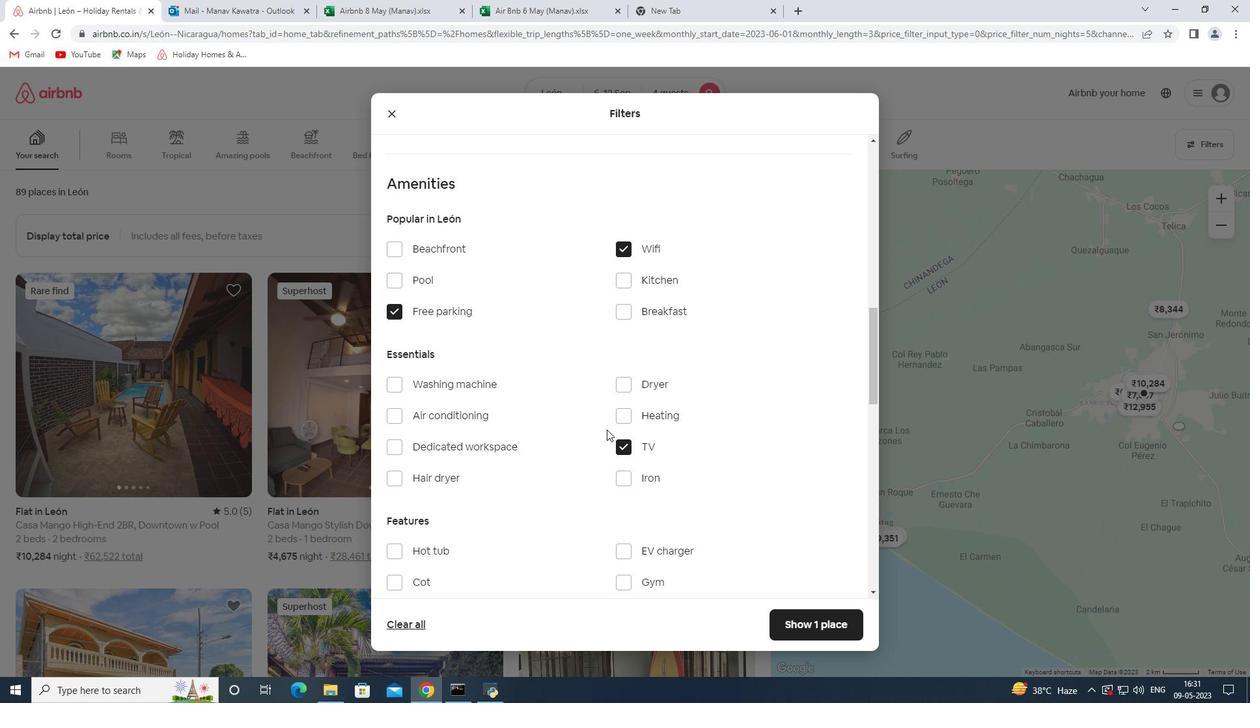 
Action: Mouse moved to (509, 434)
Screenshot: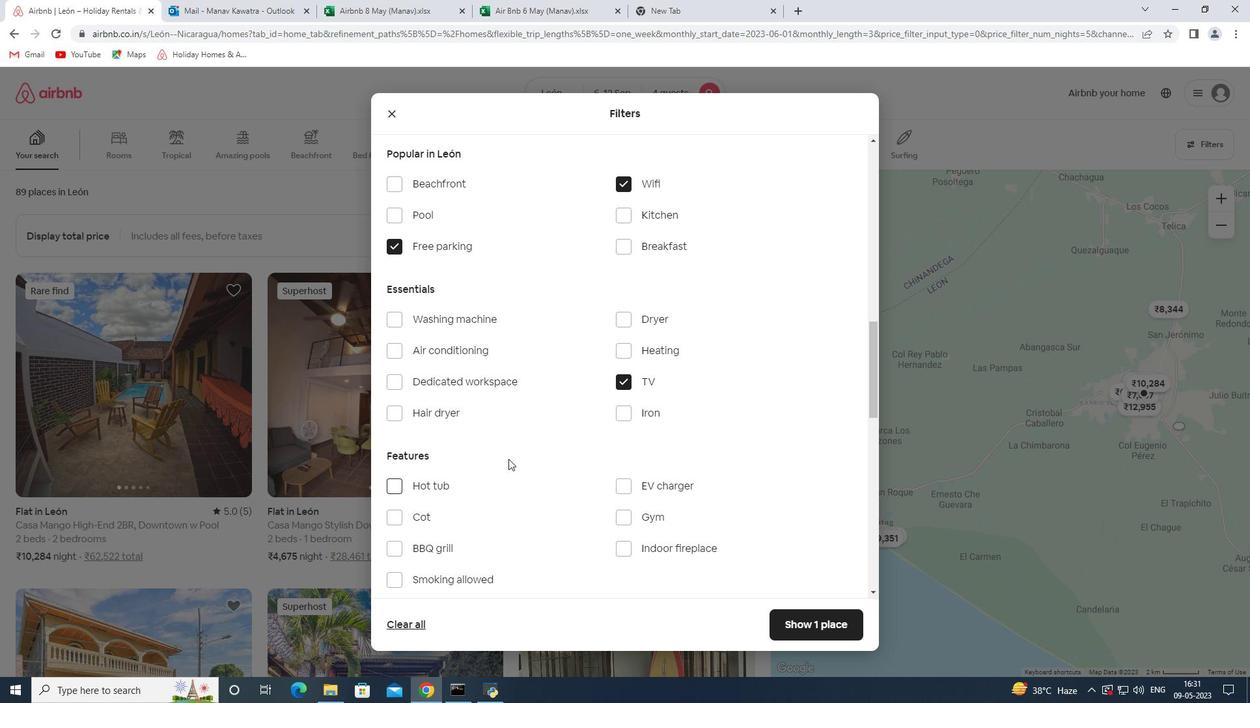 
Action: Mouse scrolled (509, 433) with delta (0, 0)
Screenshot: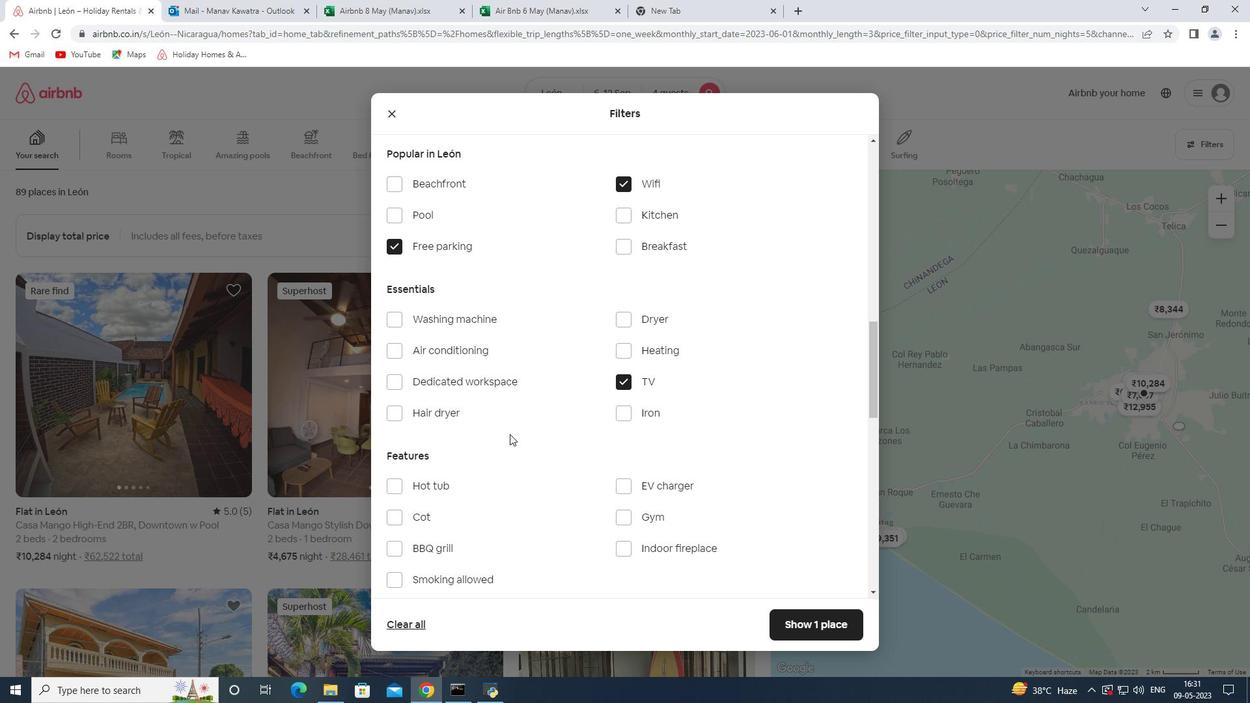 
Action: Mouse moved to (646, 448)
Screenshot: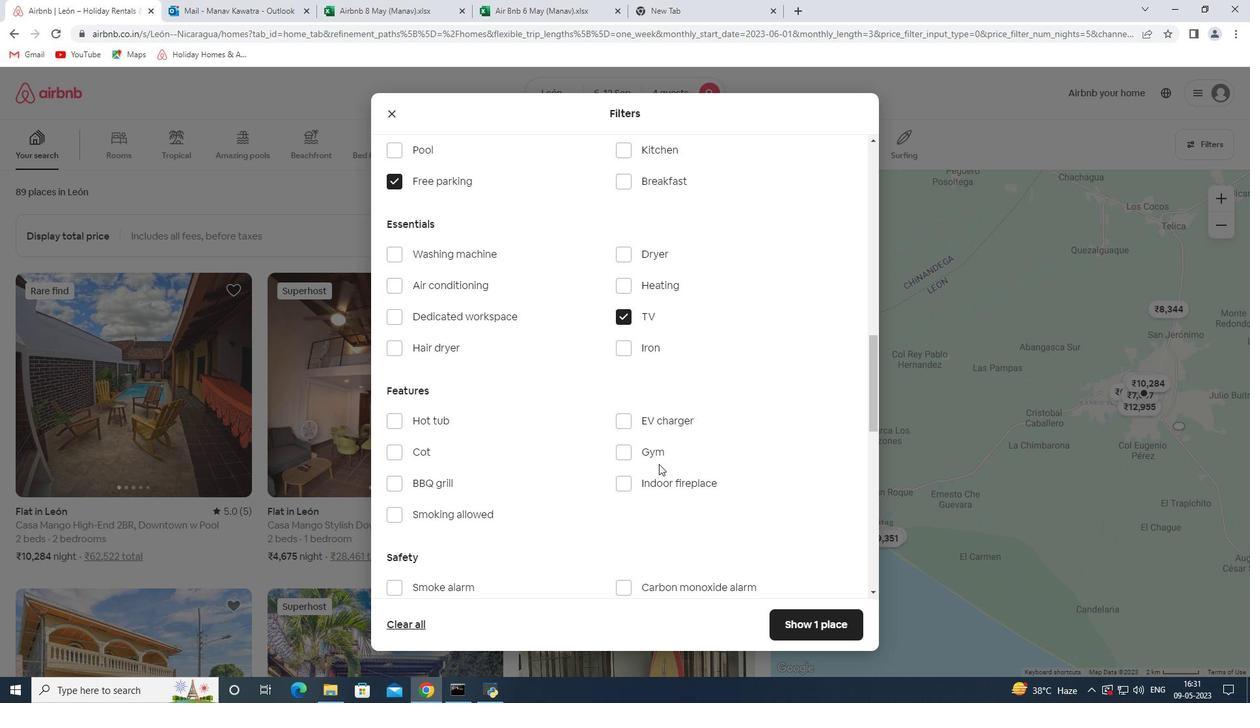 
Action: Mouse pressed left at (646, 448)
Screenshot: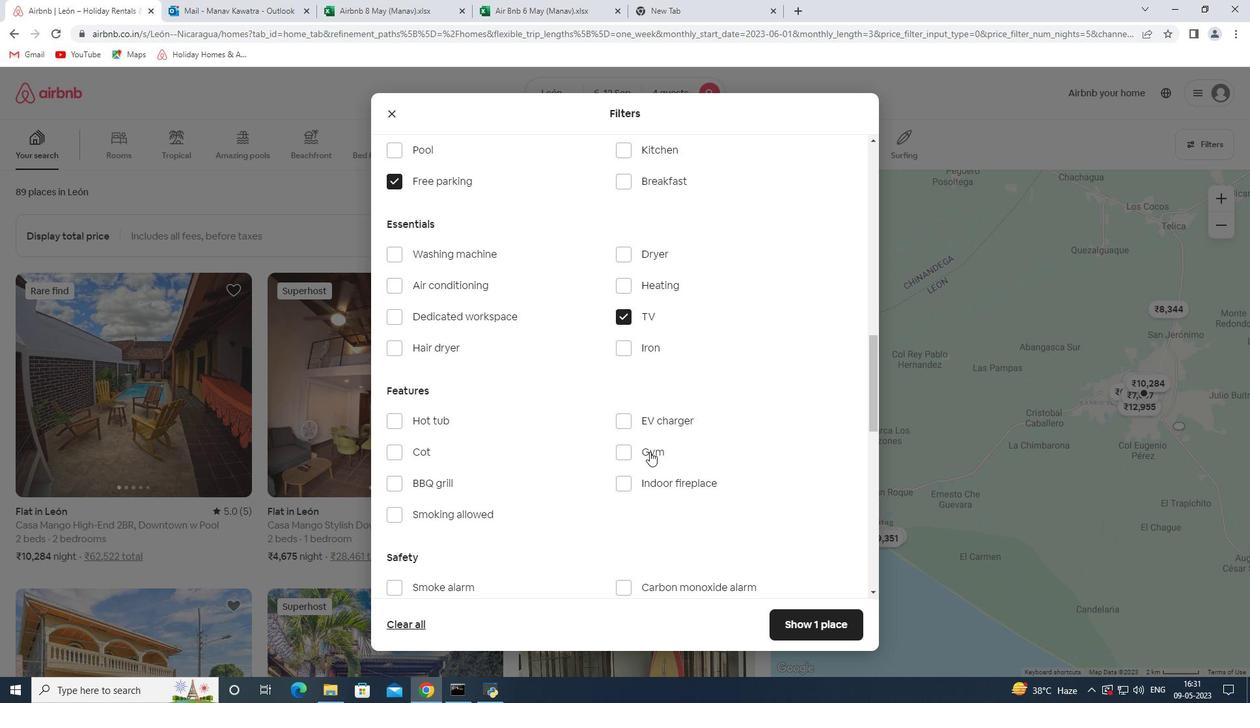 
Action: Mouse moved to (478, 482)
Screenshot: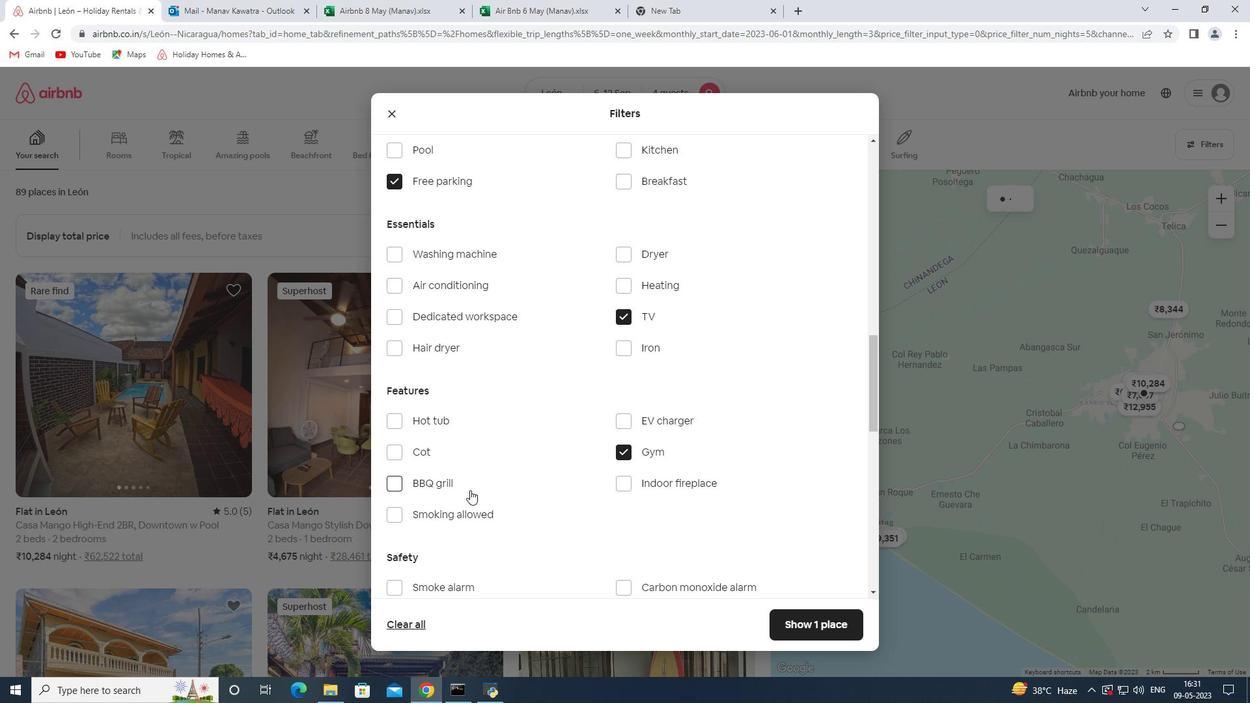 
Action: Mouse scrolled (478, 481) with delta (0, 0)
Screenshot: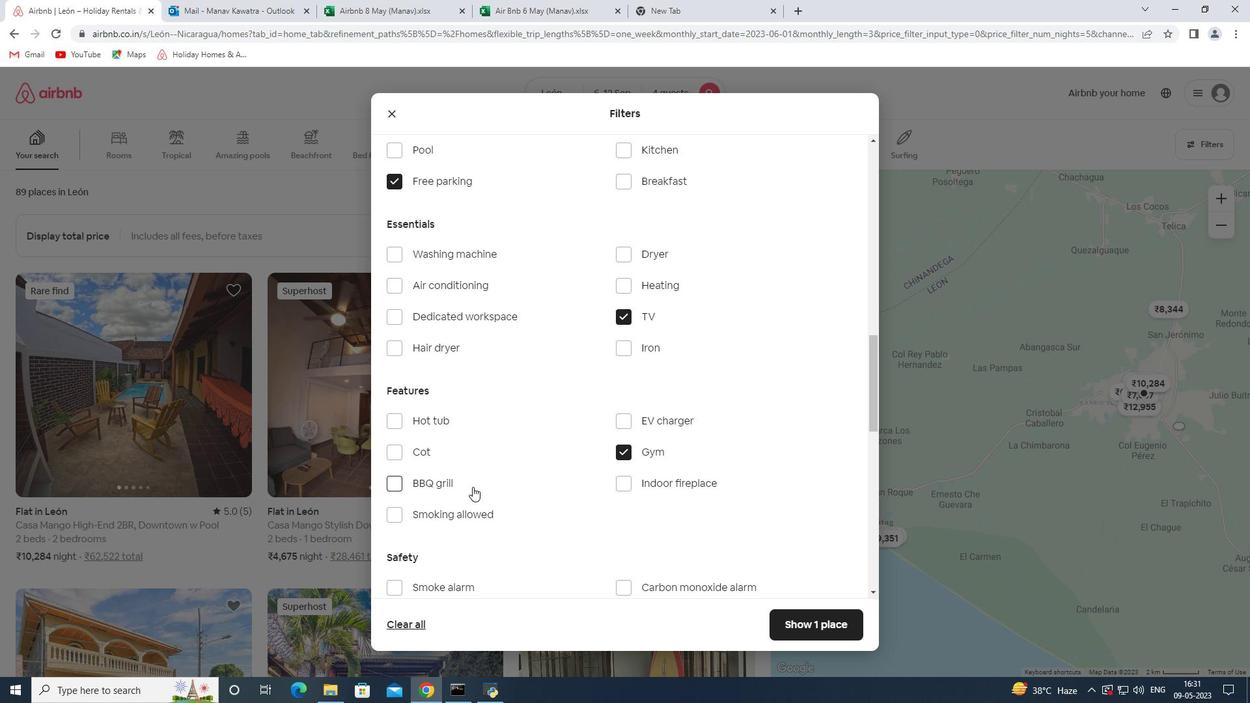 
Action: Mouse scrolled (478, 481) with delta (0, 0)
Screenshot: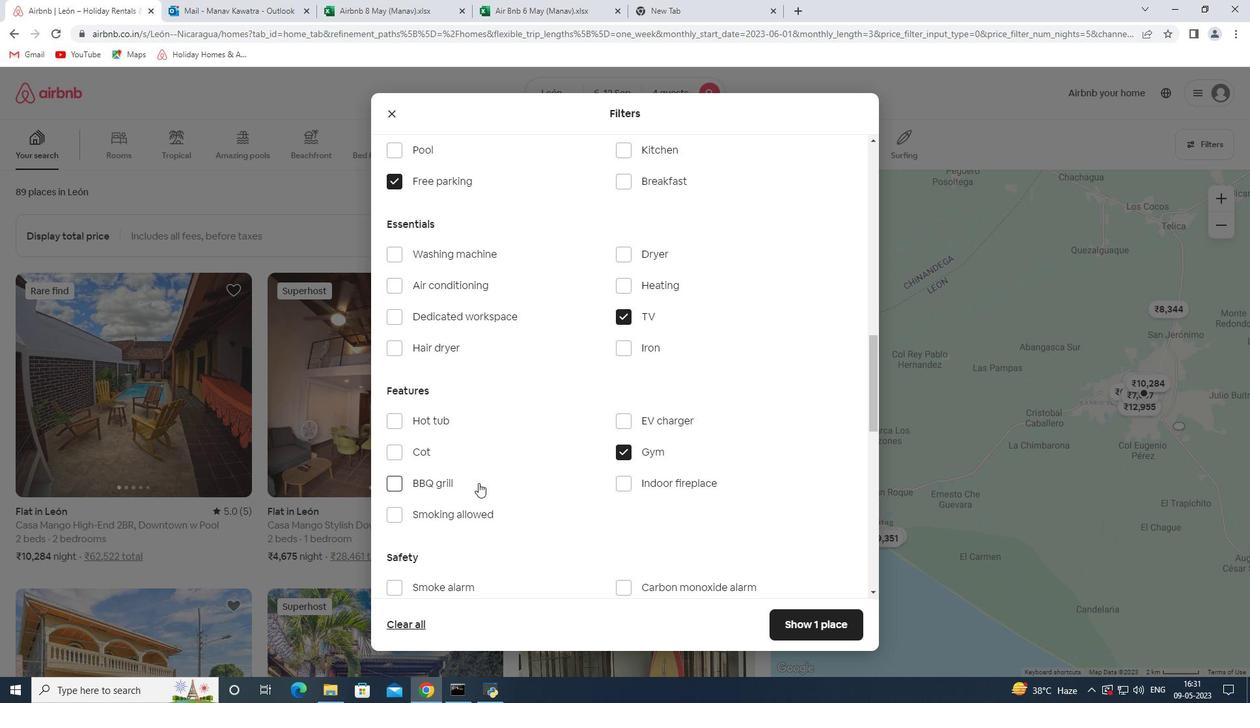 
Action: Mouse moved to (468, 442)
Screenshot: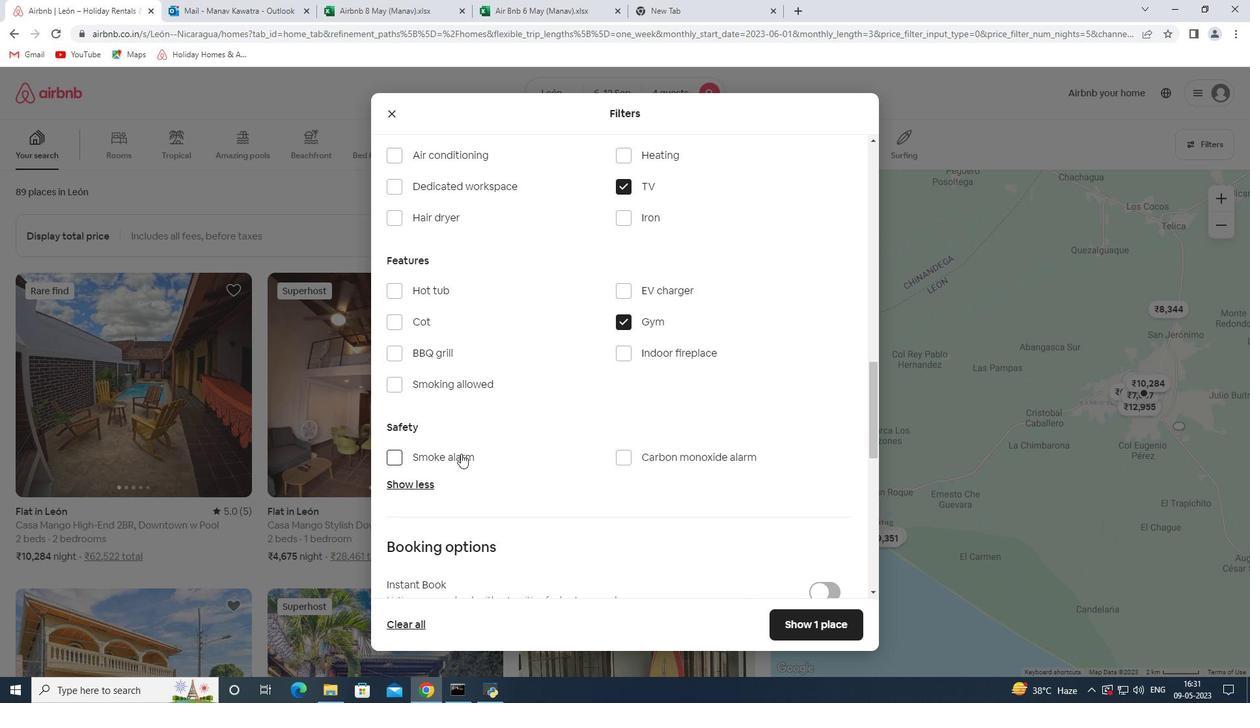 
Action: Mouse scrolled (468, 442) with delta (0, 0)
Screenshot: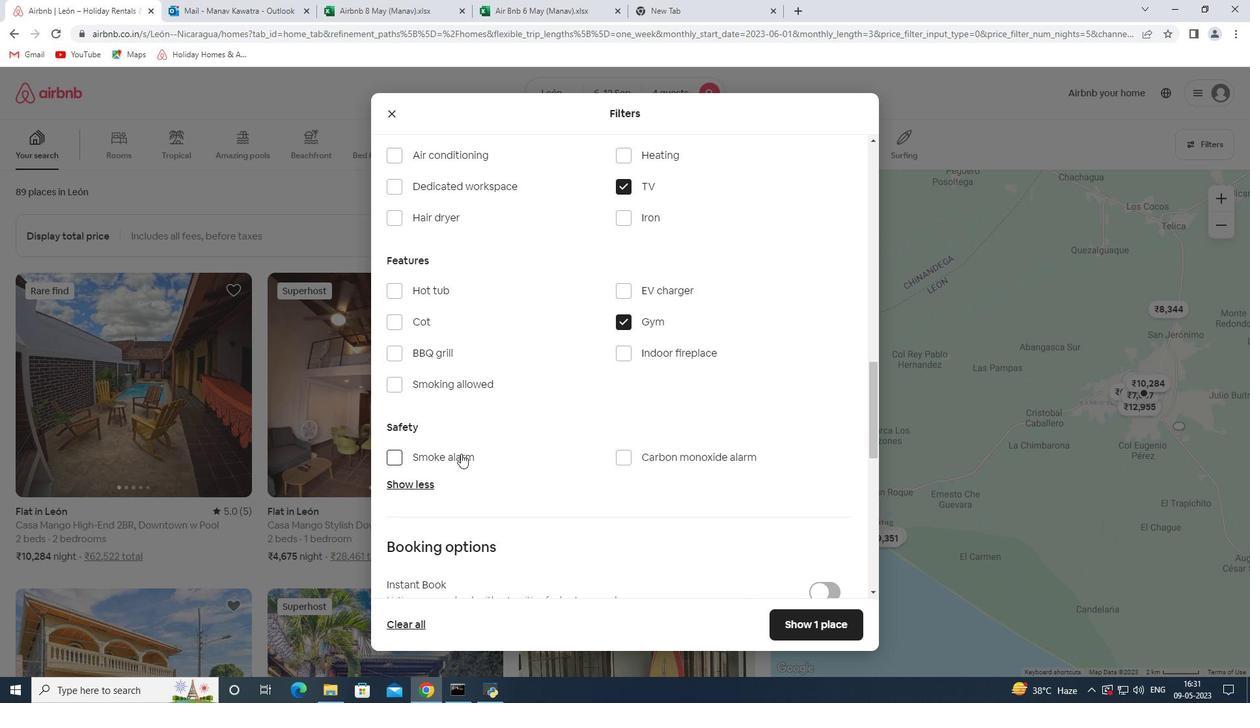 
Action: Mouse scrolled (468, 442) with delta (0, 0)
Screenshot: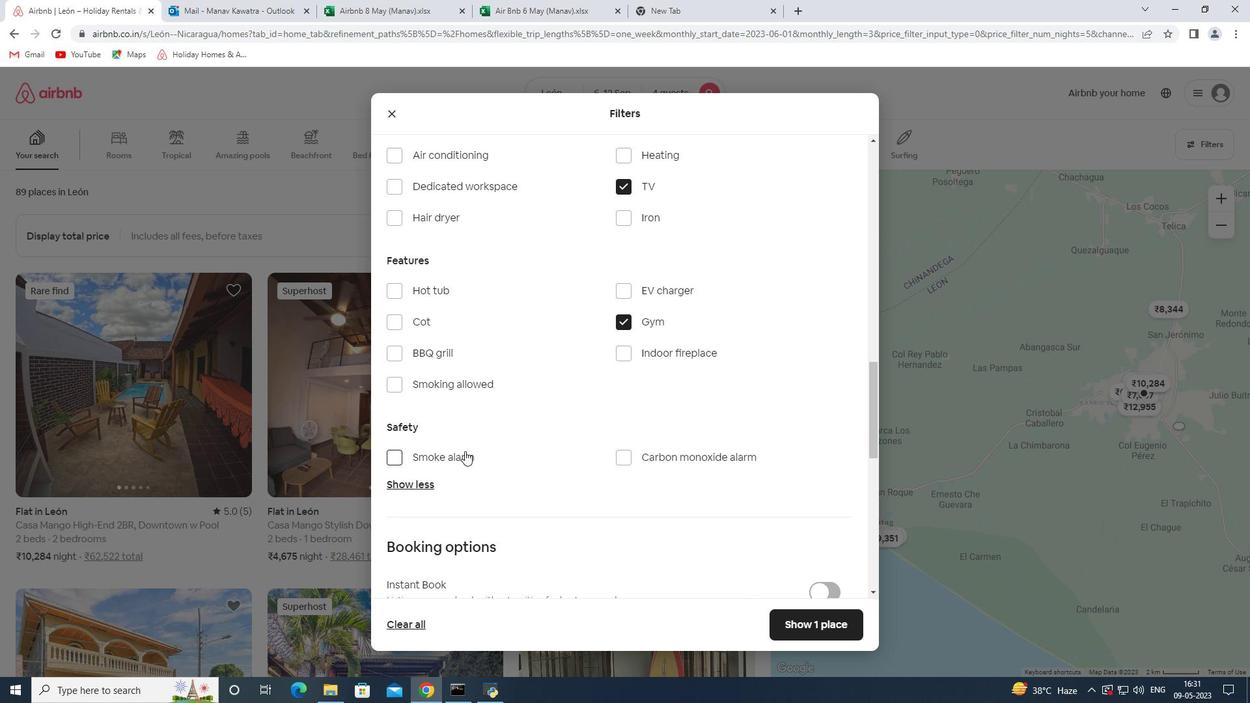 
Action: Mouse scrolled (468, 442) with delta (0, 0)
Screenshot: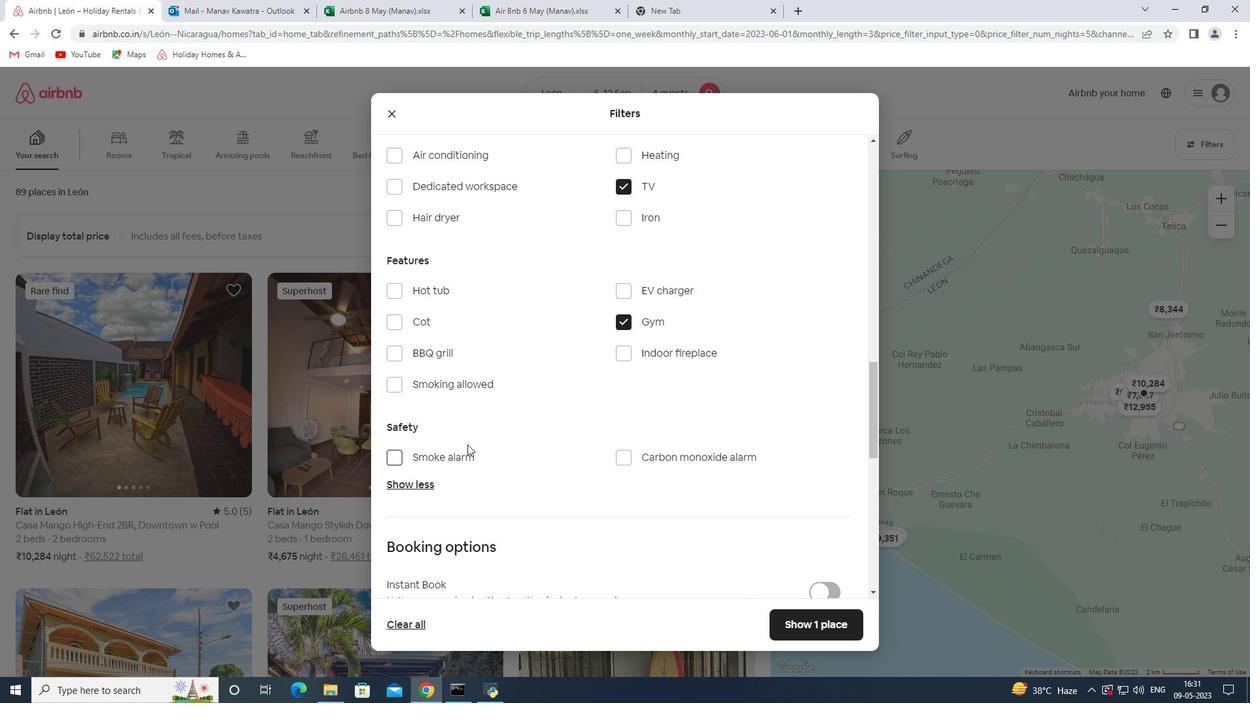 
Action: Mouse moved to (472, 296)
Screenshot: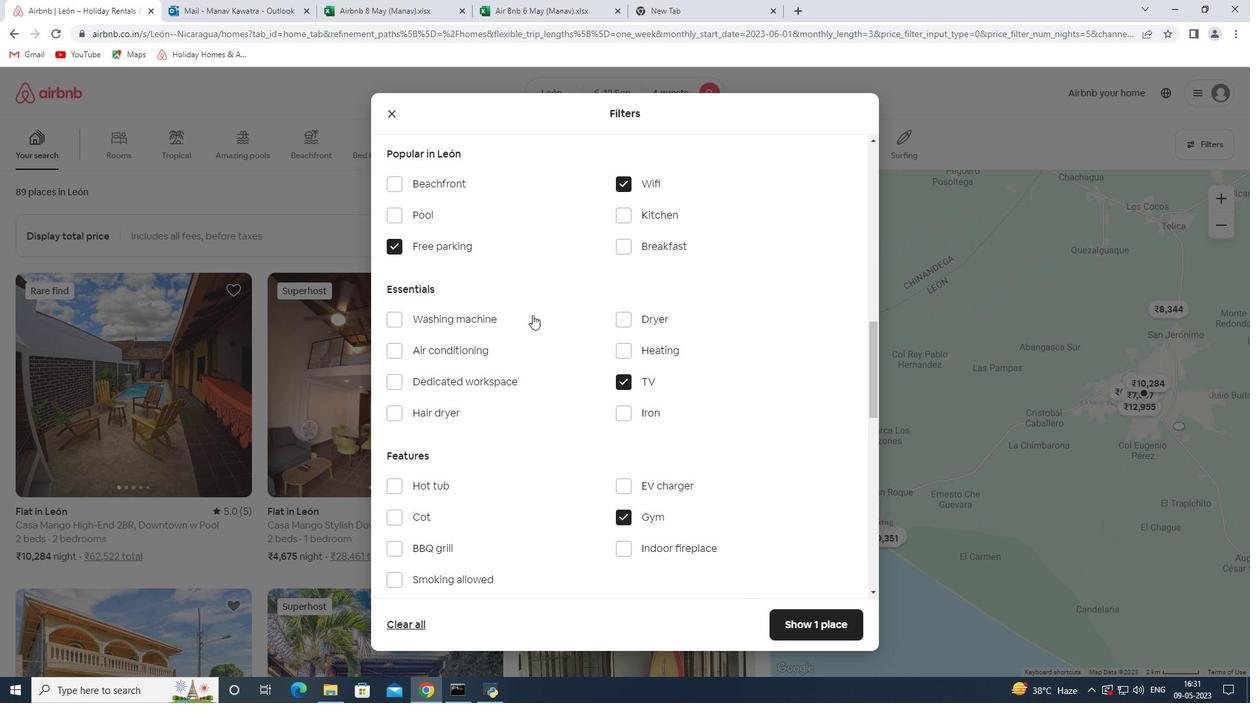 
Action: Mouse scrolled (472, 296) with delta (0, 0)
Screenshot: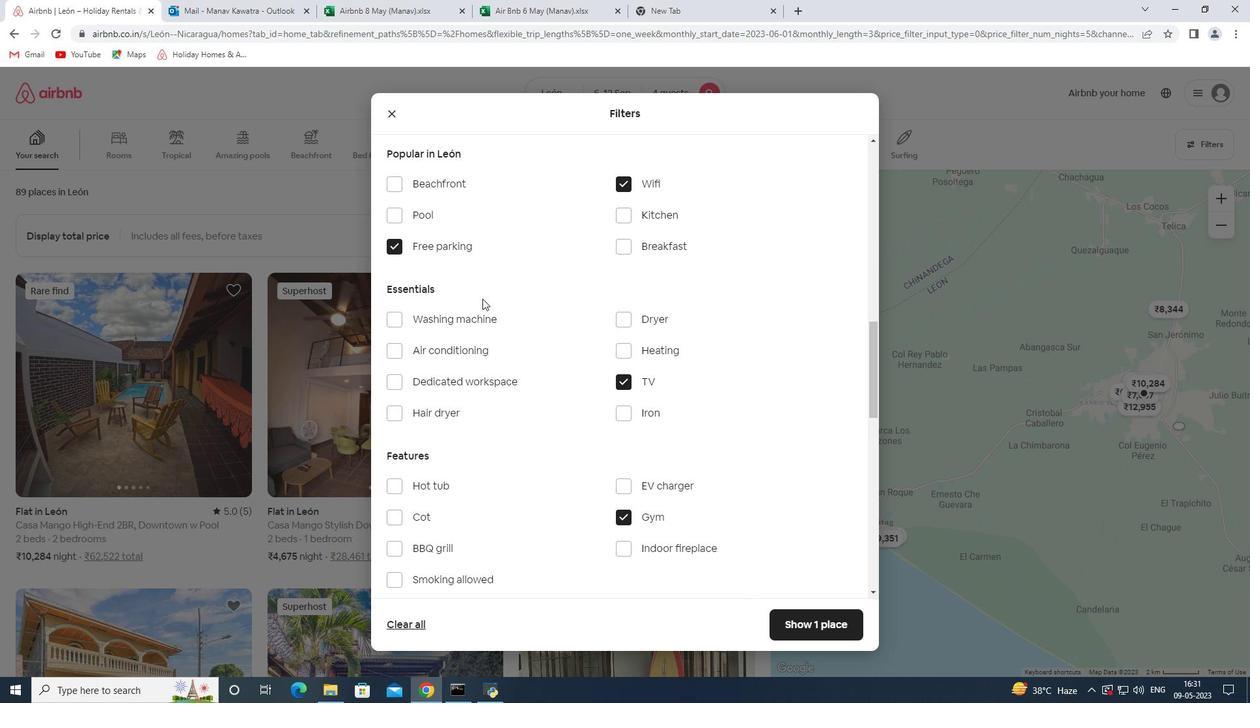 
Action: Mouse scrolled (472, 296) with delta (0, 0)
Screenshot: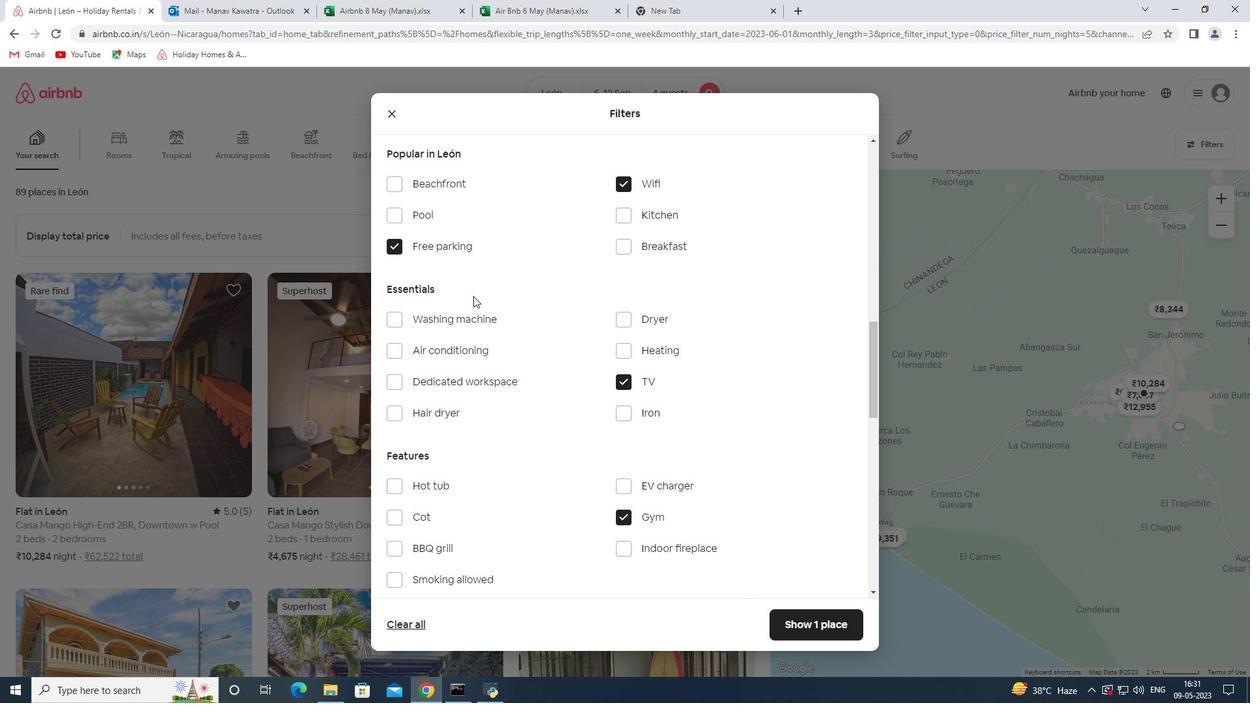 
Action: Mouse moved to (639, 378)
Screenshot: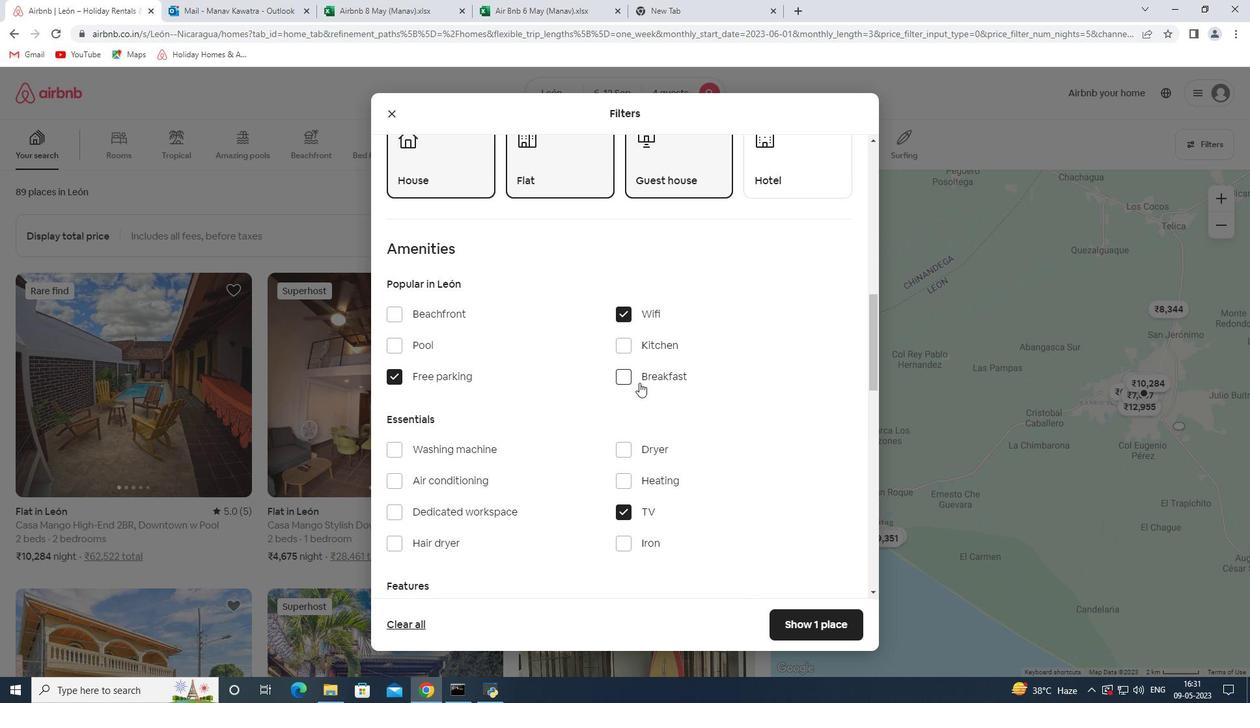 
Action: Mouse pressed left at (639, 378)
Screenshot: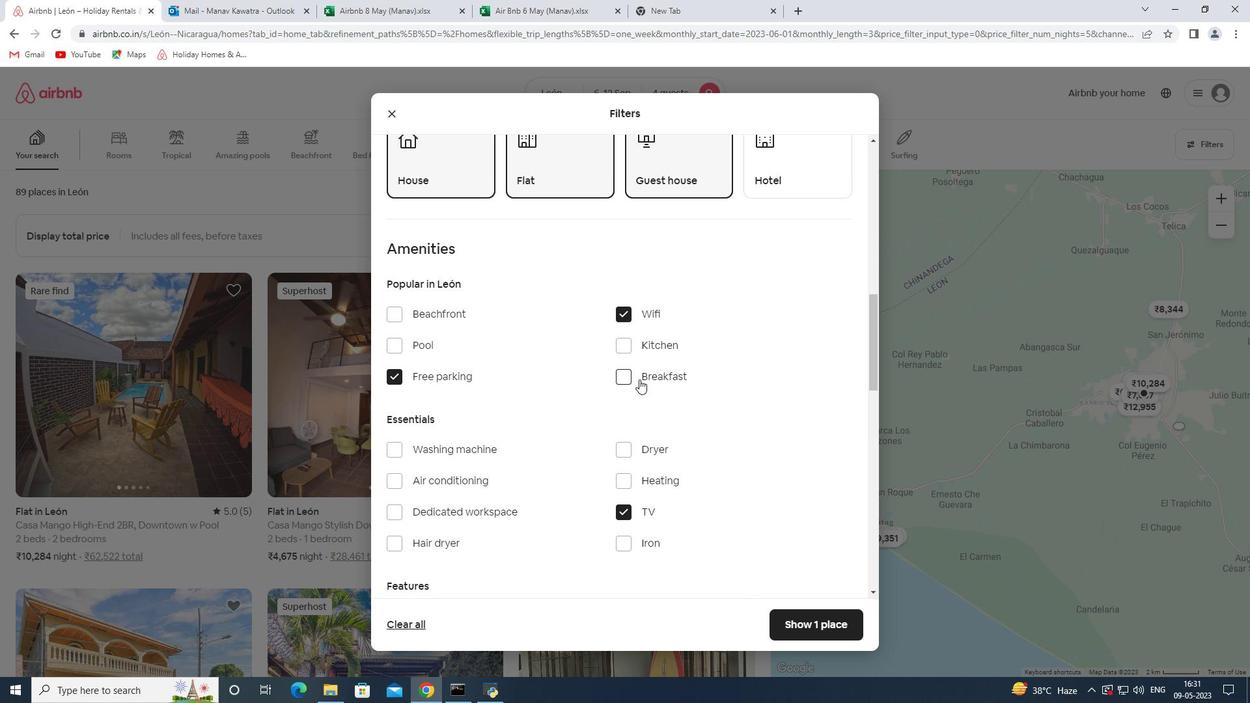 
Action: Mouse moved to (609, 455)
Screenshot: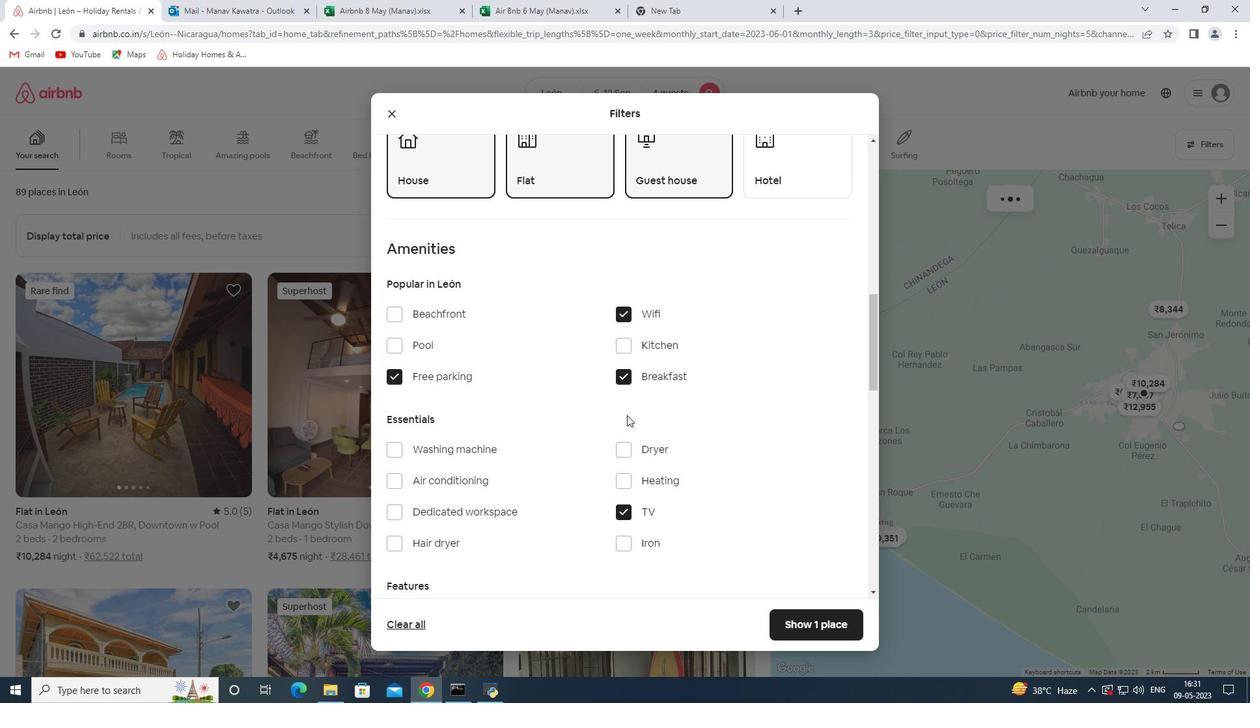 
Action: Mouse scrolled (609, 455) with delta (0, 0)
Screenshot: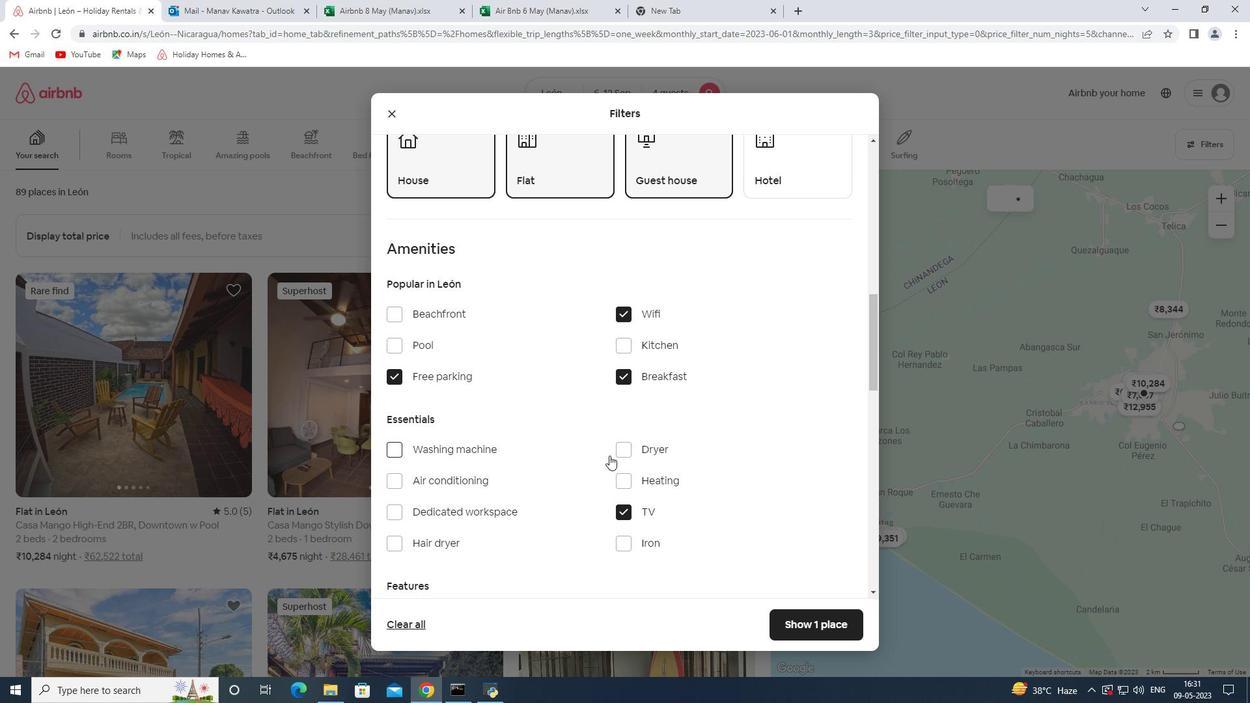 
Action: Mouse scrolled (609, 455) with delta (0, 0)
Screenshot: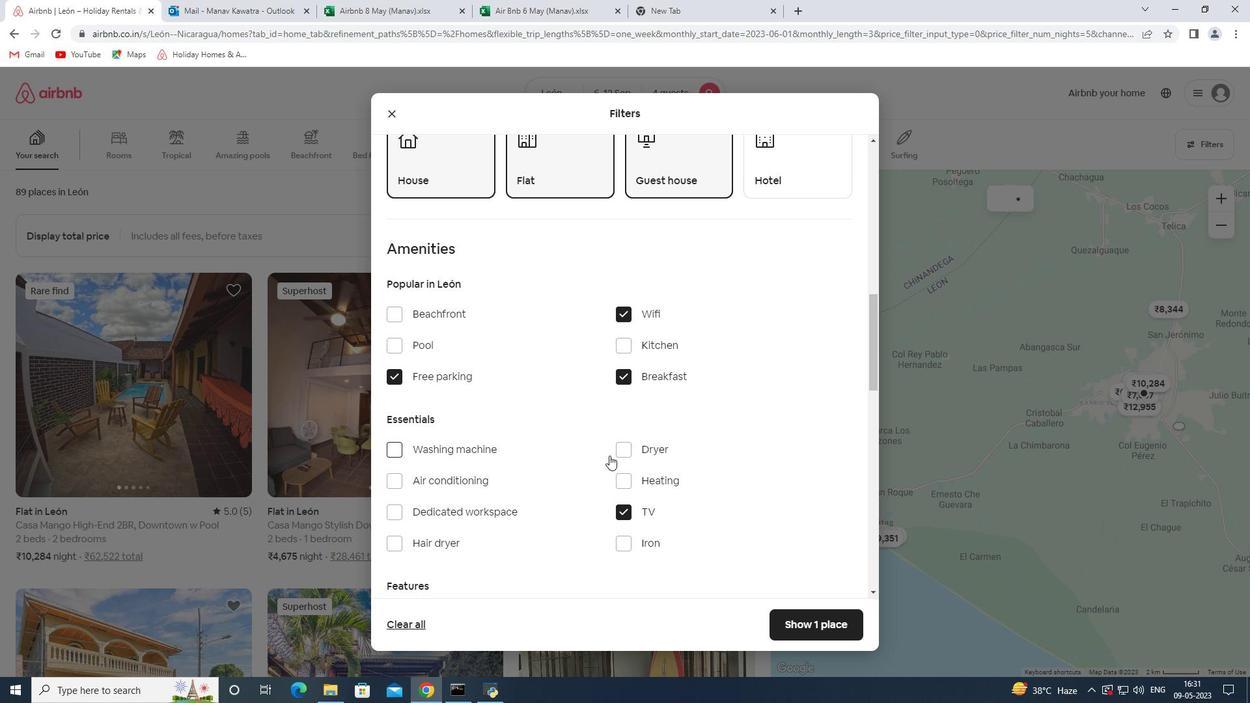 
Action: Mouse scrolled (609, 455) with delta (0, 0)
Screenshot: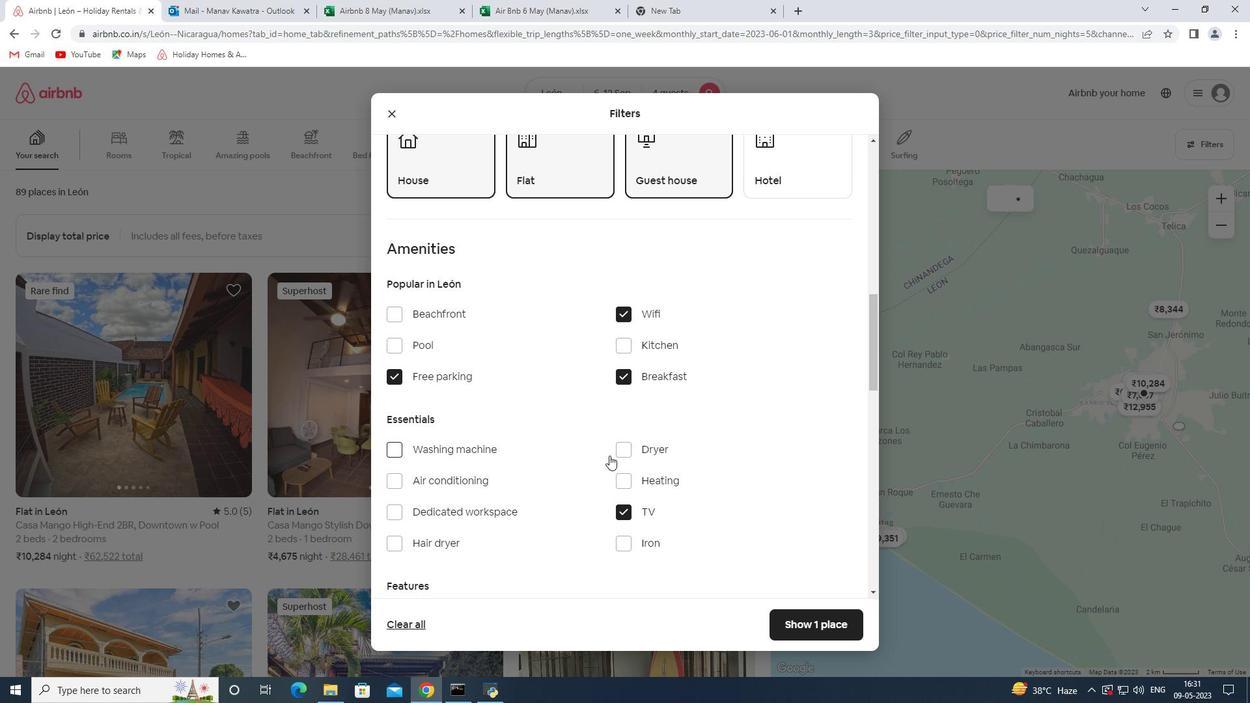 
Action: Mouse moved to (609, 455)
Screenshot: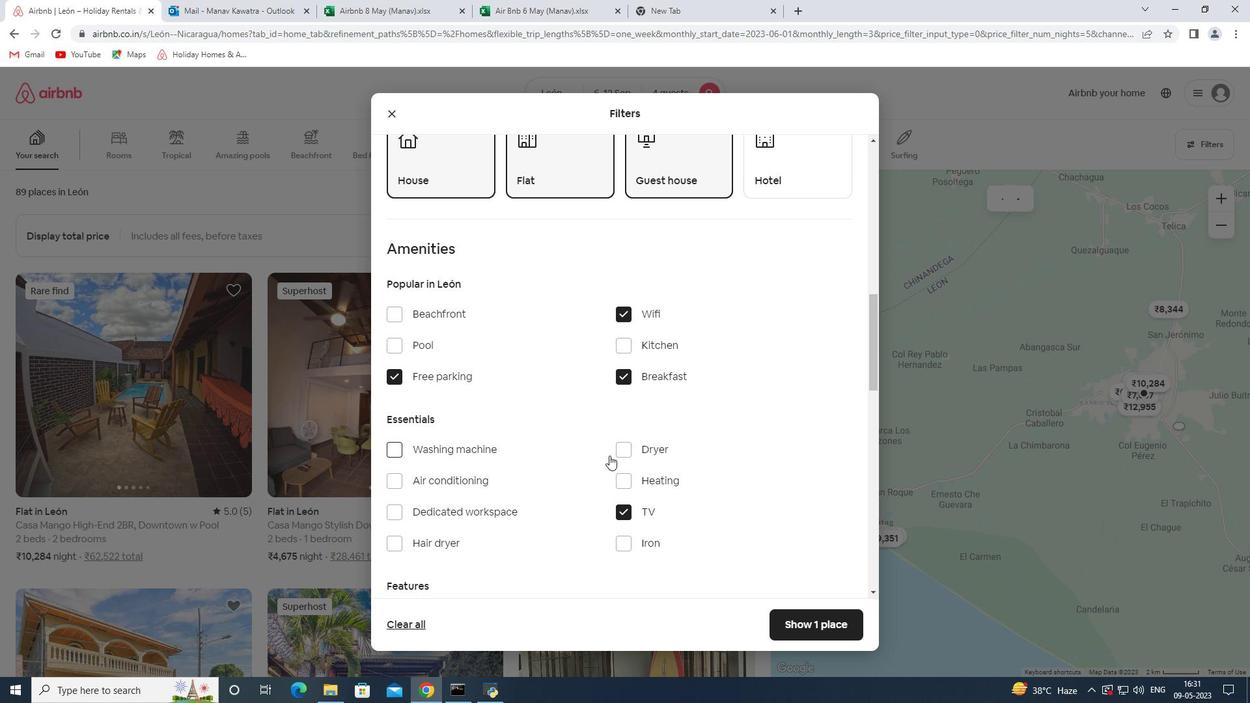 
Action: Mouse scrolled (609, 455) with delta (0, 0)
Screenshot: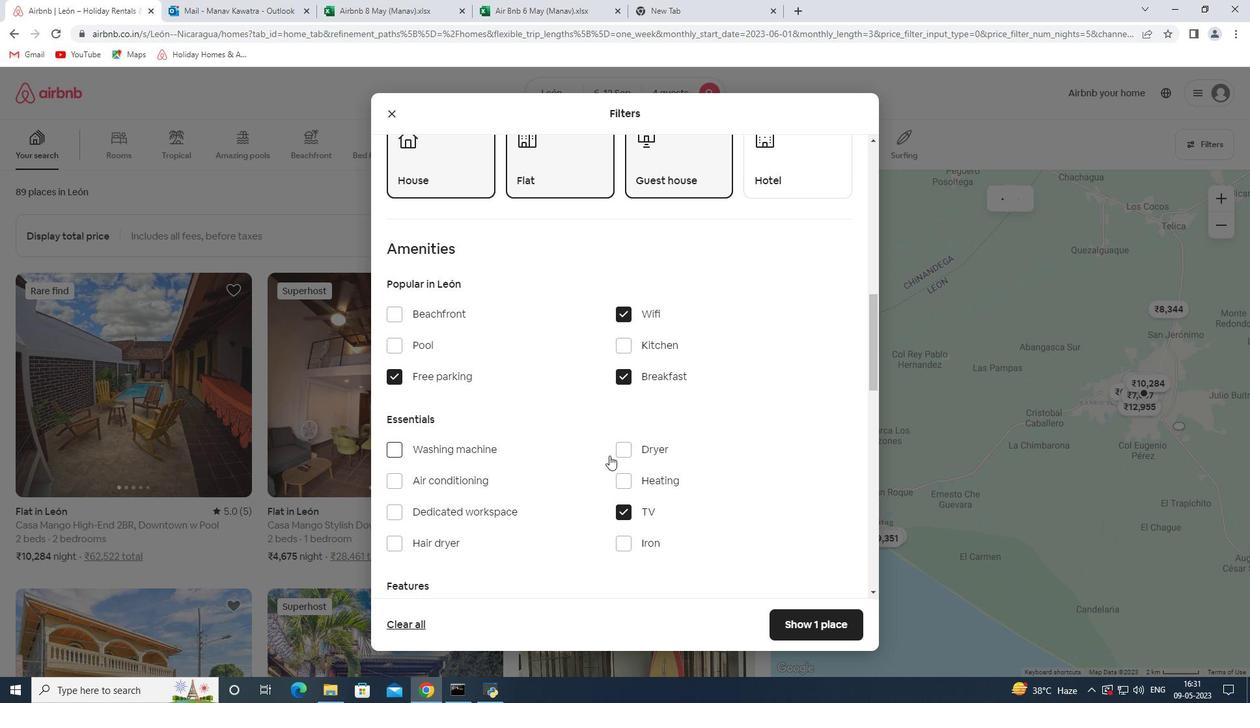 
Action: Mouse moved to (607, 455)
Screenshot: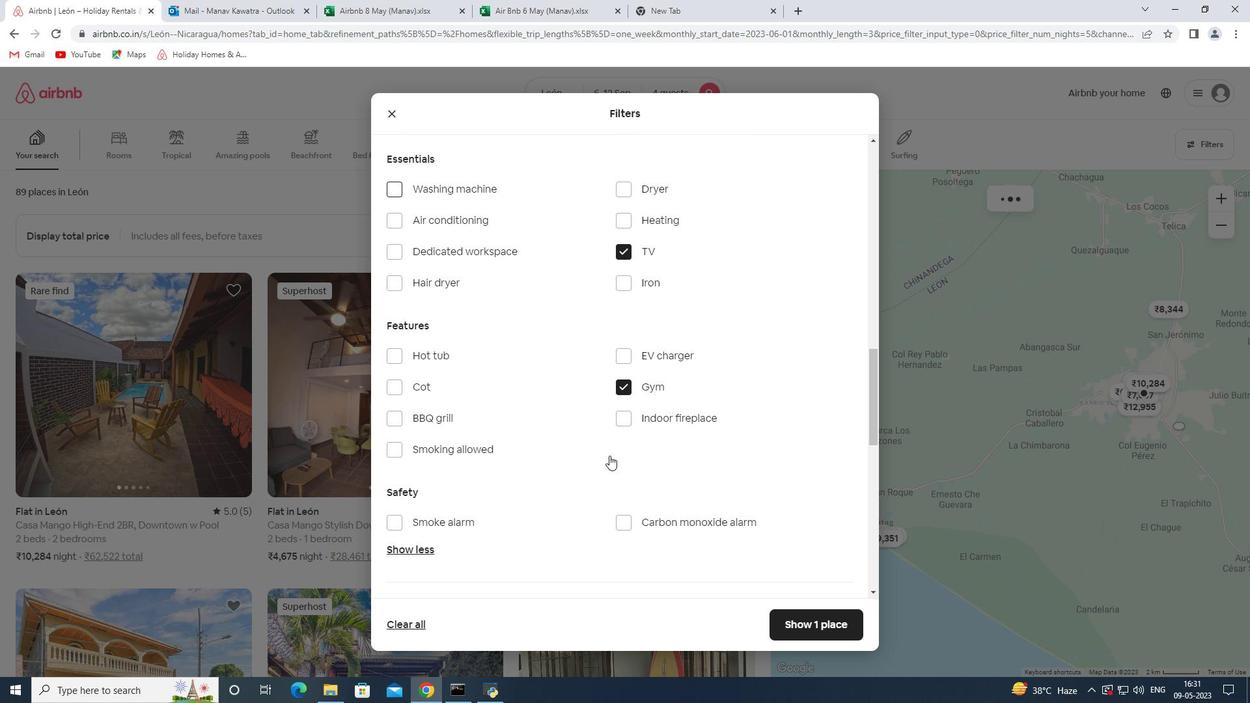 
Action: Mouse scrolled (607, 455) with delta (0, 0)
Screenshot: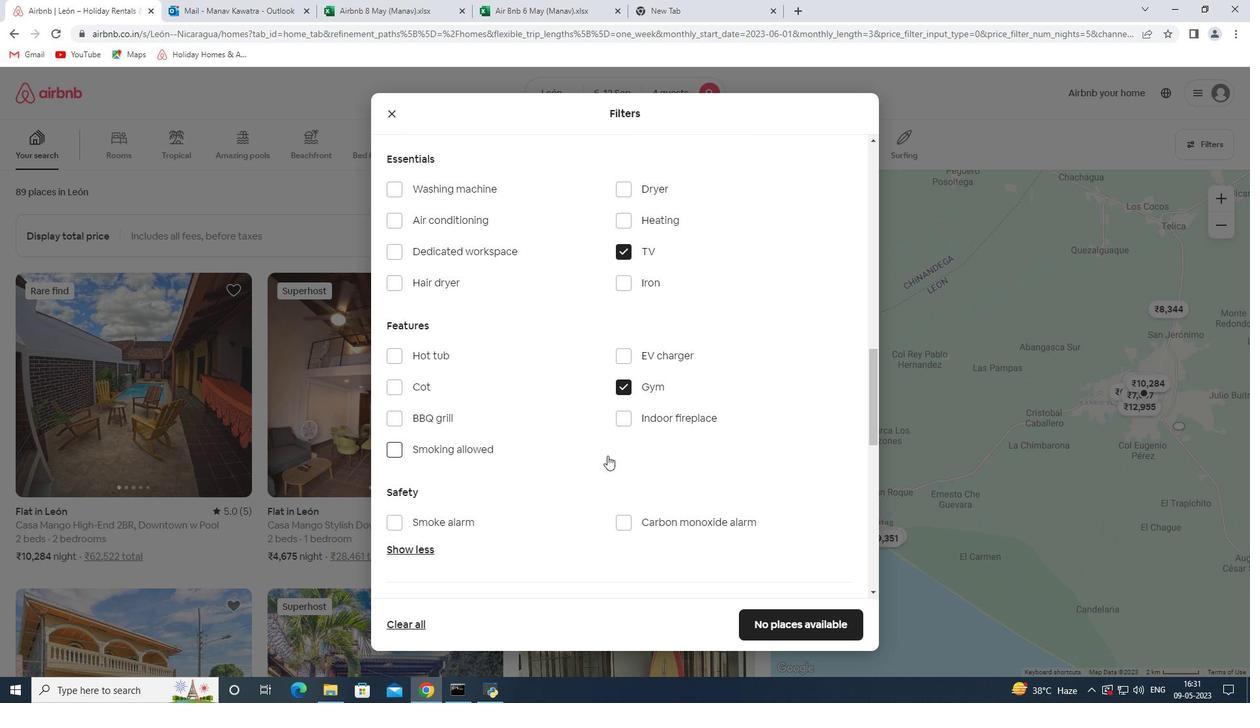
Action: Mouse scrolled (607, 455) with delta (0, 0)
Screenshot: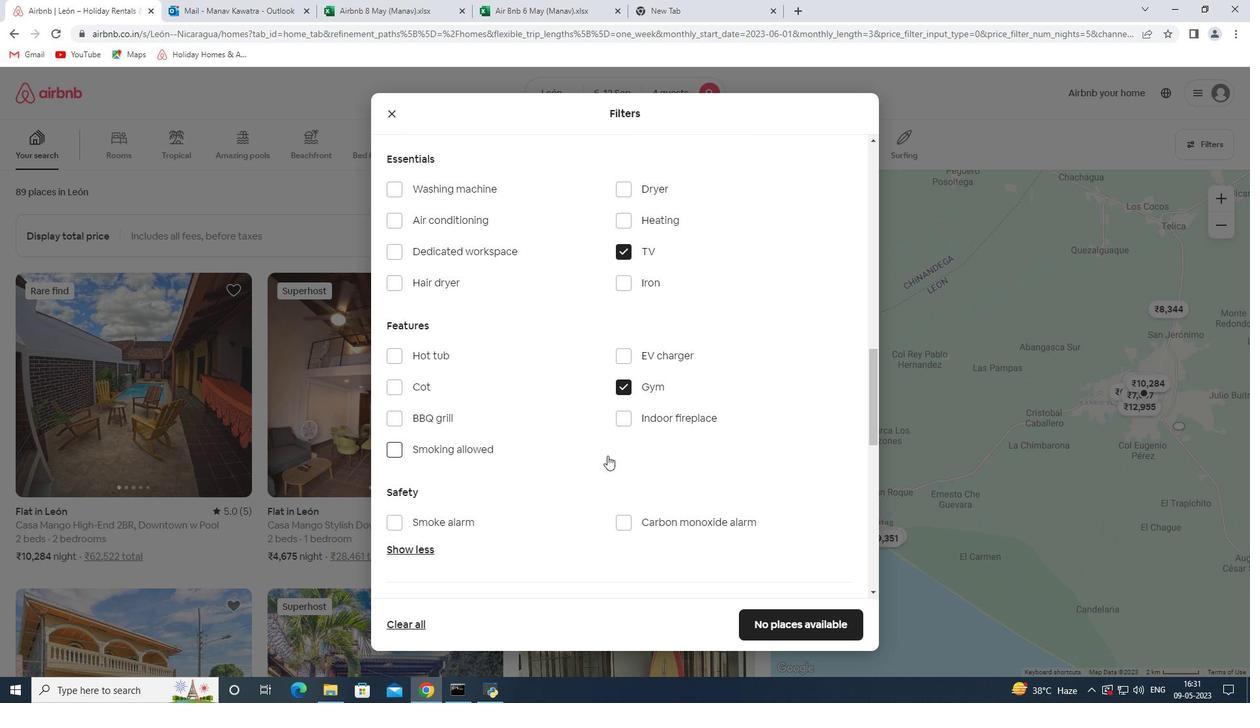 
Action: Mouse scrolled (607, 455) with delta (0, 0)
Screenshot: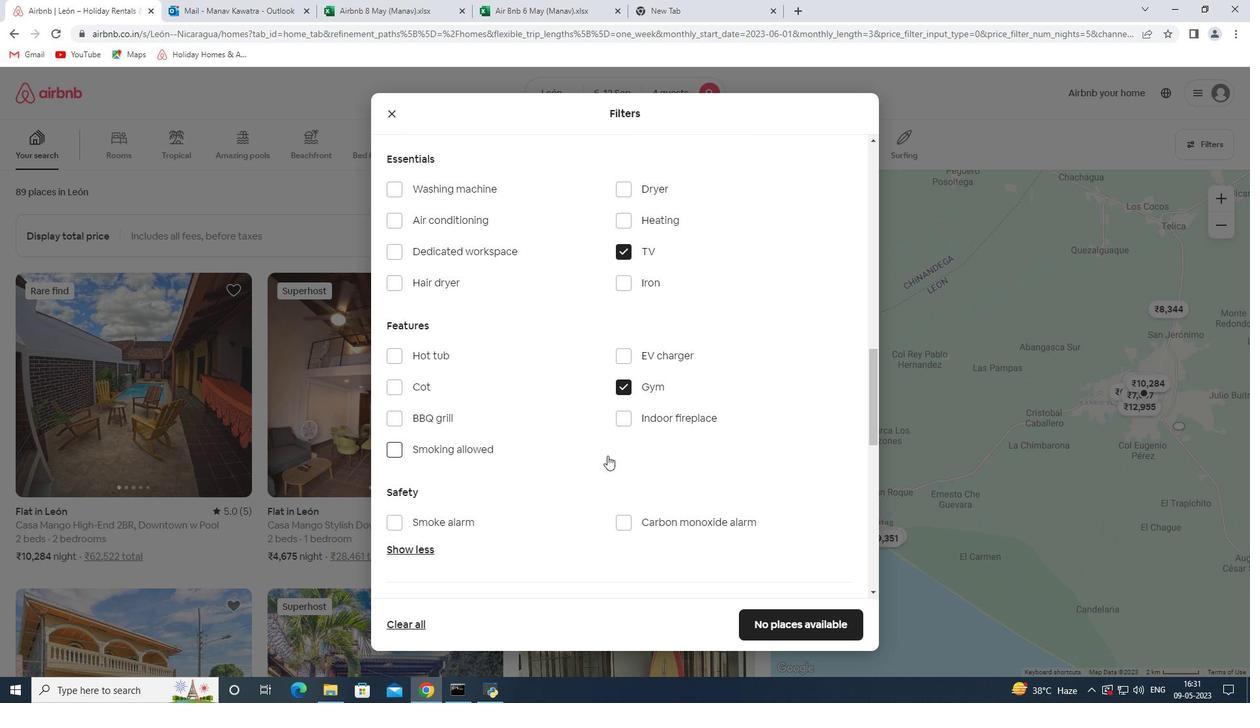 
Action: Mouse moved to (817, 510)
Screenshot: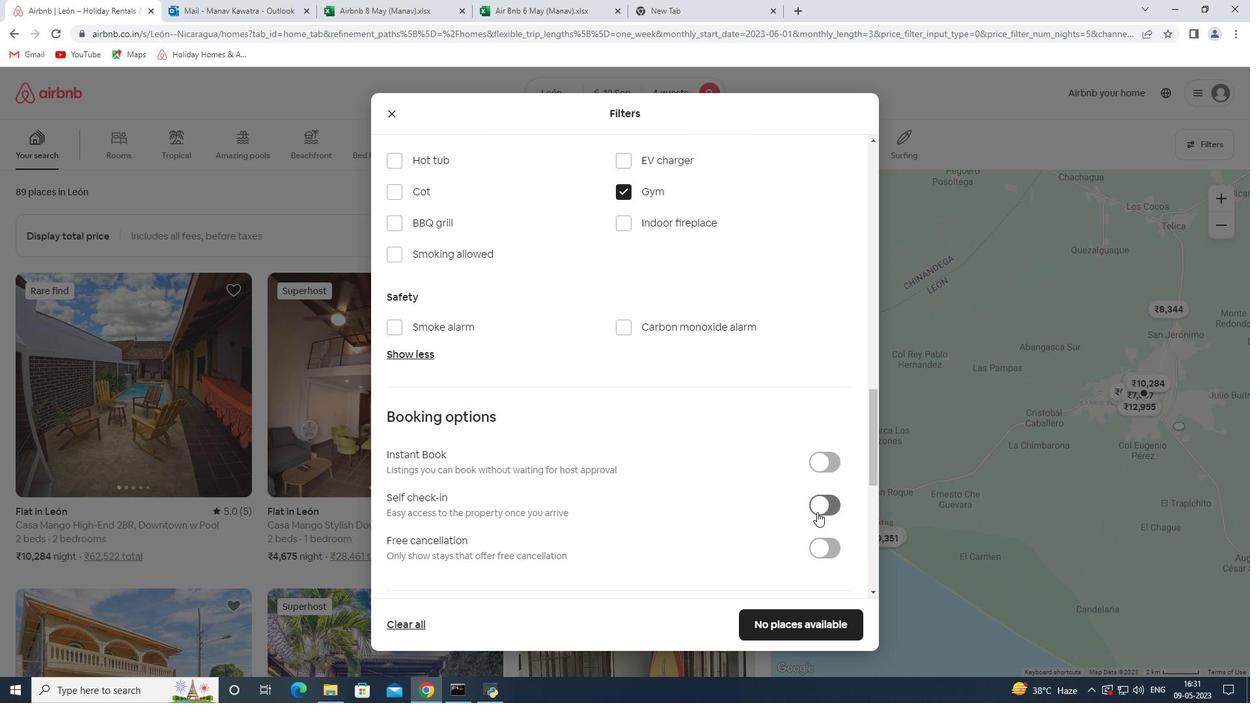 
Action: Mouse pressed left at (817, 510)
Screenshot: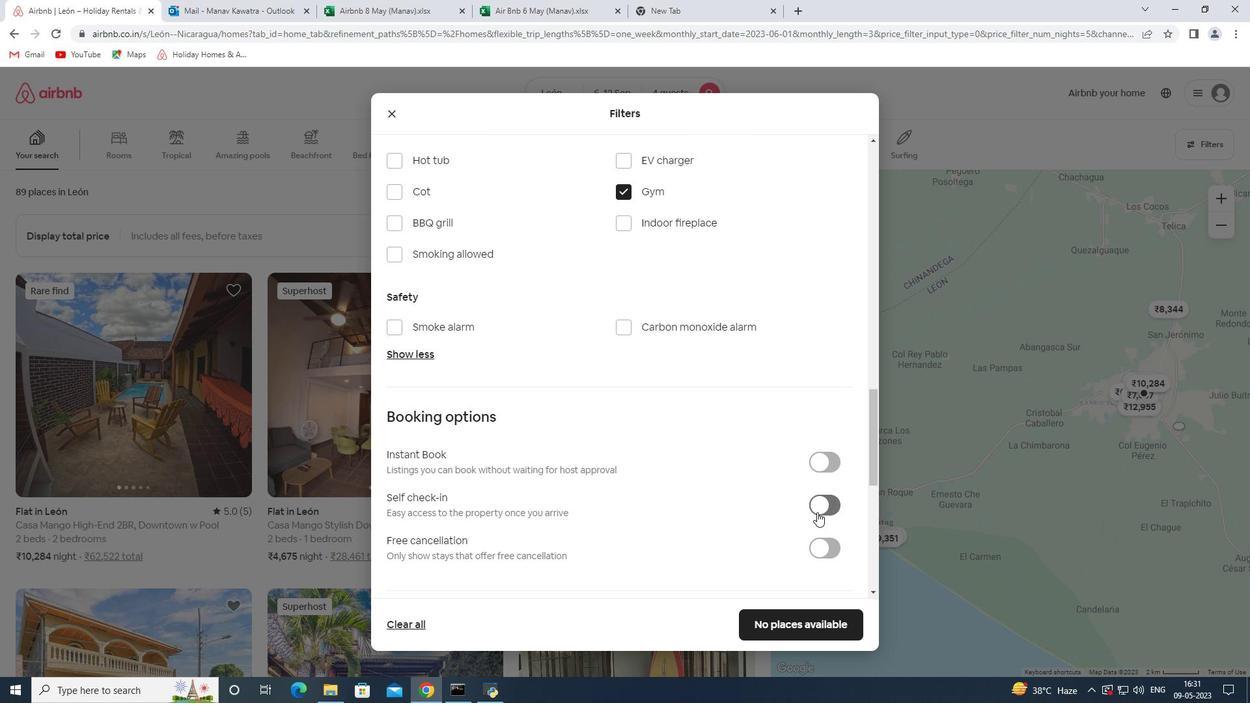 
Action: Mouse moved to (640, 520)
Screenshot: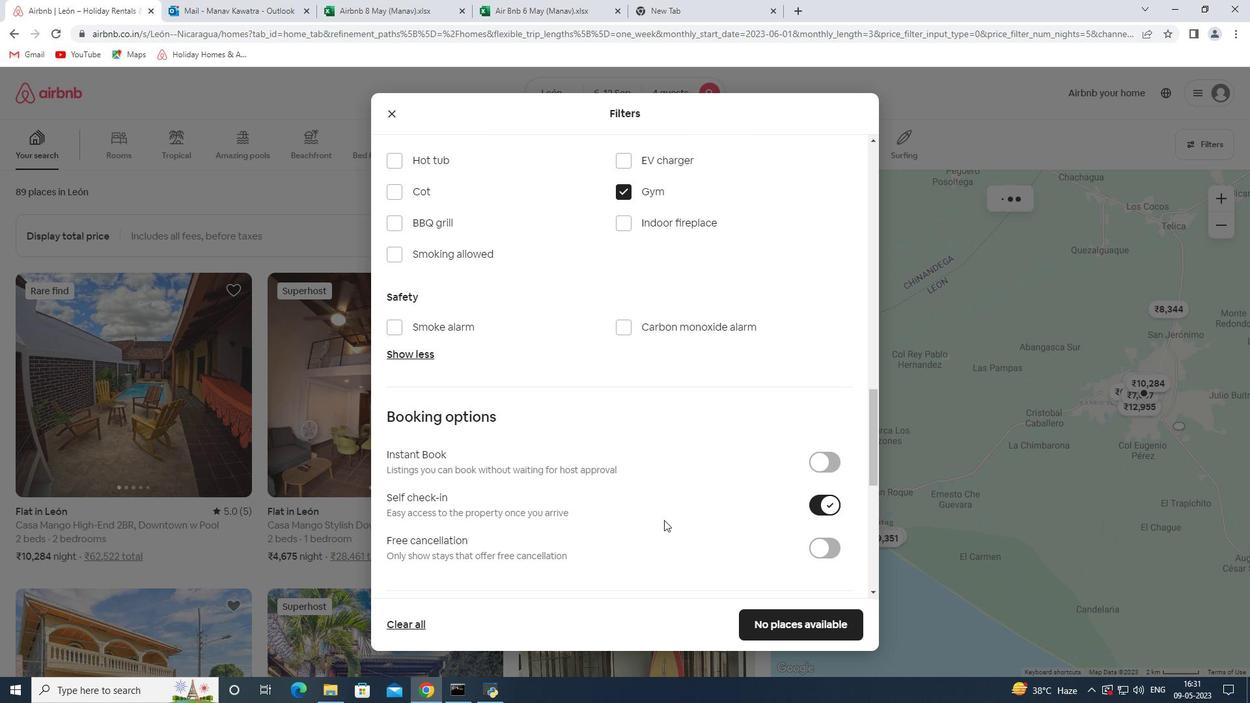 
Action: Mouse scrolled (640, 519) with delta (0, 0)
Screenshot: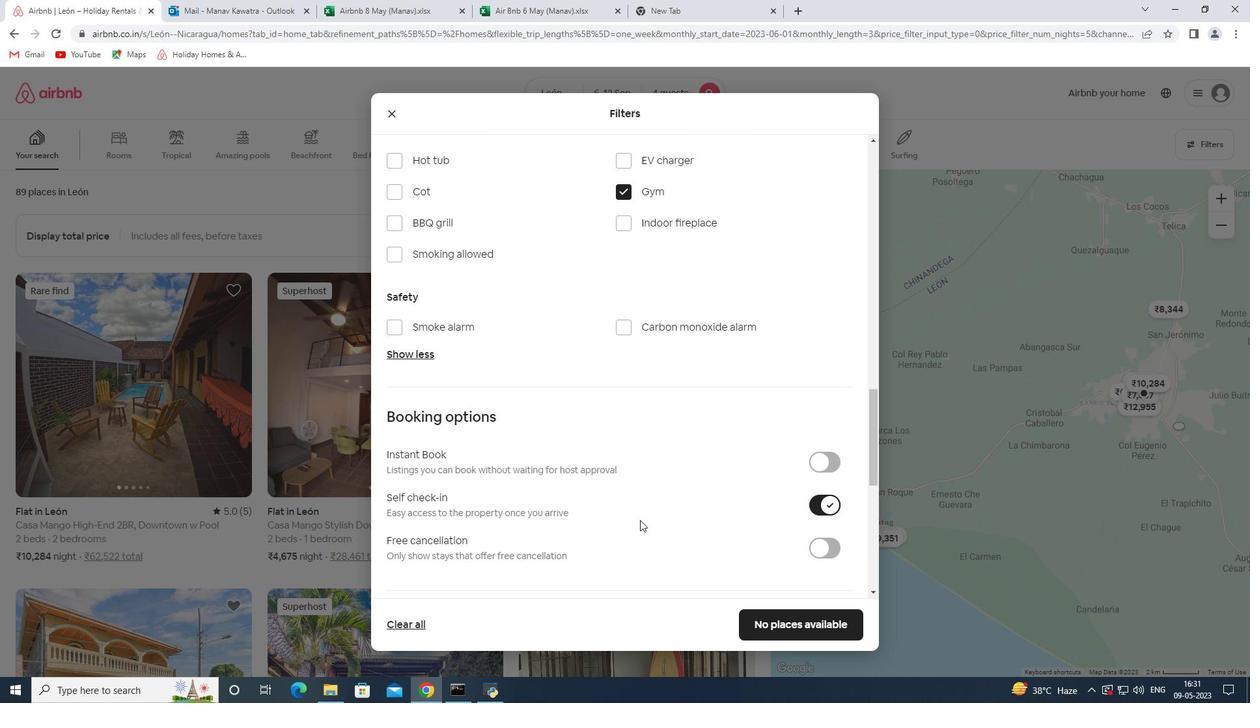 
Action: Mouse scrolled (640, 519) with delta (0, 0)
Screenshot: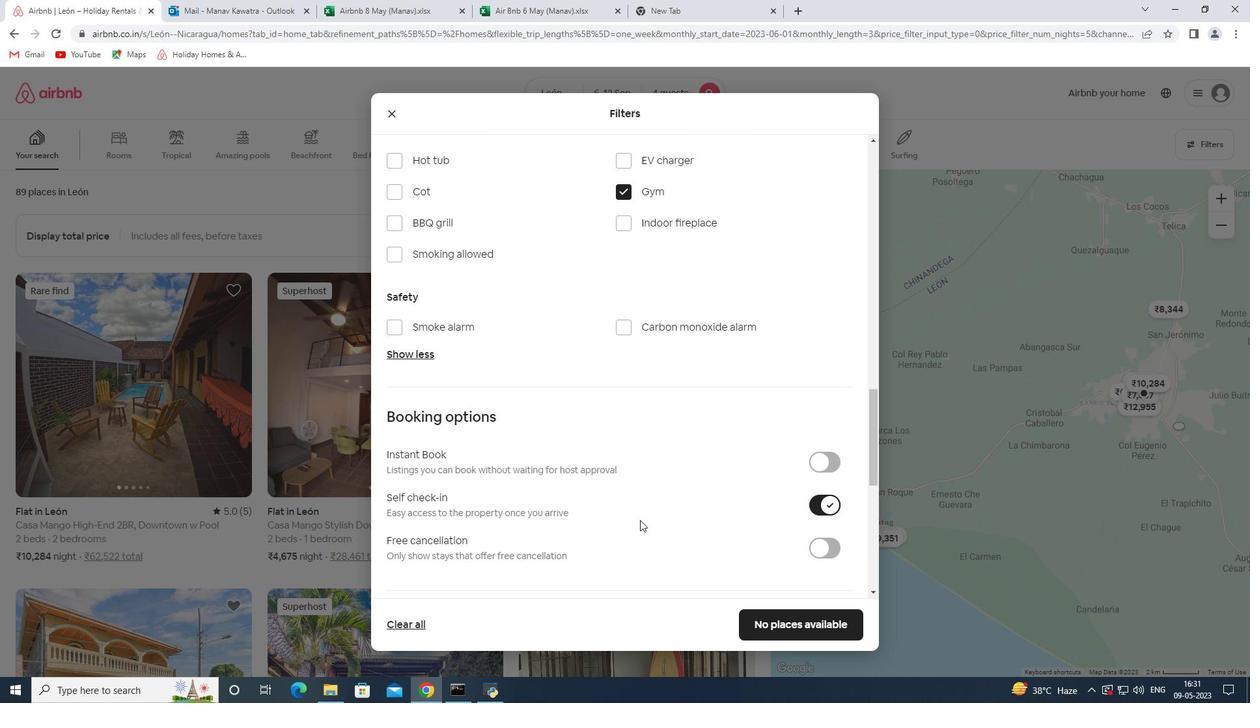 
Action: Mouse scrolled (640, 519) with delta (0, 0)
Screenshot: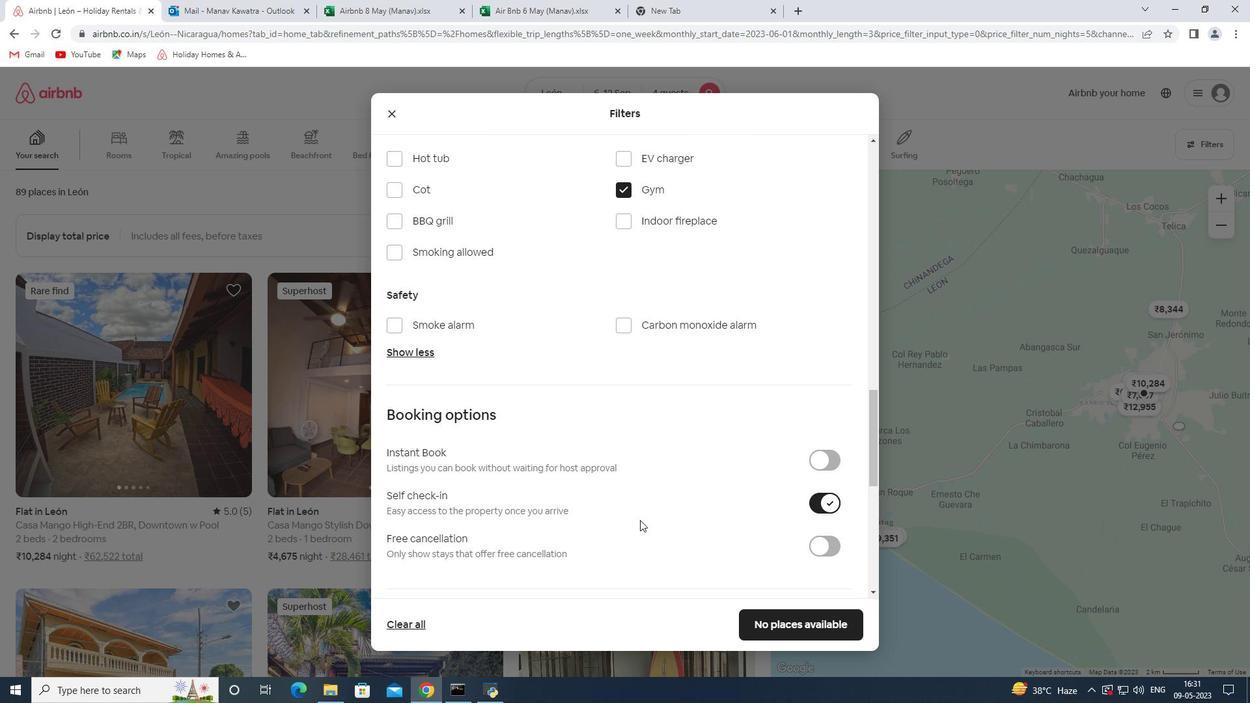 
Action: Mouse moved to (640, 508)
Screenshot: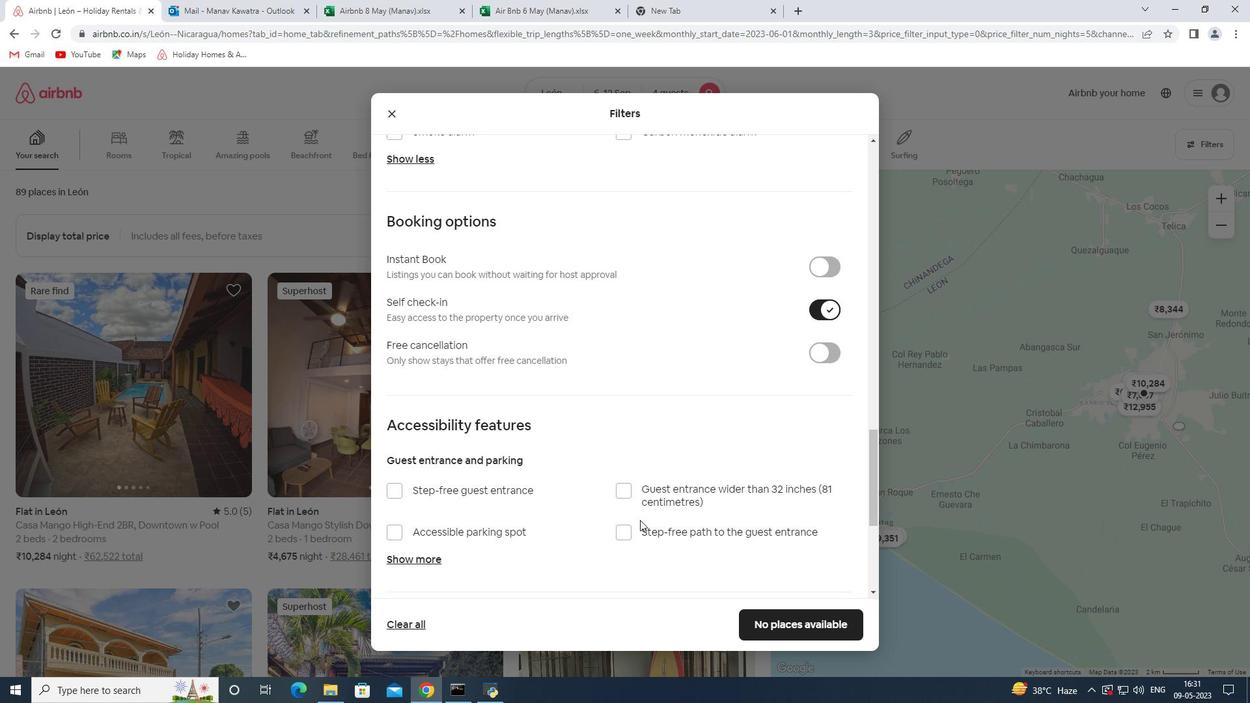 
Action: Mouse scrolled (640, 507) with delta (0, 0)
Screenshot: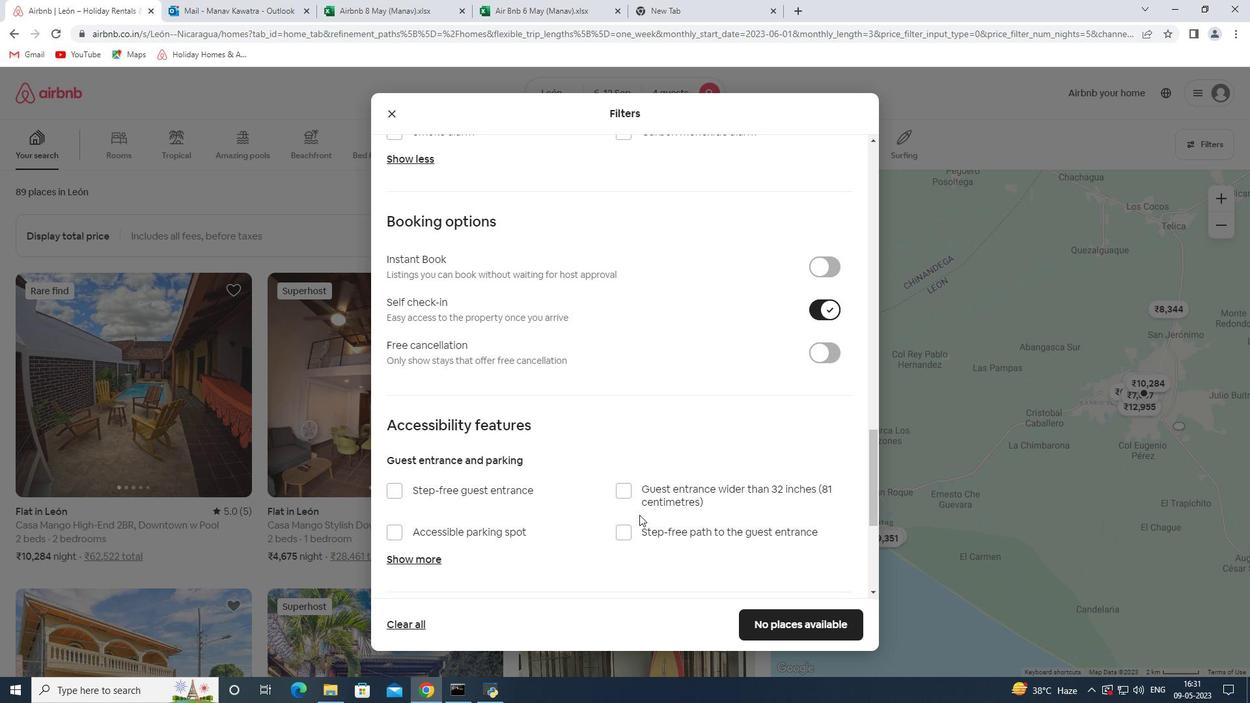 
Action: Mouse moved to (640, 506)
Screenshot: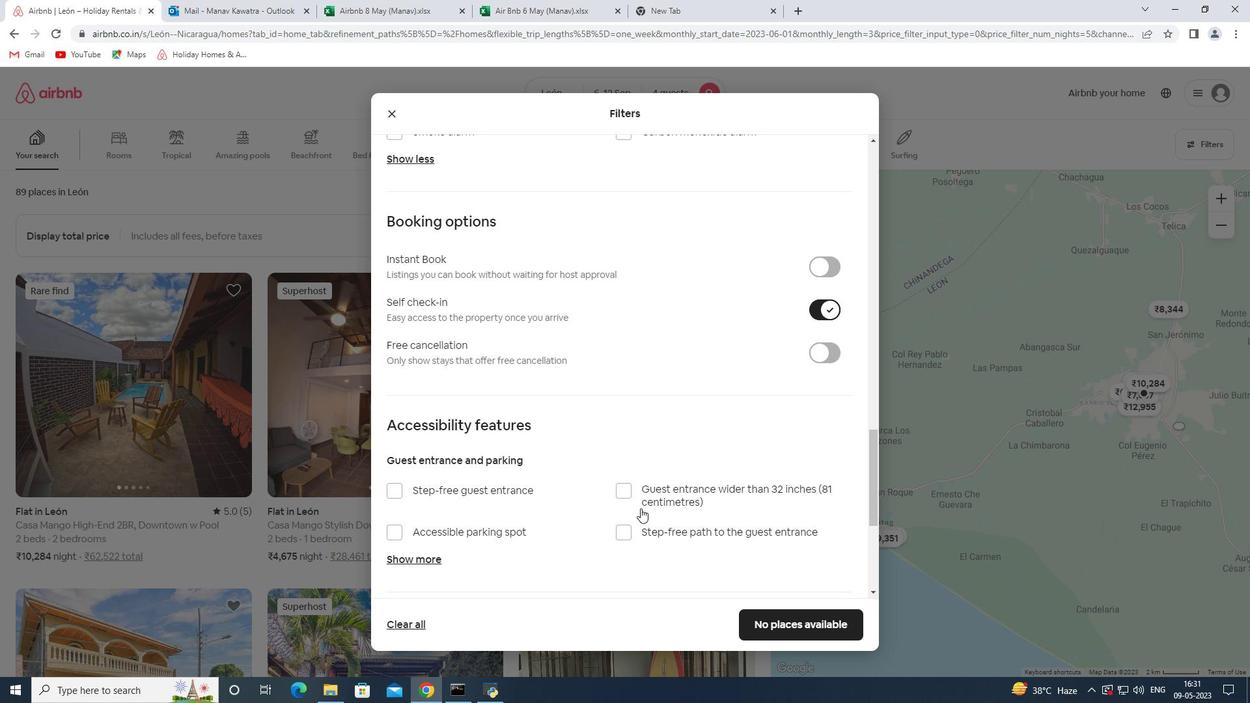 
Action: Mouse scrolled (640, 505) with delta (0, 0)
Screenshot: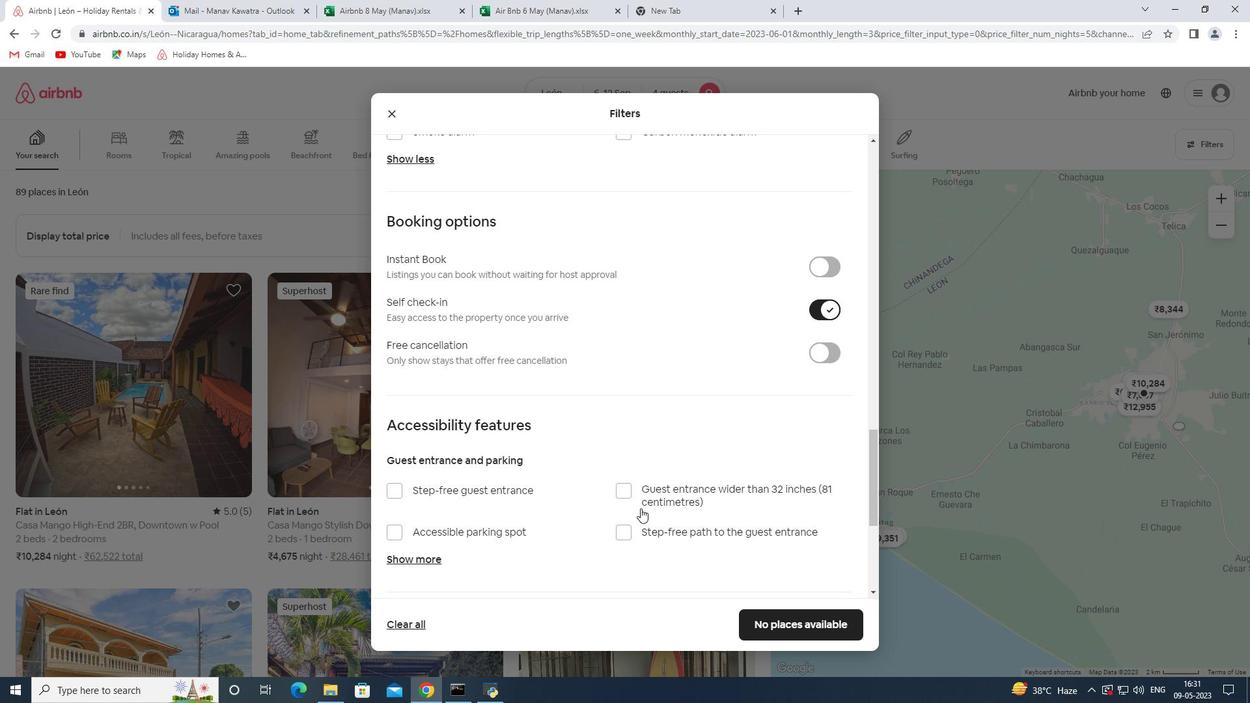 
Action: Mouse moved to (692, 511)
Screenshot: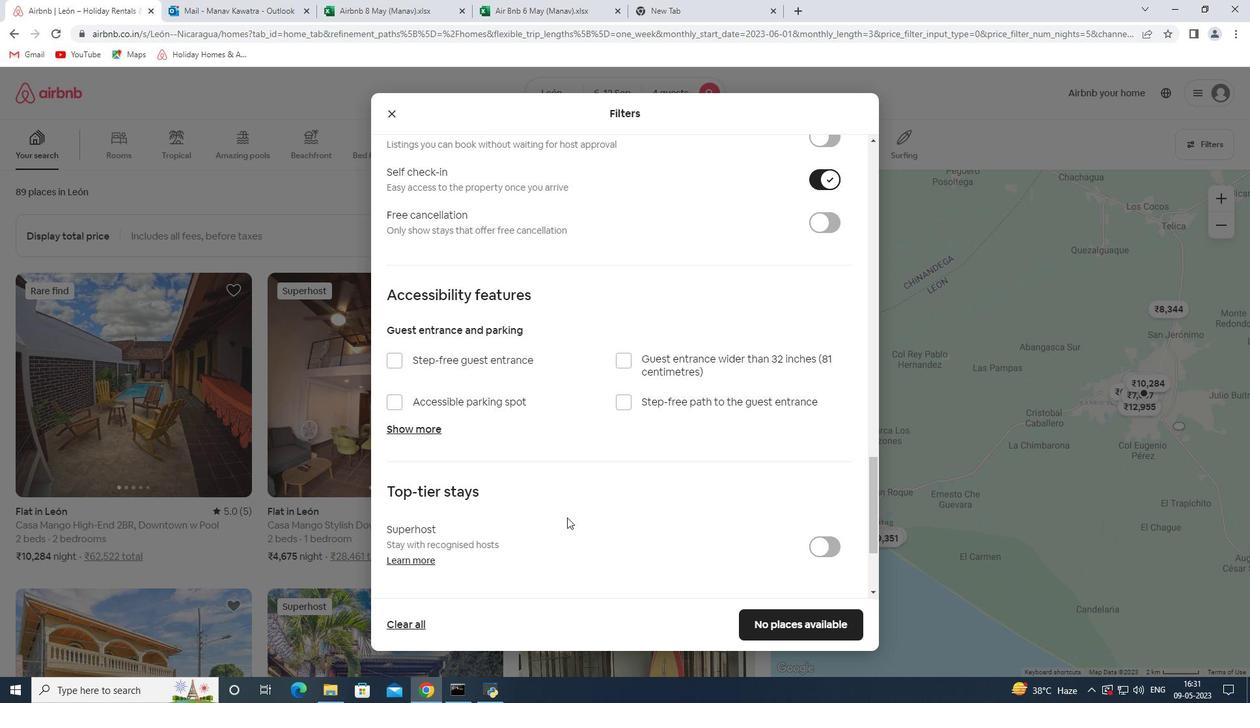 
Action: Mouse scrolled (692, 510) with delta (0, 0)
Screenshot: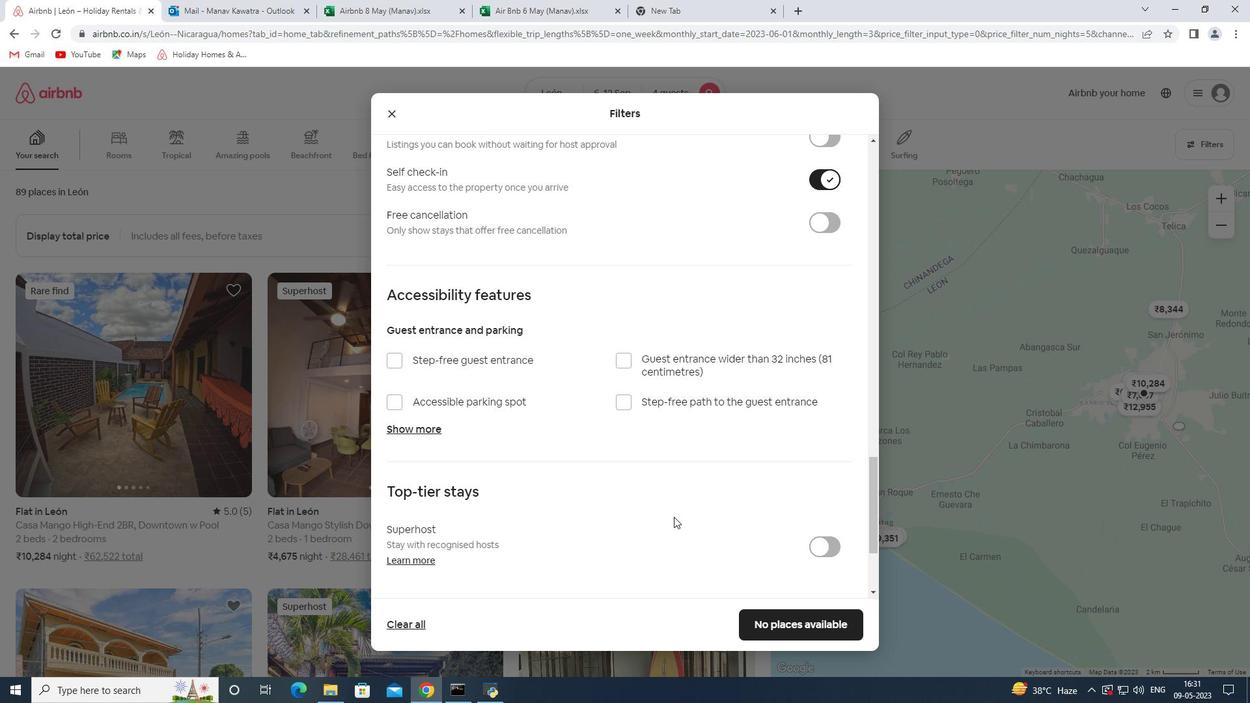 
Action: Mouse scrolled (692, 510) with delta (0, 0)
Screenshot: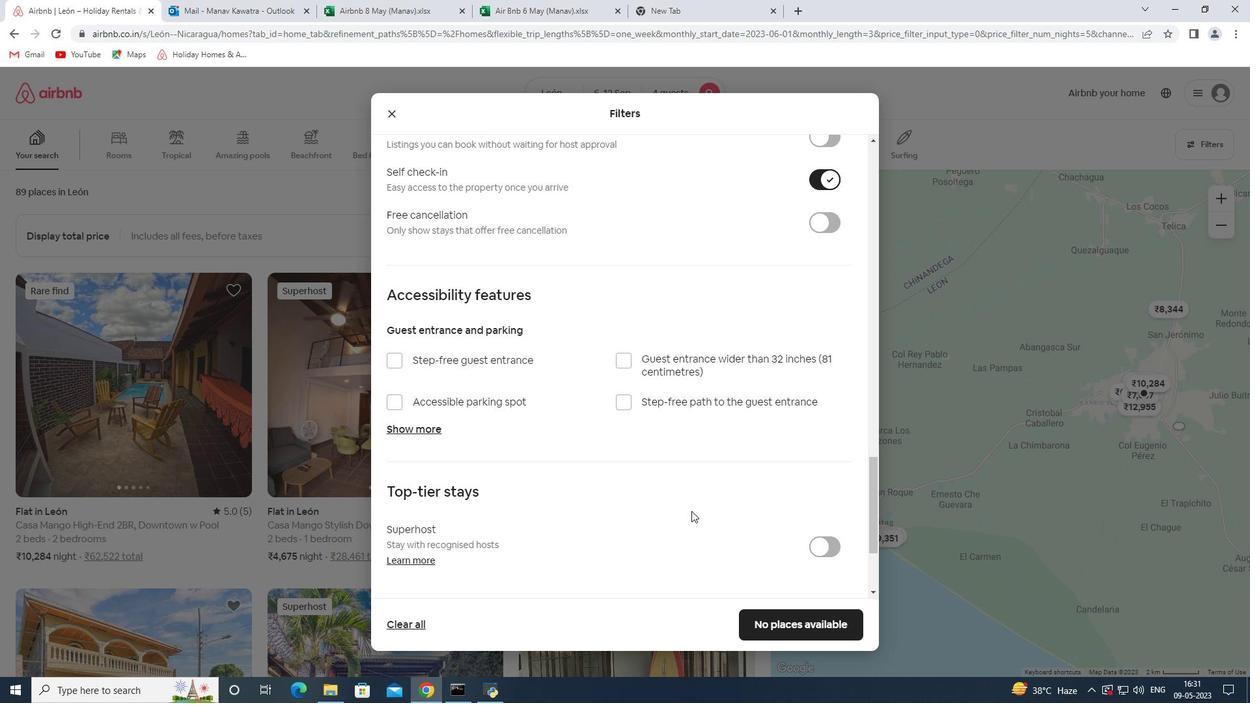 
Action: Mouse scrolled (692, 510) with delta (0, 0)
Screenshot: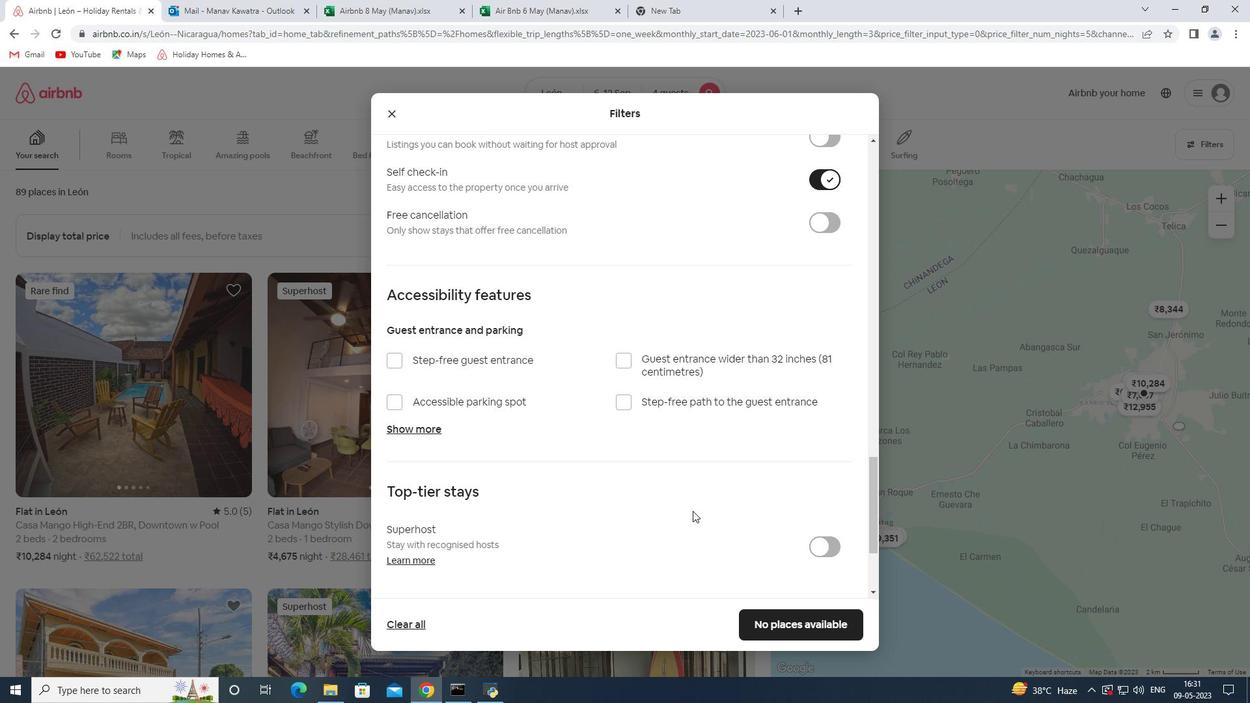 
Action: Mouse moved to (408, 504)
Screenshot: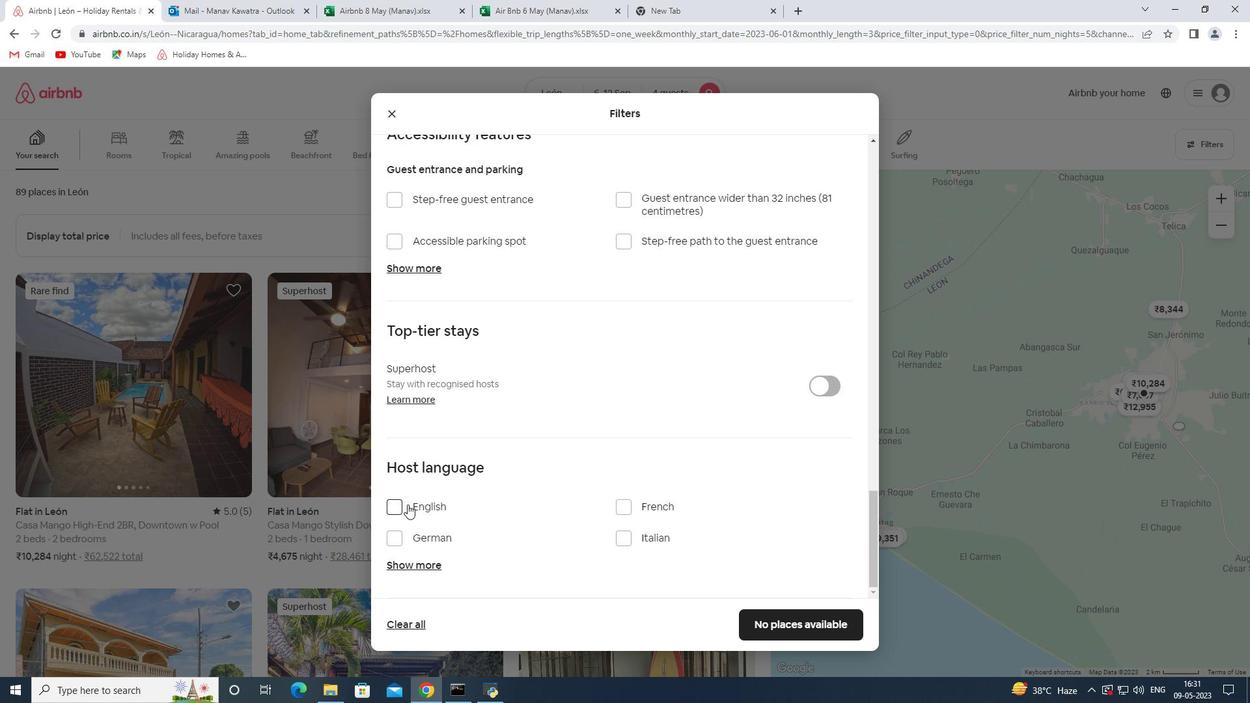
Action: Mouse pressed left at (408, 504)
Screenshot: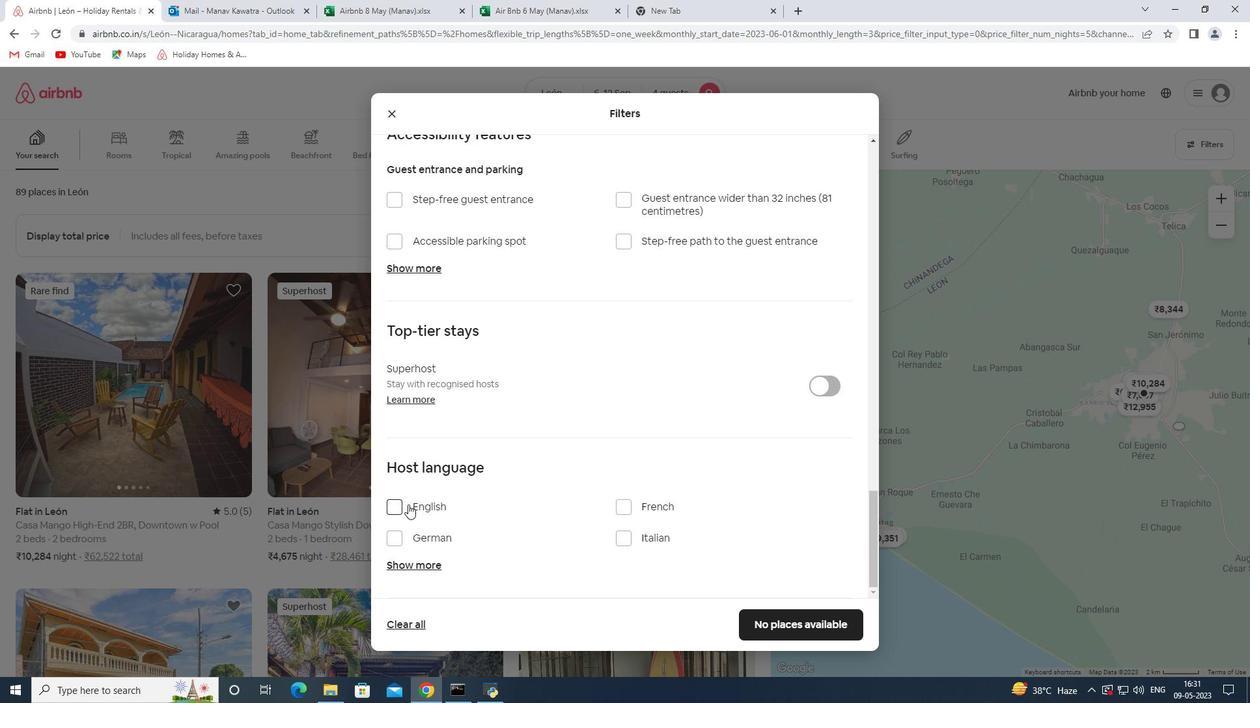 
Action: Mouse moved to (508, 457)
Screenshot: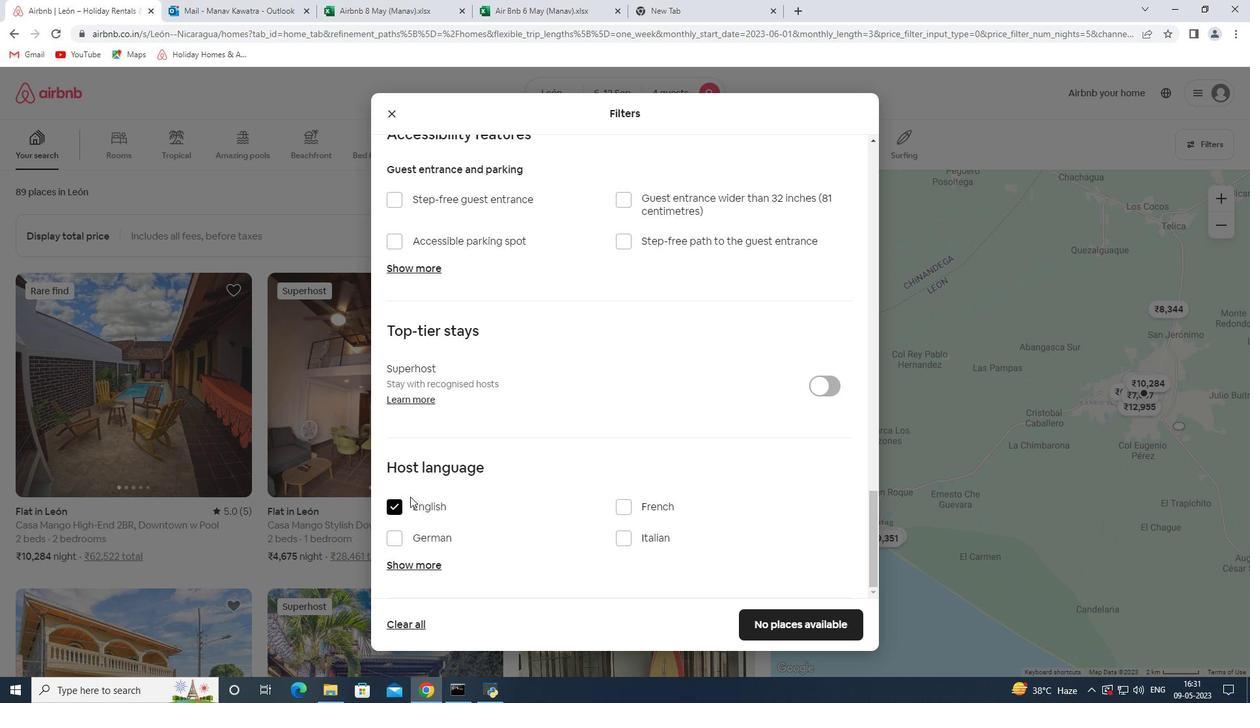 
Action: Mouse scrolled (508, 456) with delta (0, 0)
Screenshot: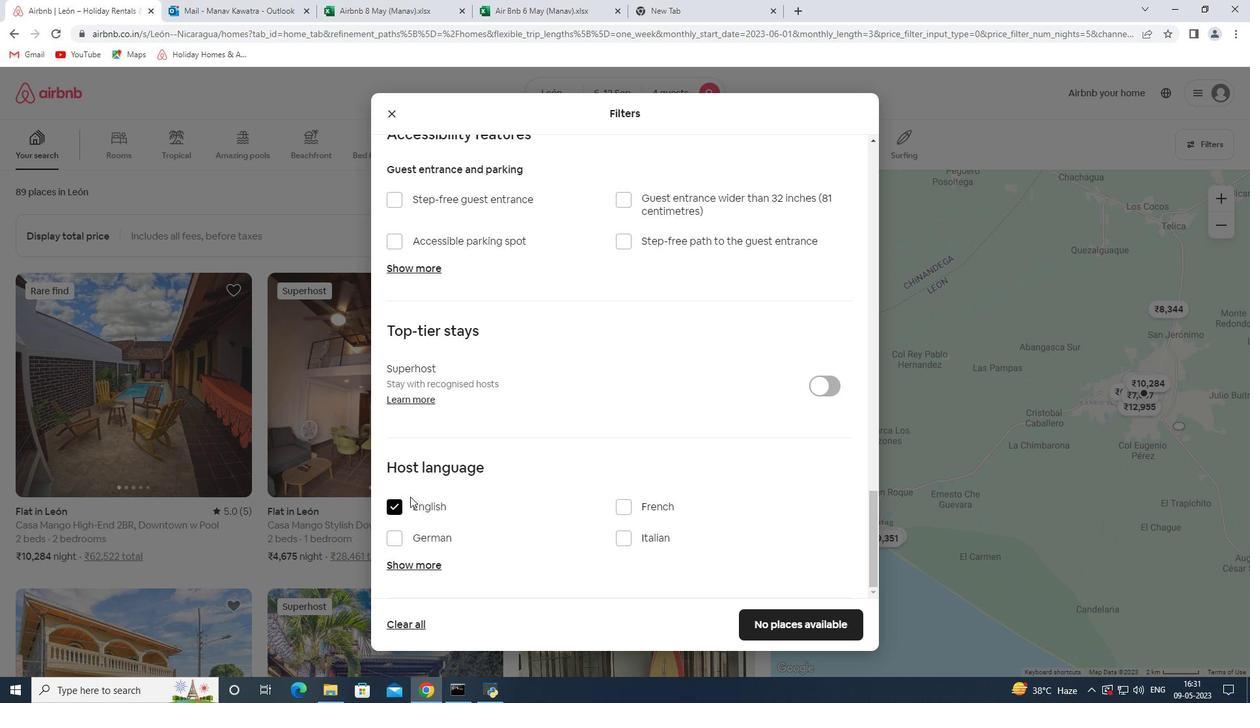 
Action: Mouse moved to (509, 457)
Screenshot: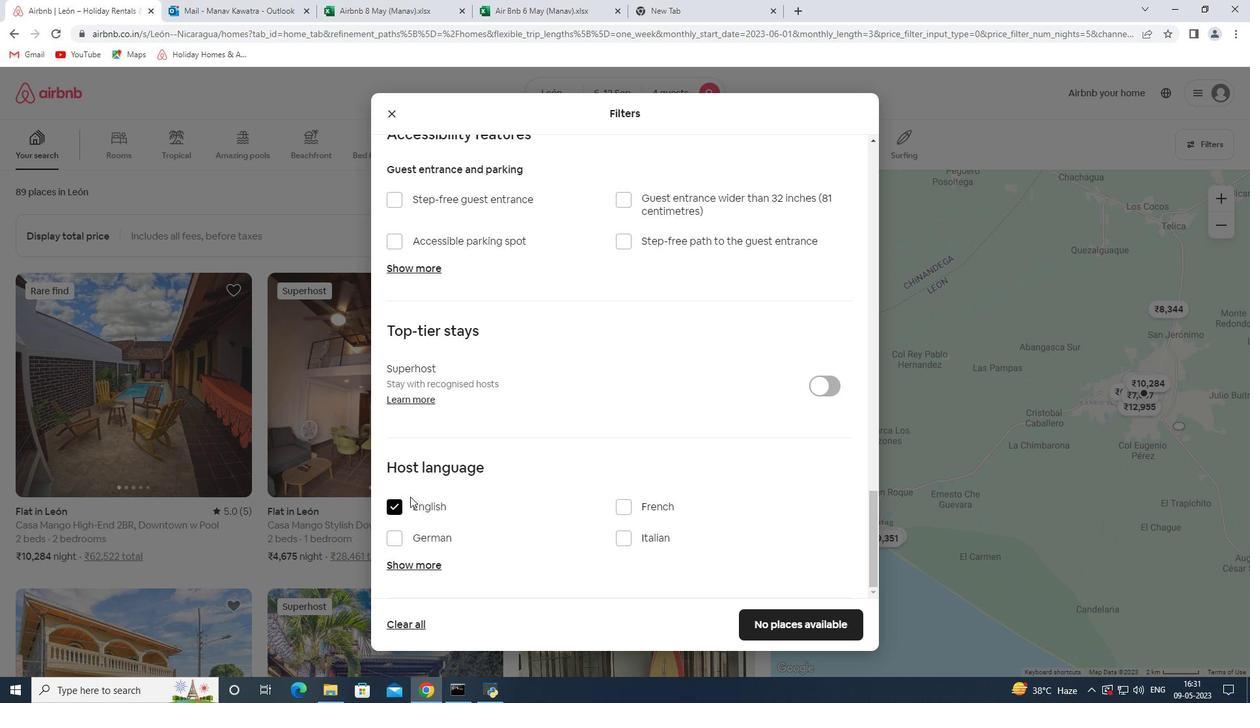 
Action: Mouse scrolled (509, 456) with delta (0, 0)
Screenshot: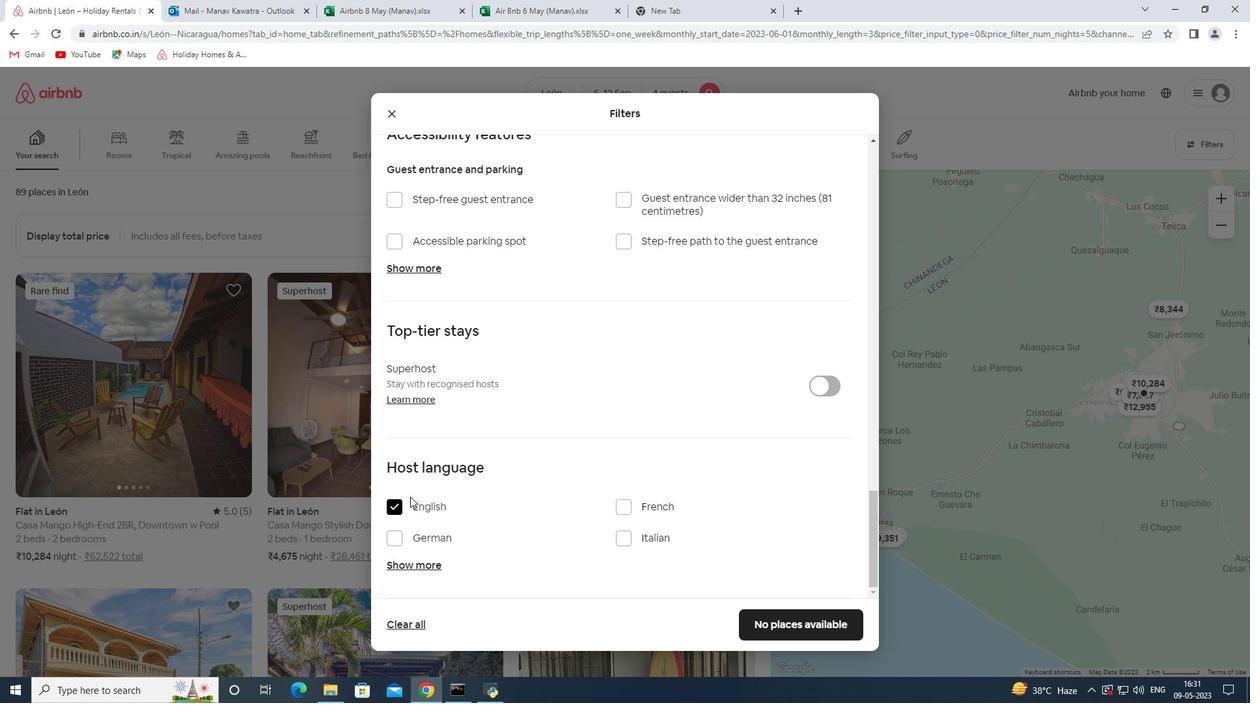 
Action: Mouse moved to (509, 457)
Screenshot: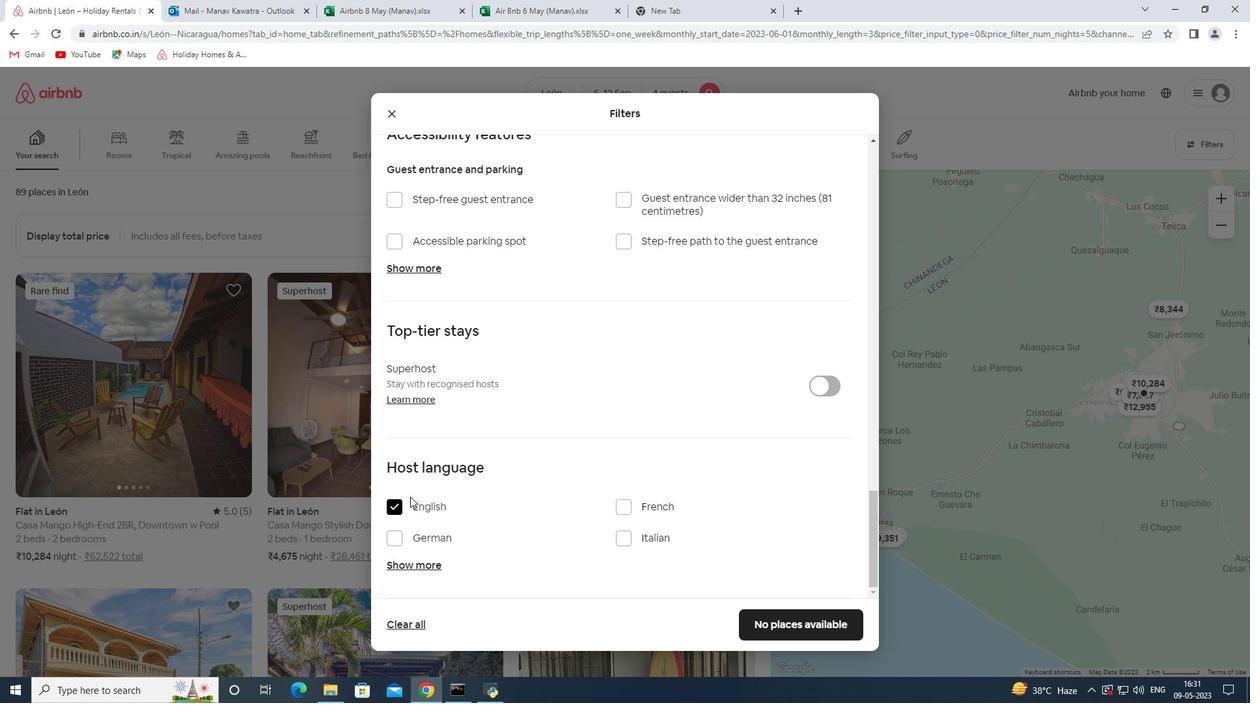 
Action: Mouse scrolled (509, 456) with delta (0, 0)
Screenshot: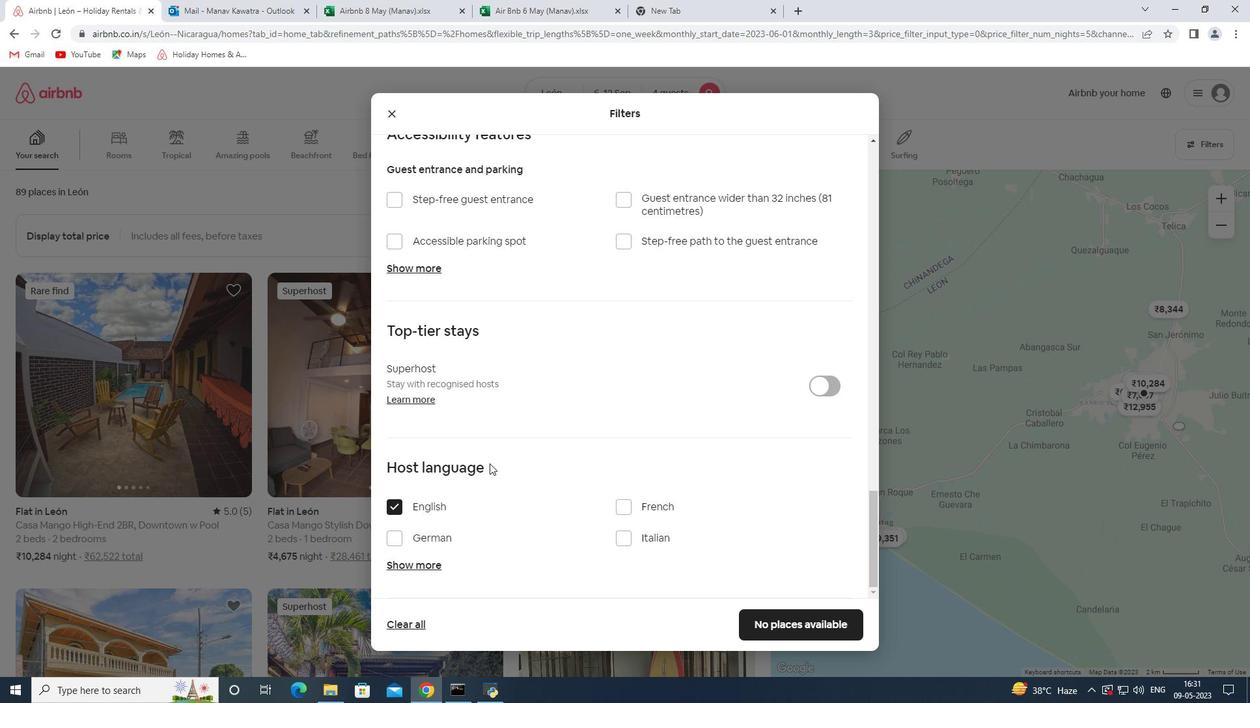
Action: Mouse scrolled (509, 456) with delta (0, 0)
Screenshot: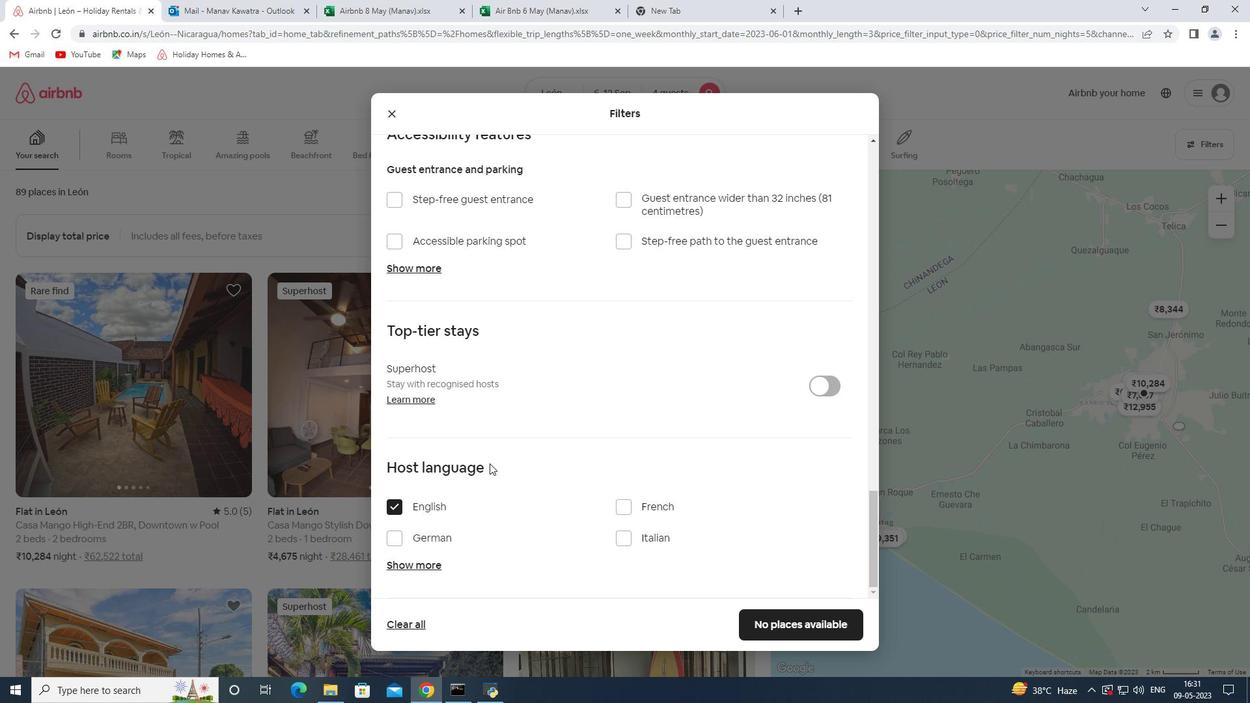 
Action: Mouse moved to (515, 457)
Screenshot: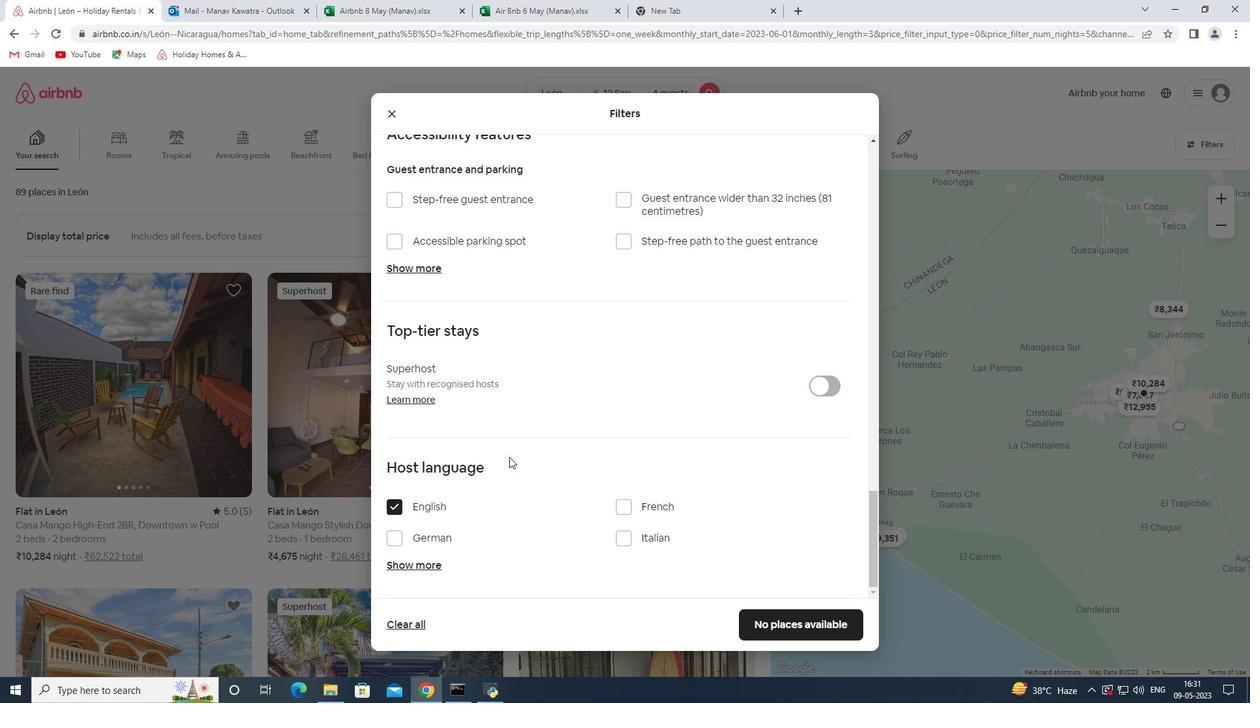 
Action: Mouse scrolled (515, 456) with delta (0, 0)
Screenshot: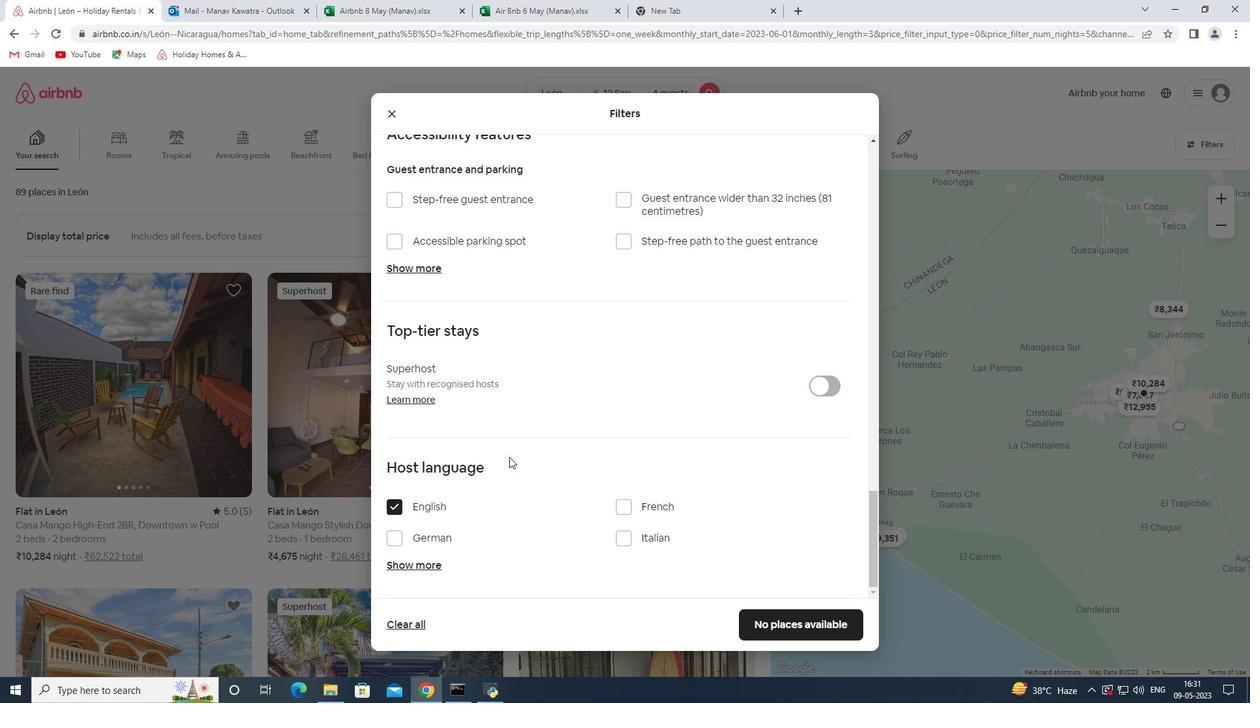 
Action: Mouse moved to (822, 632)
Screenshot: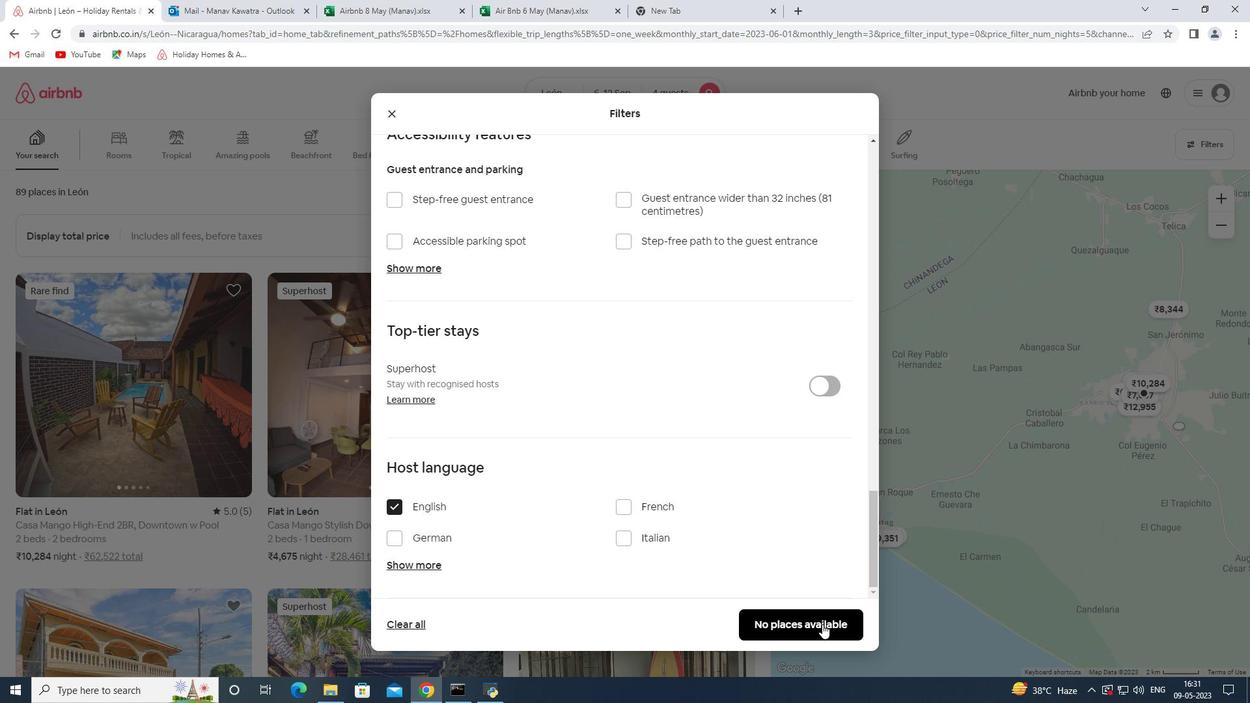 
Action: Mouse pressed left at (822, 632)
Screenshot: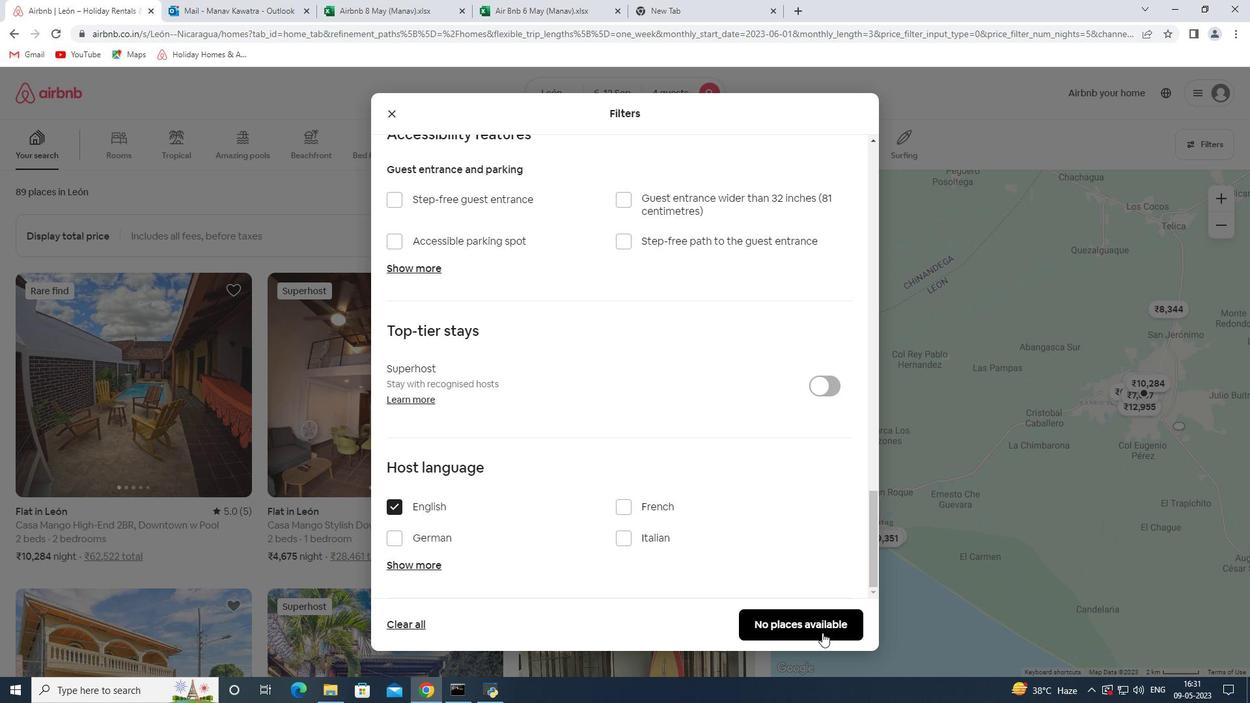 
Action: Mouse moved to (699, 458)
Screenshot: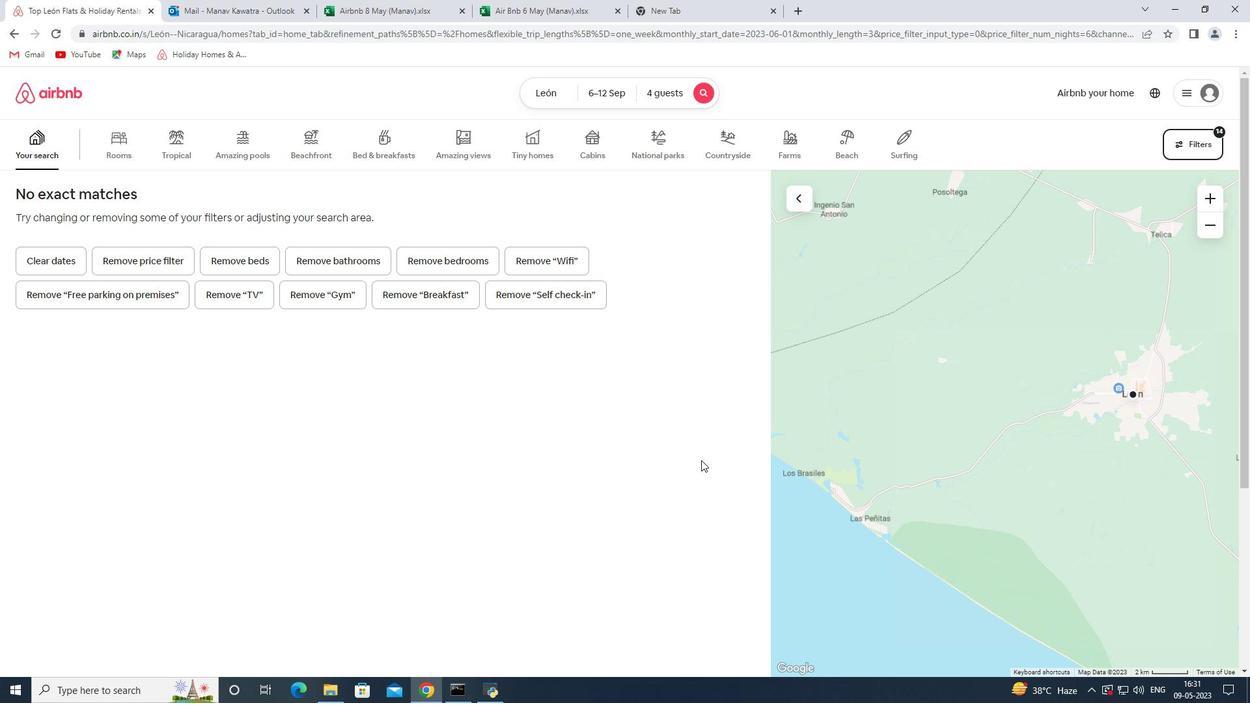 
